 Task: Look for space in Talagang, Pakistan from 6th September, 2023 to 12th September, 2023 for 4 adults in price range Rs.10000 to Rs.14000. Place can be private room with 4 bedrooms having 4 beds and 4 bathrooms. Property type can be house, flat, guest house. Amenities needed are: wifi, TV, free parkinig on premises, gym, breakfast. Booking option can be shelf check-in. Required host language is English.
Action: Mouse moved to (541, 115)
Screenshot: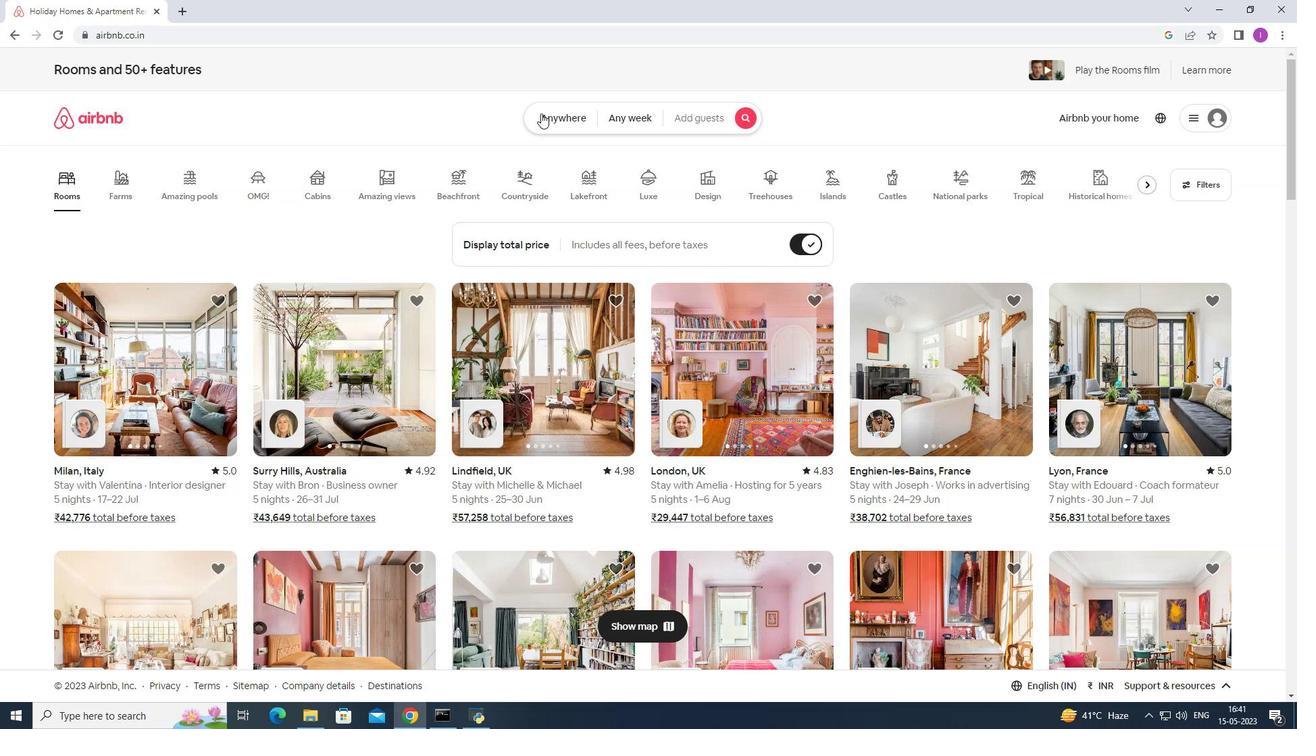 
Action: Mouse pressed left at (541, 115)
Screenshot: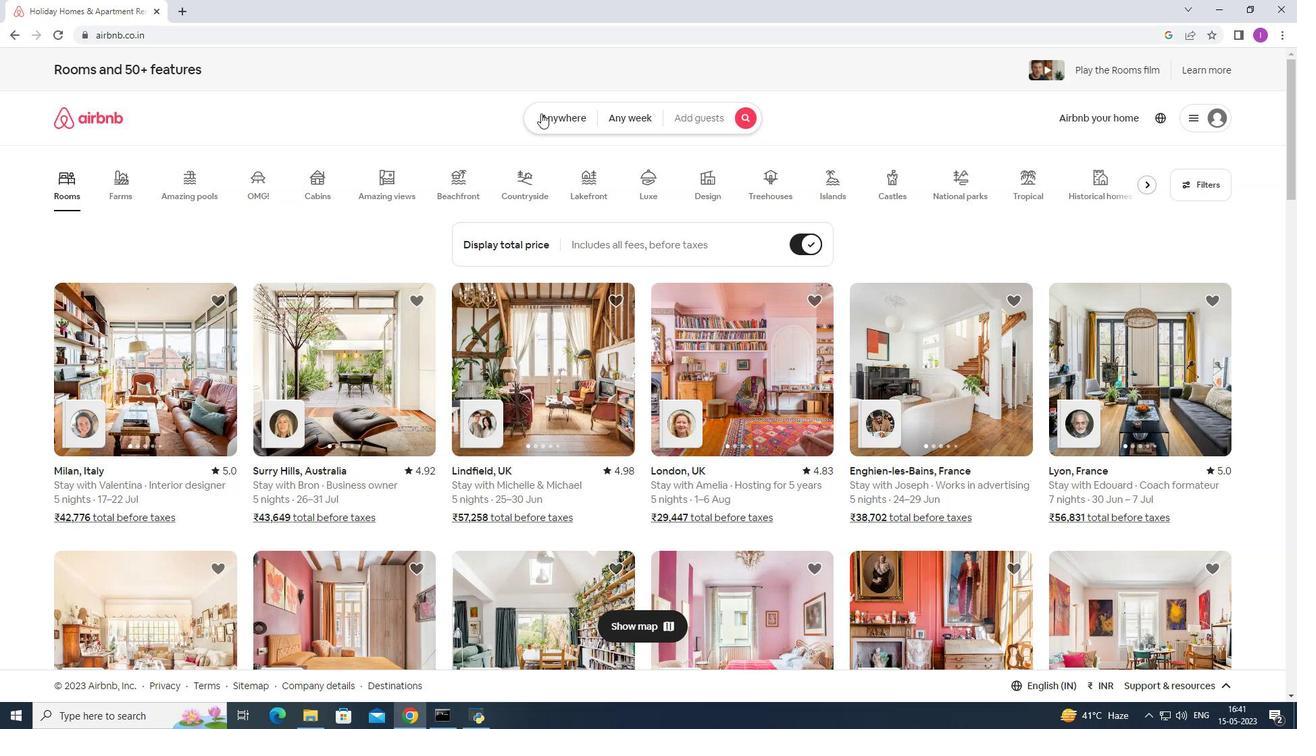 
Action: Mouse moved to (373, 173)
Screenshot: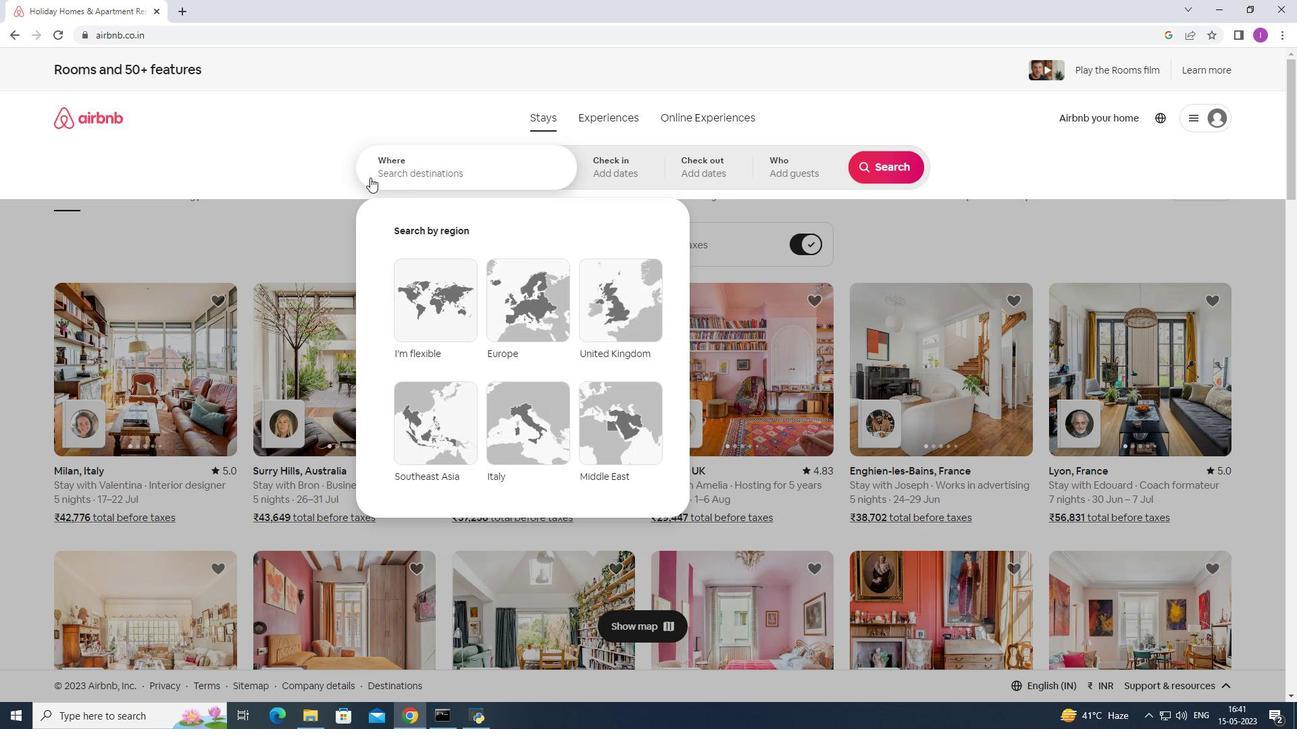 
Action: Mouse pressed left at (373, 173)
Screenshot: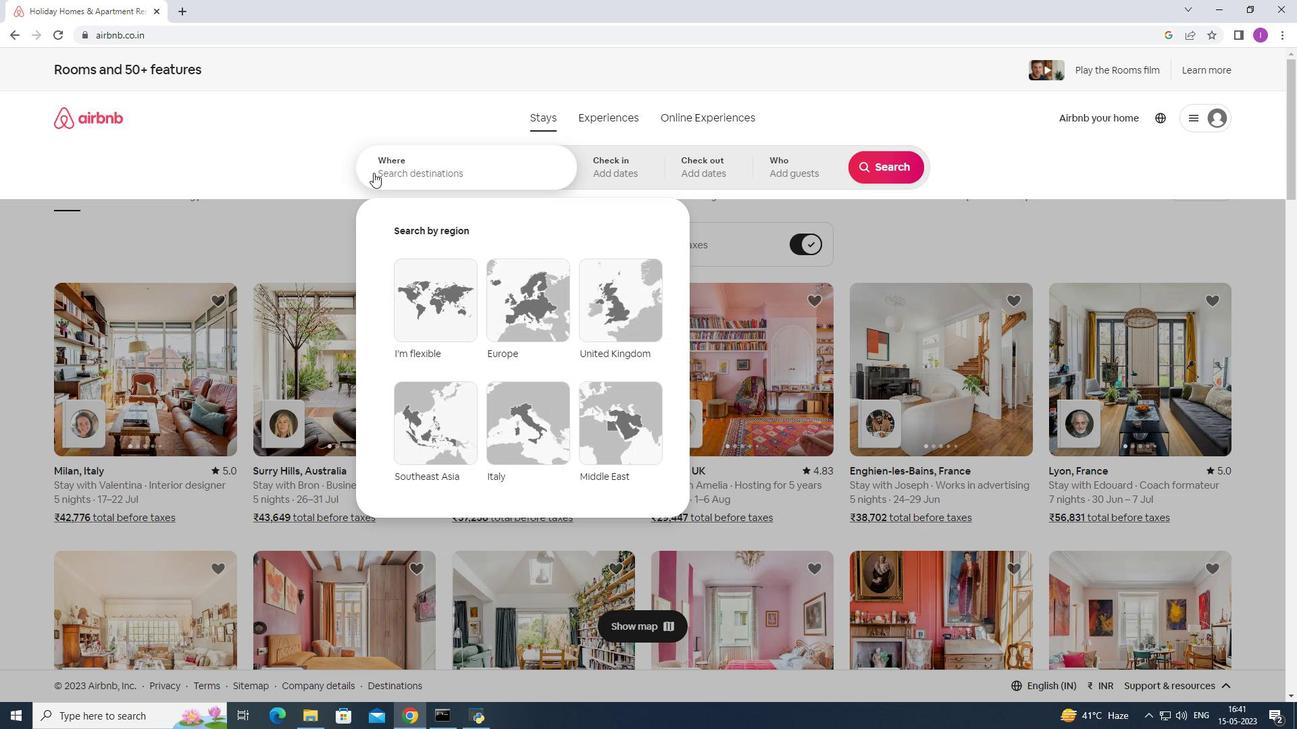 
Action: Mouse moved to (454, 175)
Screenshot: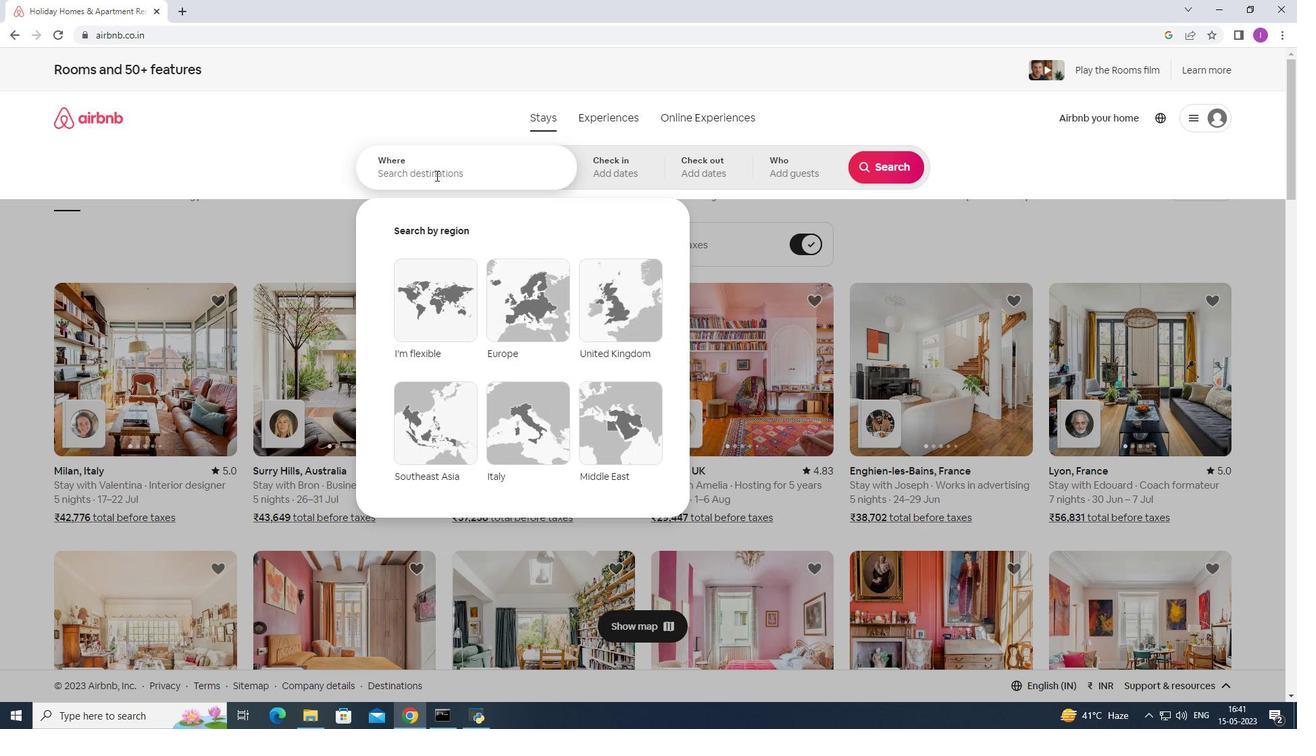 
Action: Key pressed <Key.shift>Talagang
Screenshot: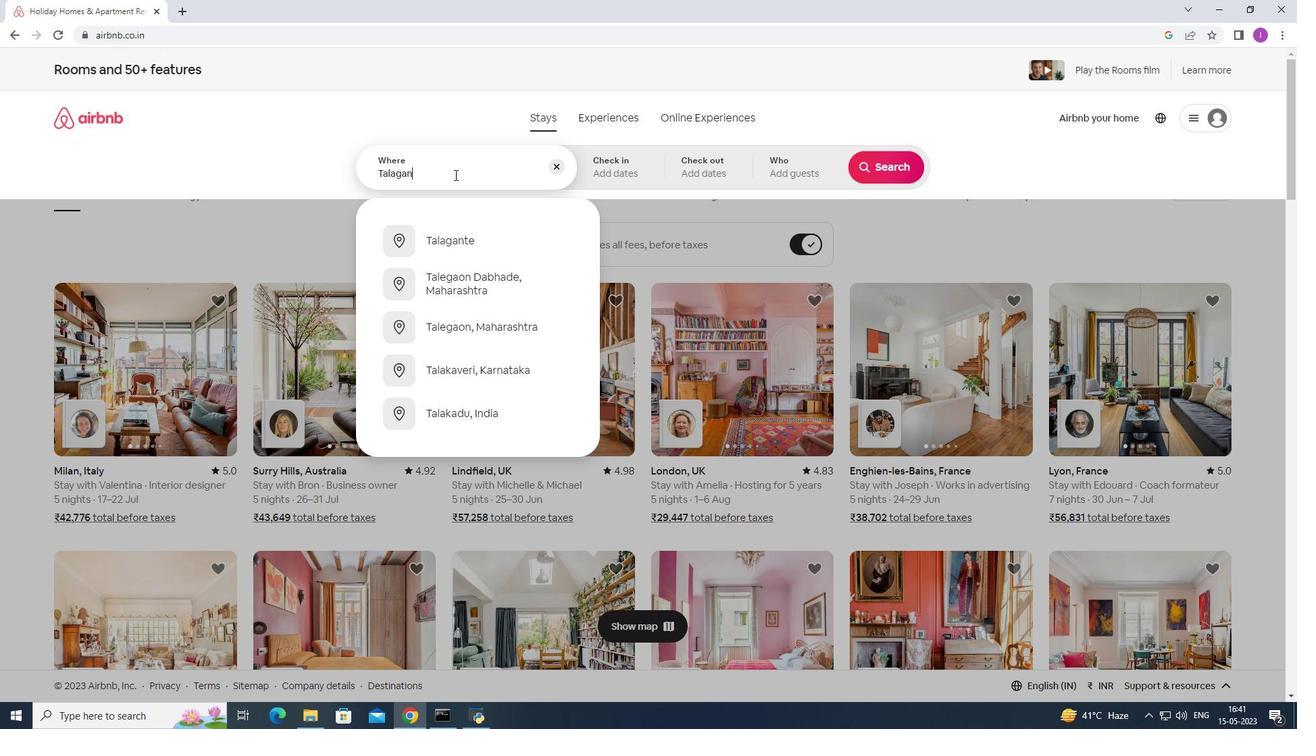 
Action: Mouse moved to (473, 235)
Screenshot: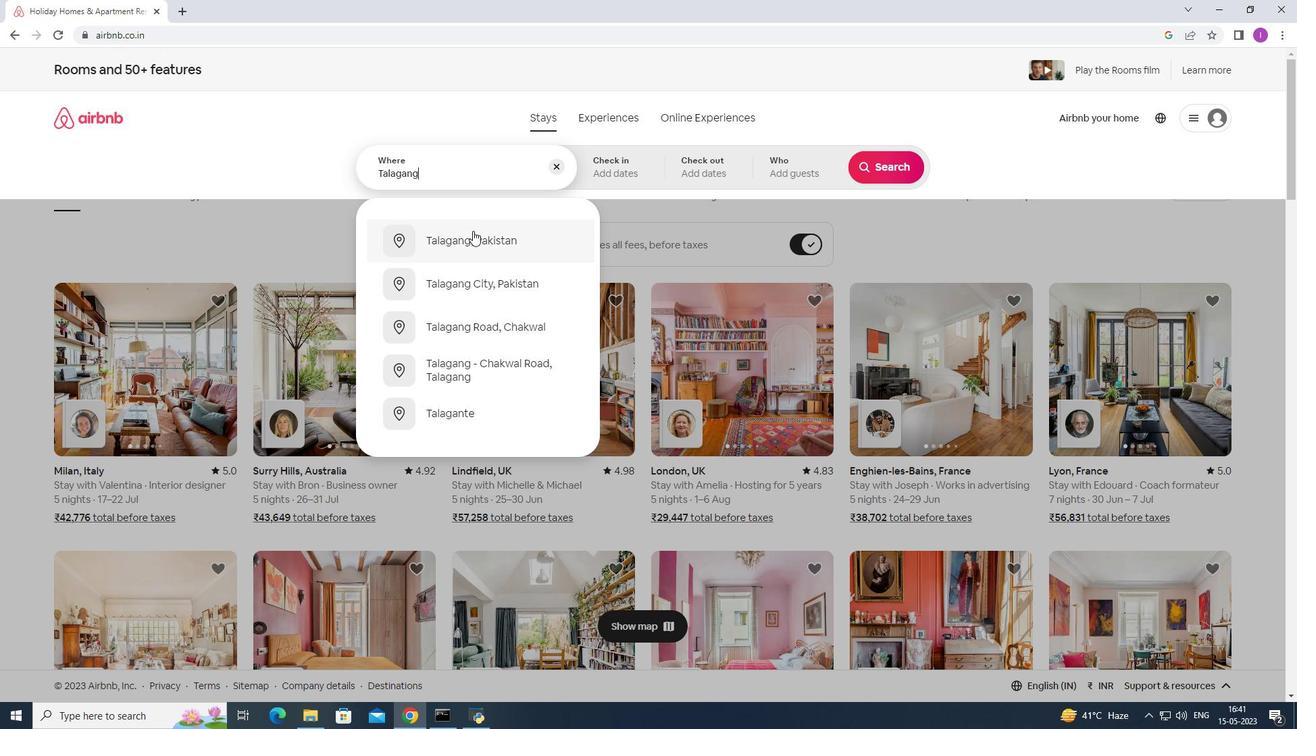 
Action: Mouse pressed left at (473, 235)
Screenshot: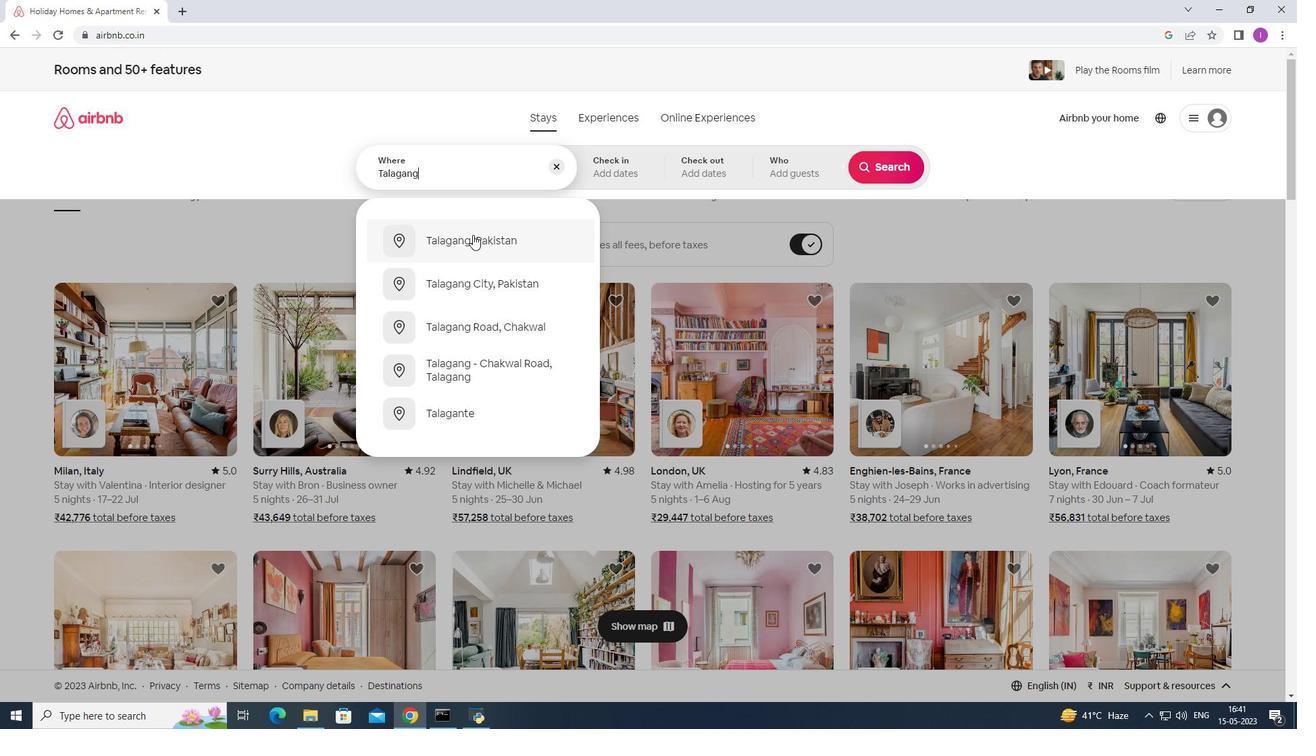 
Action: Mouse moved to (884, 274)
Screenshot: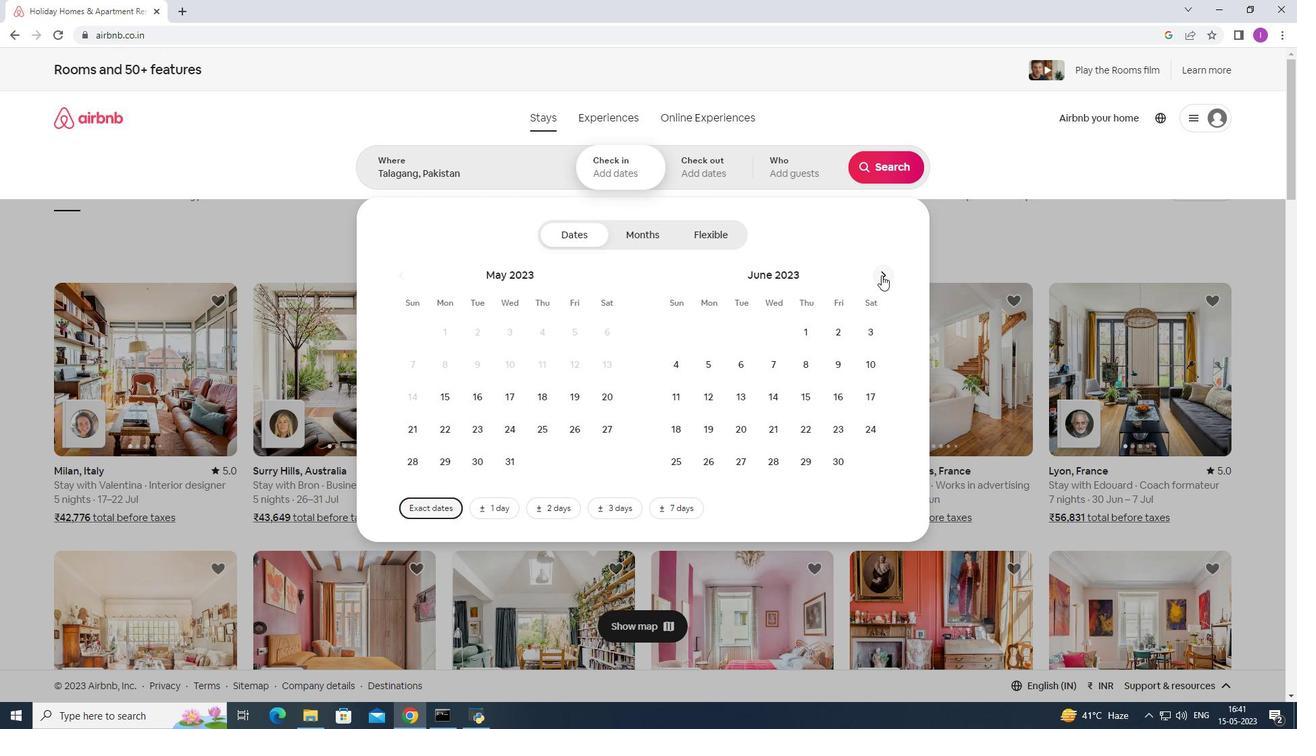 
Action: Mouse pressed left at (884, 274)
Screenshot: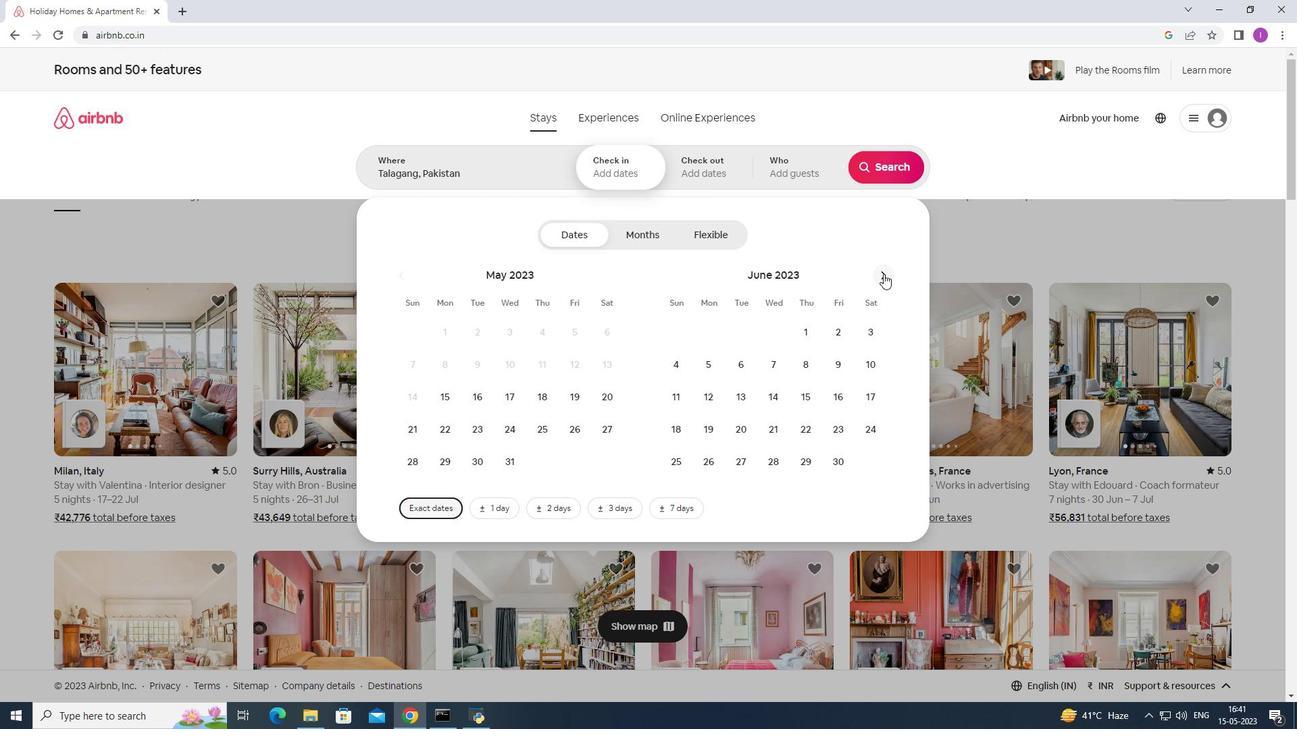 
Action: Mouse moved to (880, 275)
Screenshot: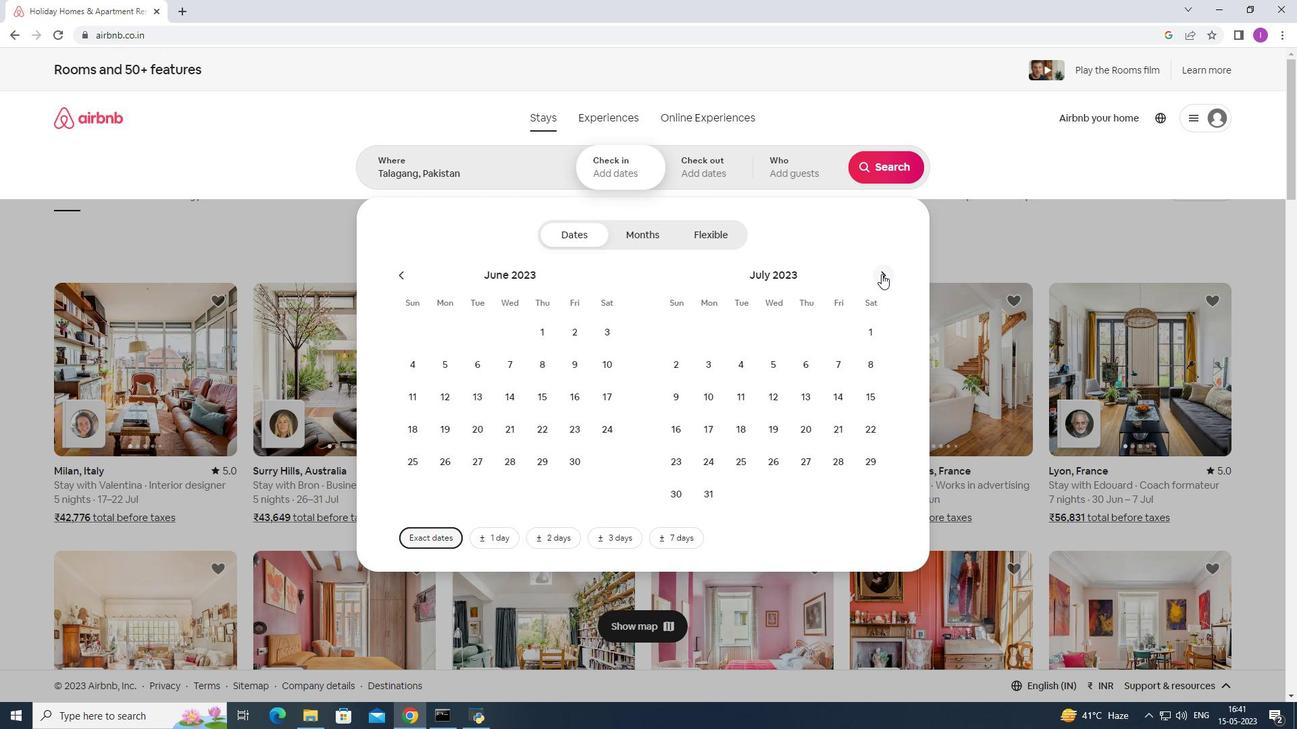 
Action: Mouse pressed left at (880, 275)
Screenshot: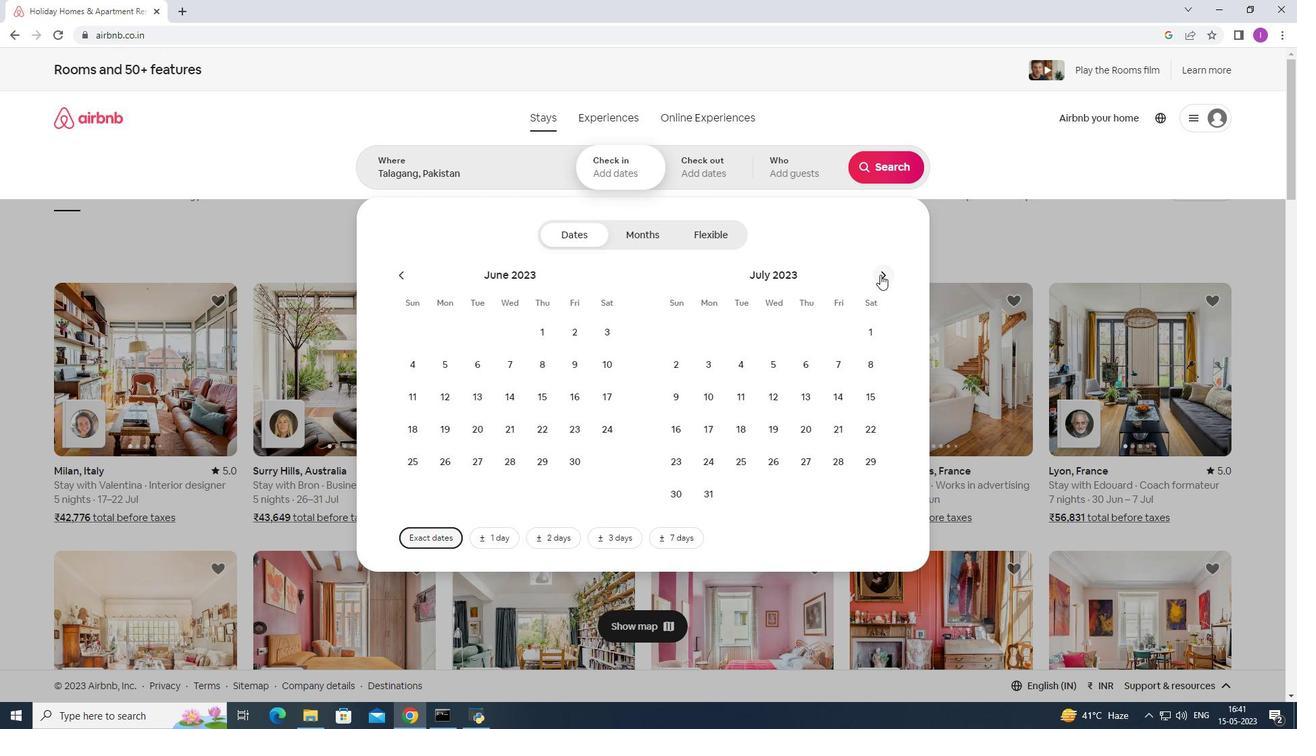 
Action: Mouse moved to (880, 275)
Screenshot: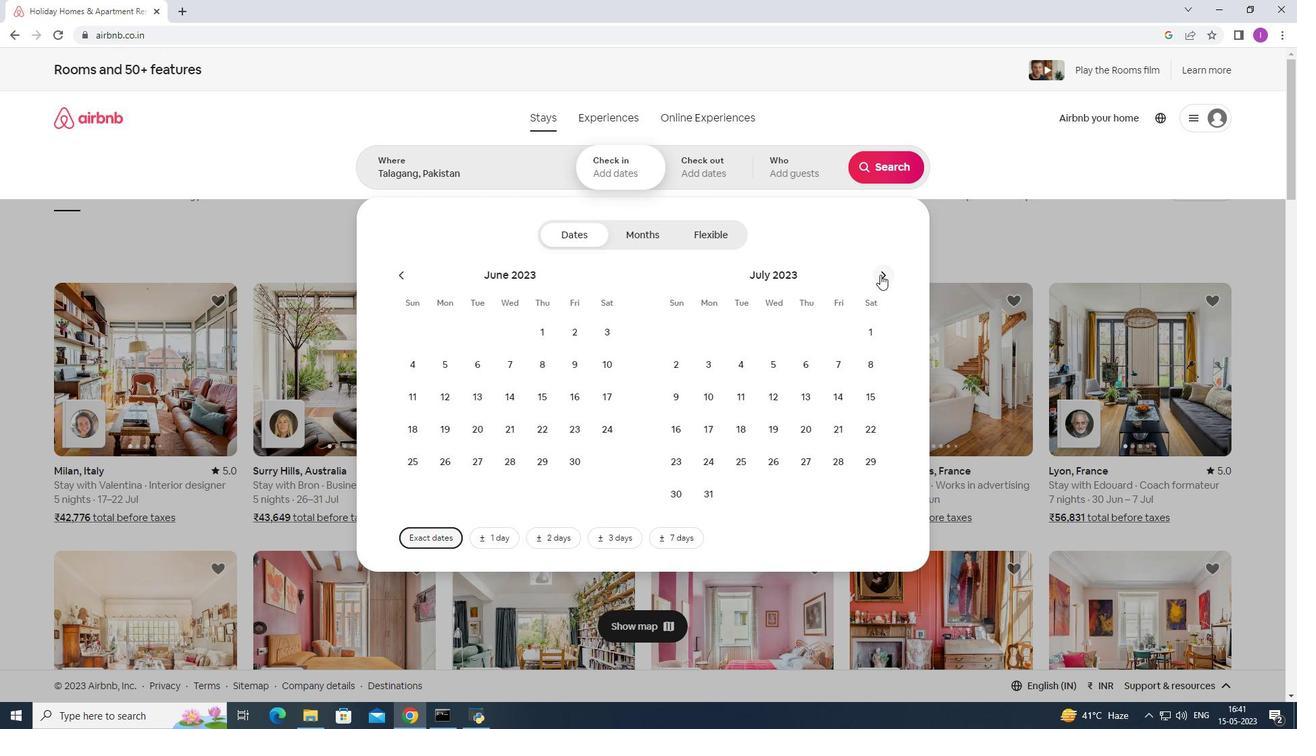 
Action: Mouse pressed left at (880, 275)
Screenshot: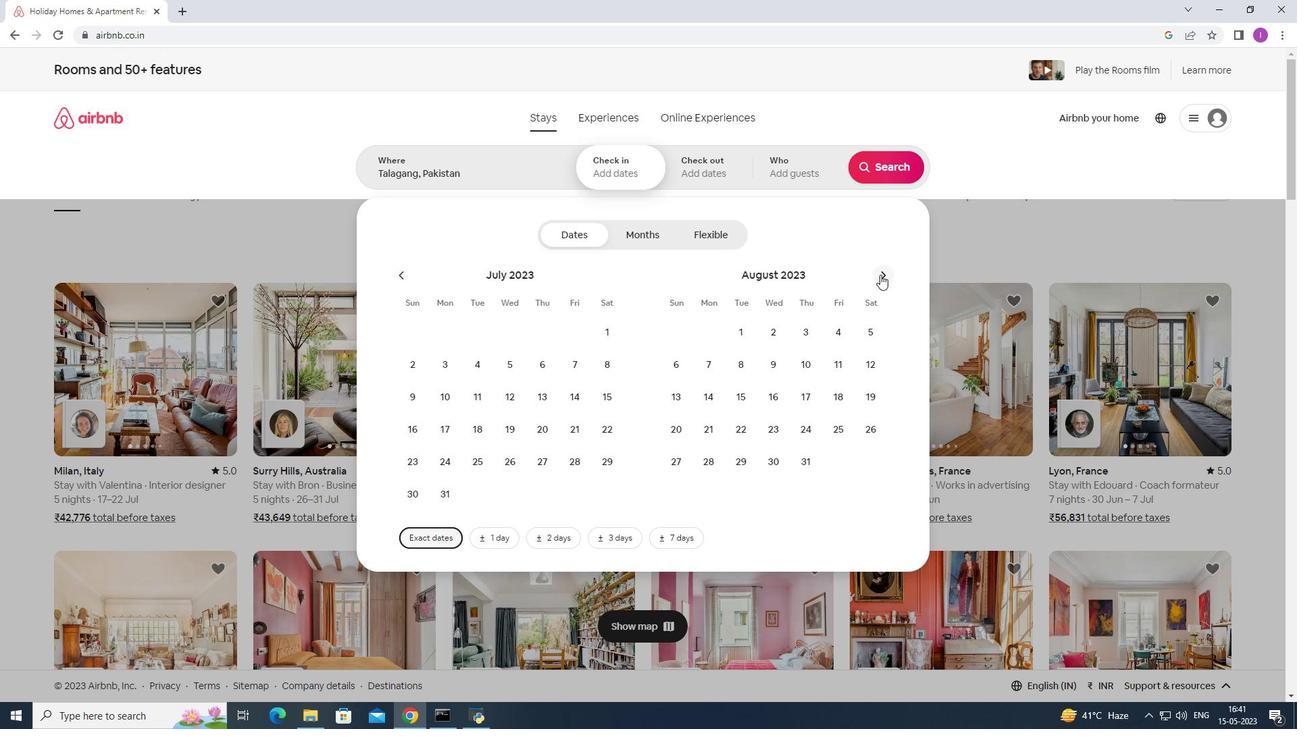 
Action: Mouse moved to (777, 366)
Screenshot: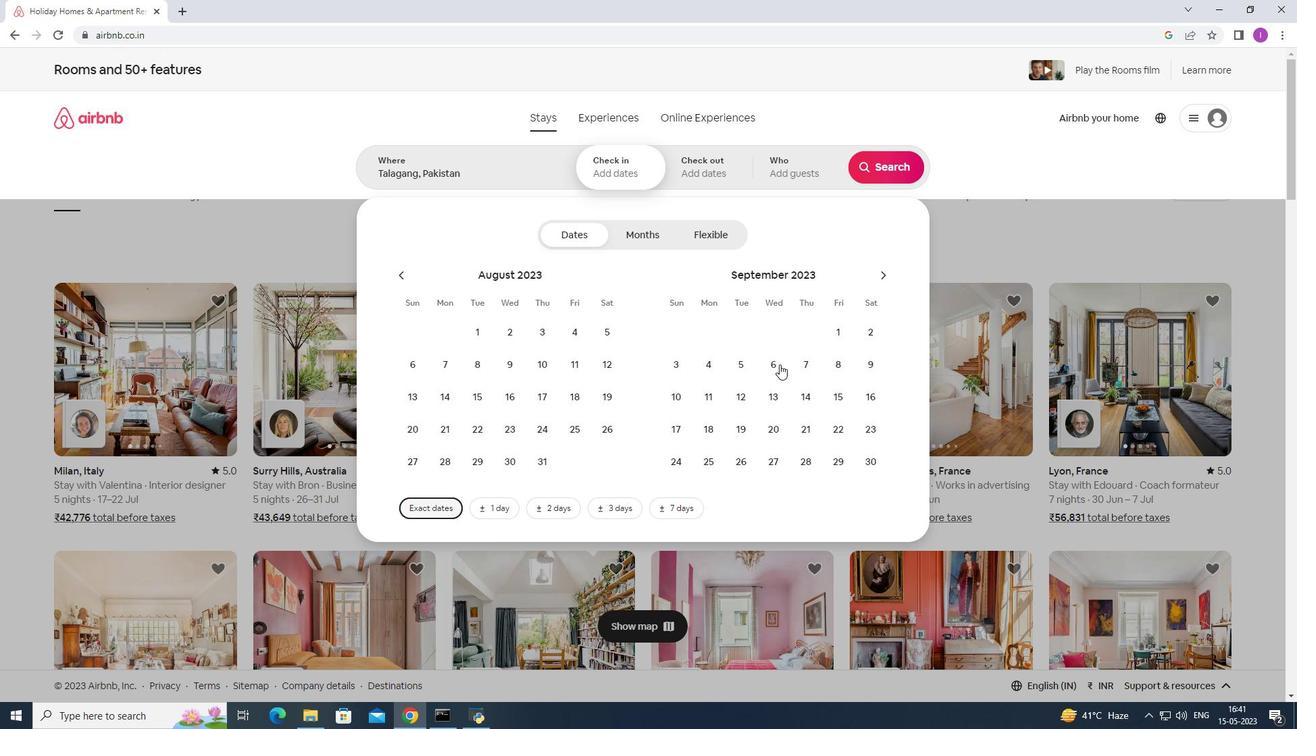 
Action: Mouse pressed left at (777, 366)
Screenshot: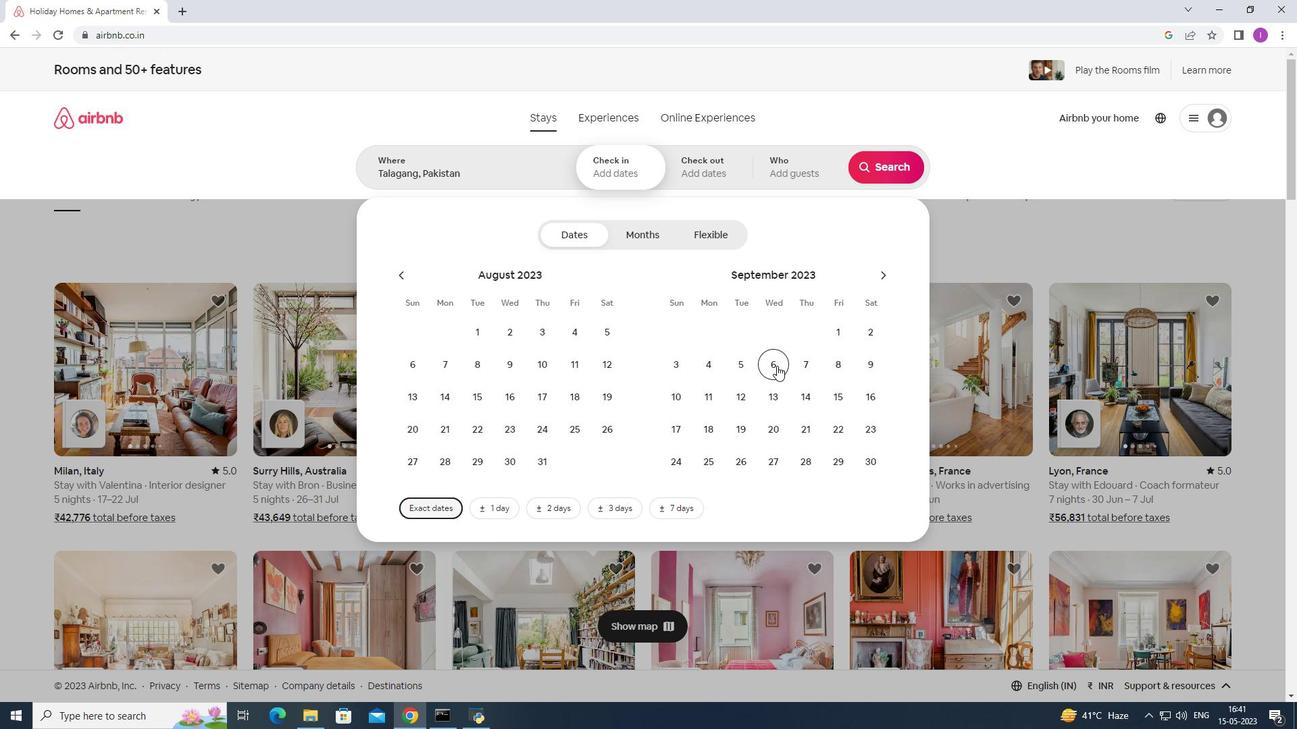 
Action: Mouse moved to (748, 396)
Screenshot: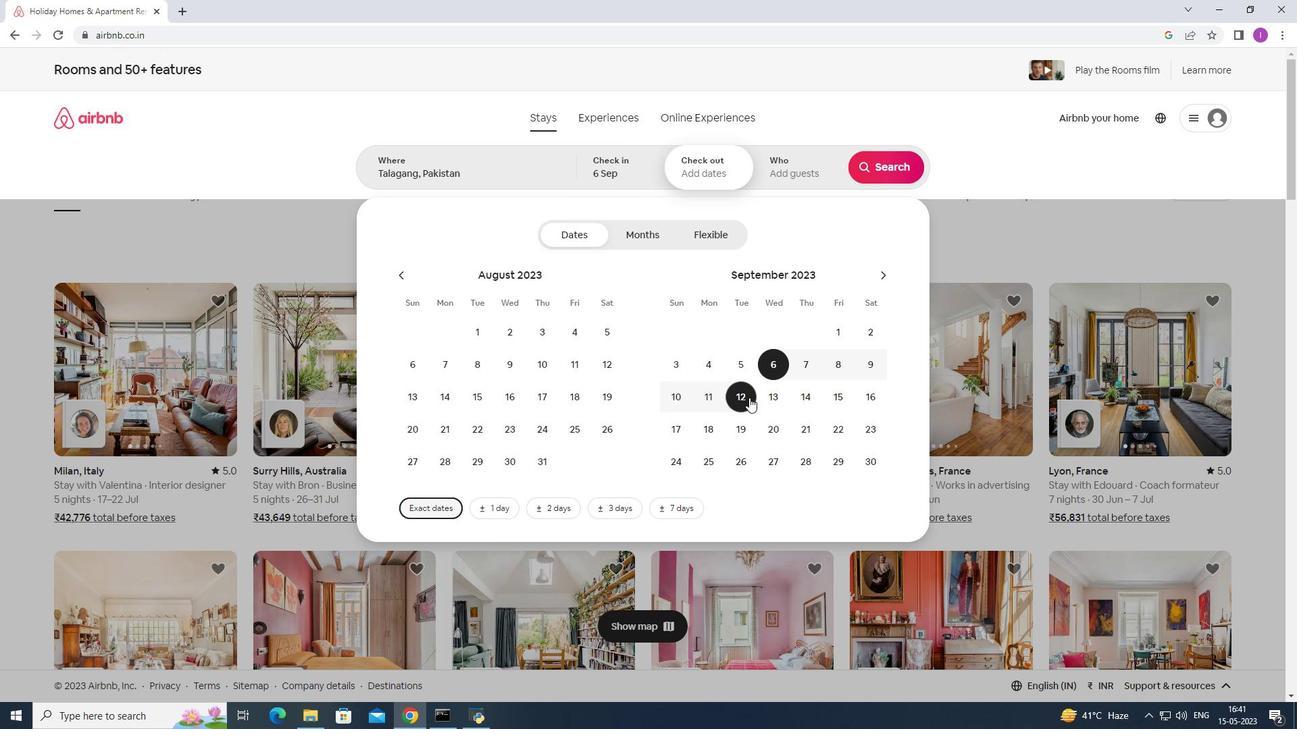 
Action: Mouse pressed left at (748, 396)
Screenshot: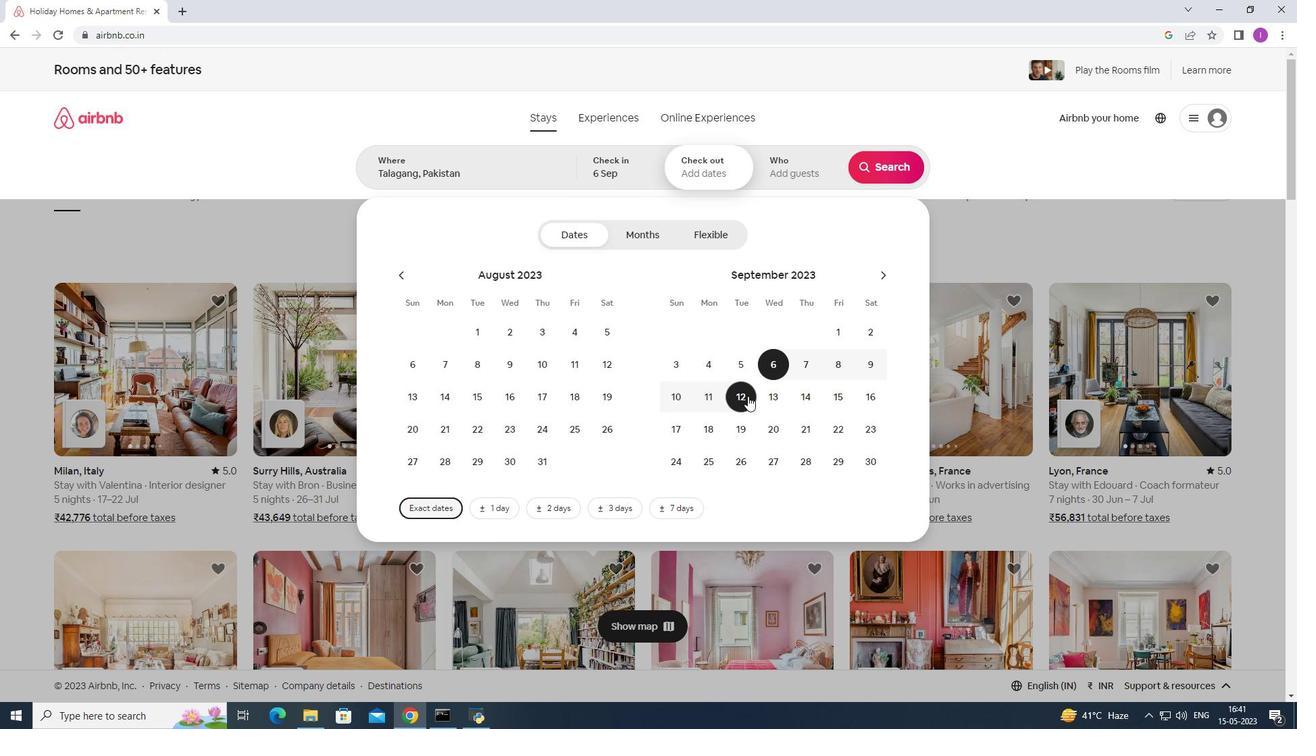 
Action: Mouse moved to (804, 166)
Screenshot: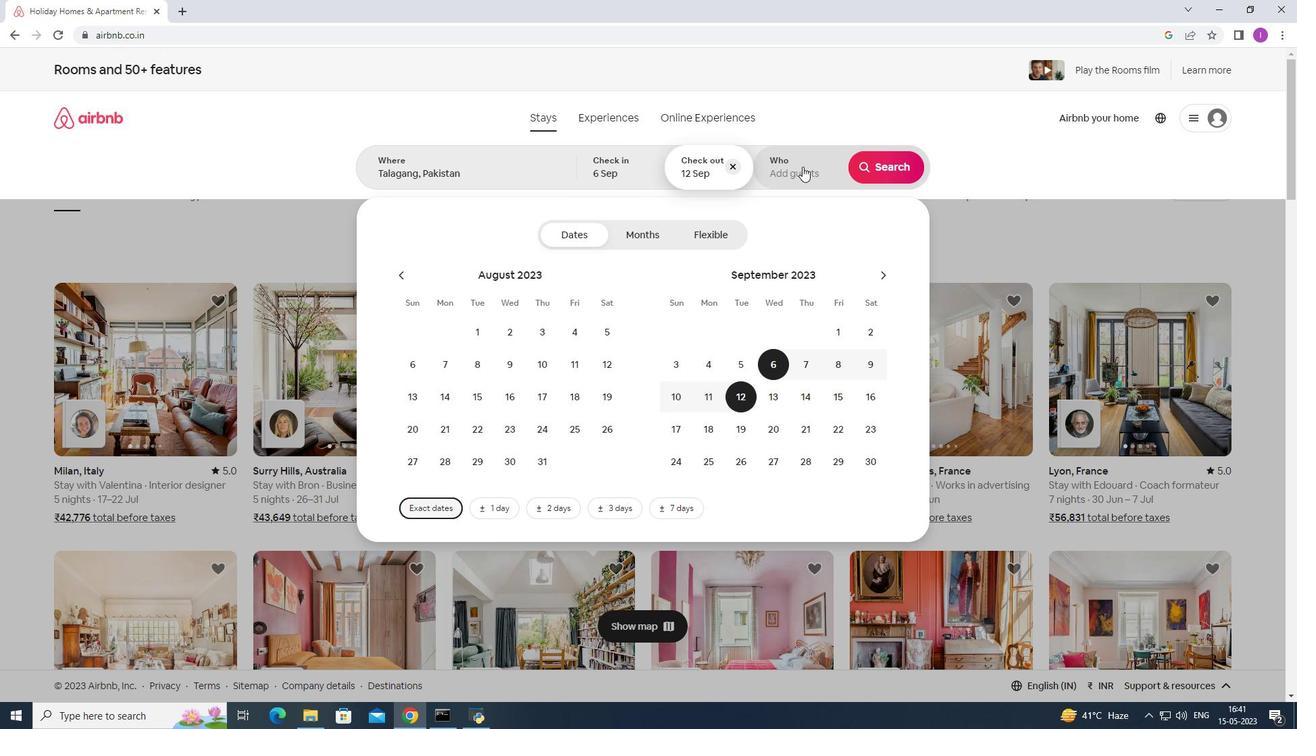 
Action: Mouse pressed left at (804, 166)
Screenshot: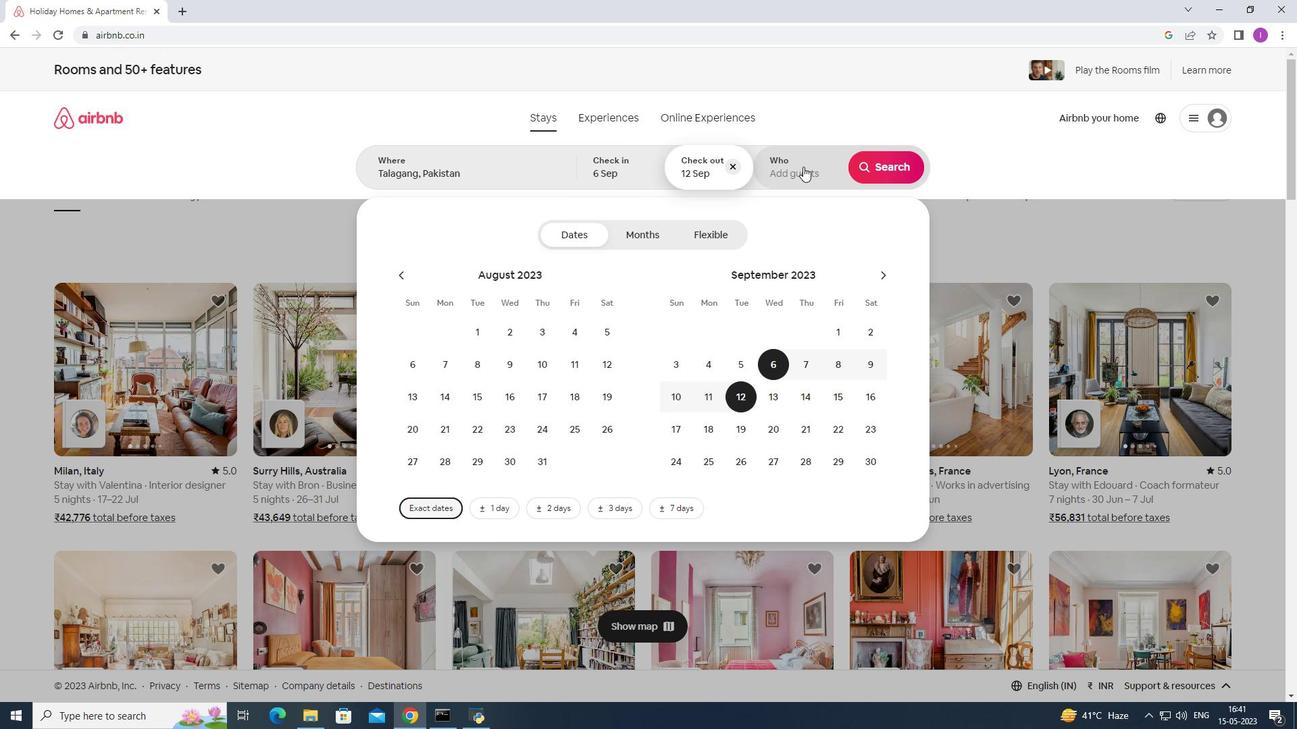 
Action: Mouse moved to (892, 239)
Screenshot: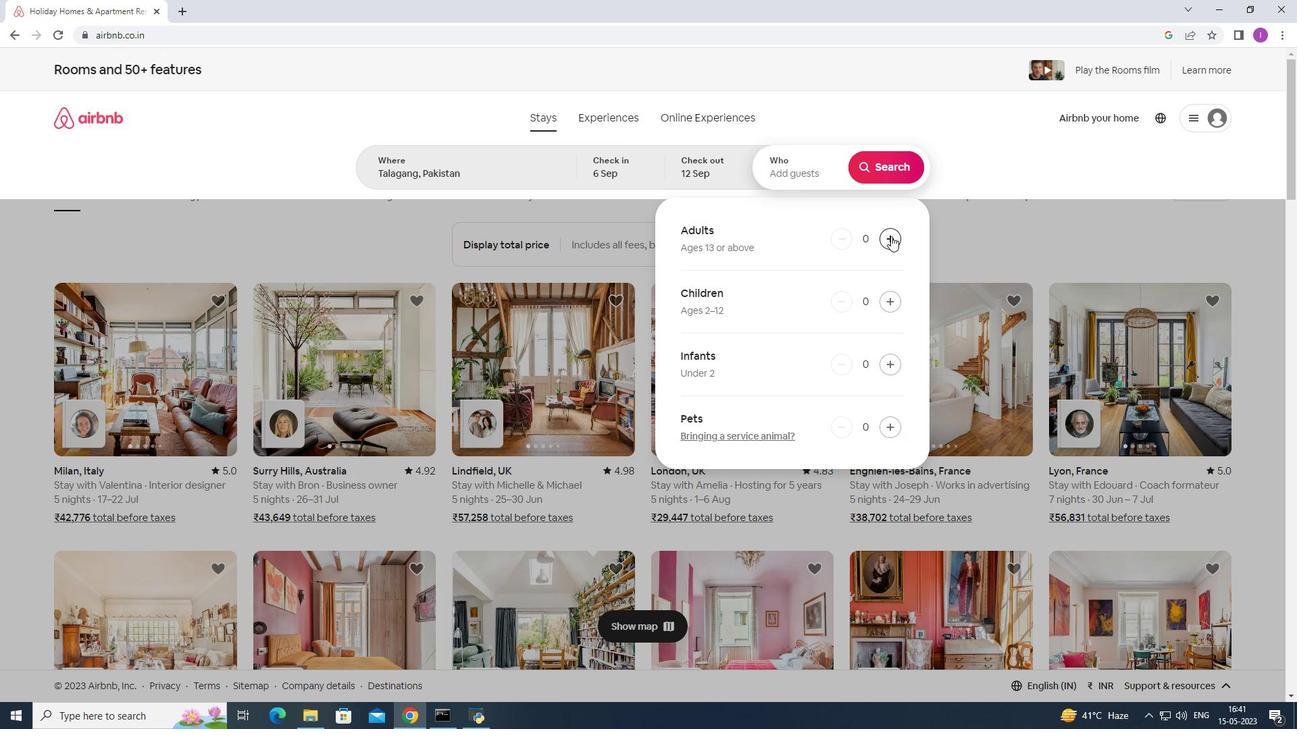 
Action: Mouse pressed left at (892, 239)
Screenshot: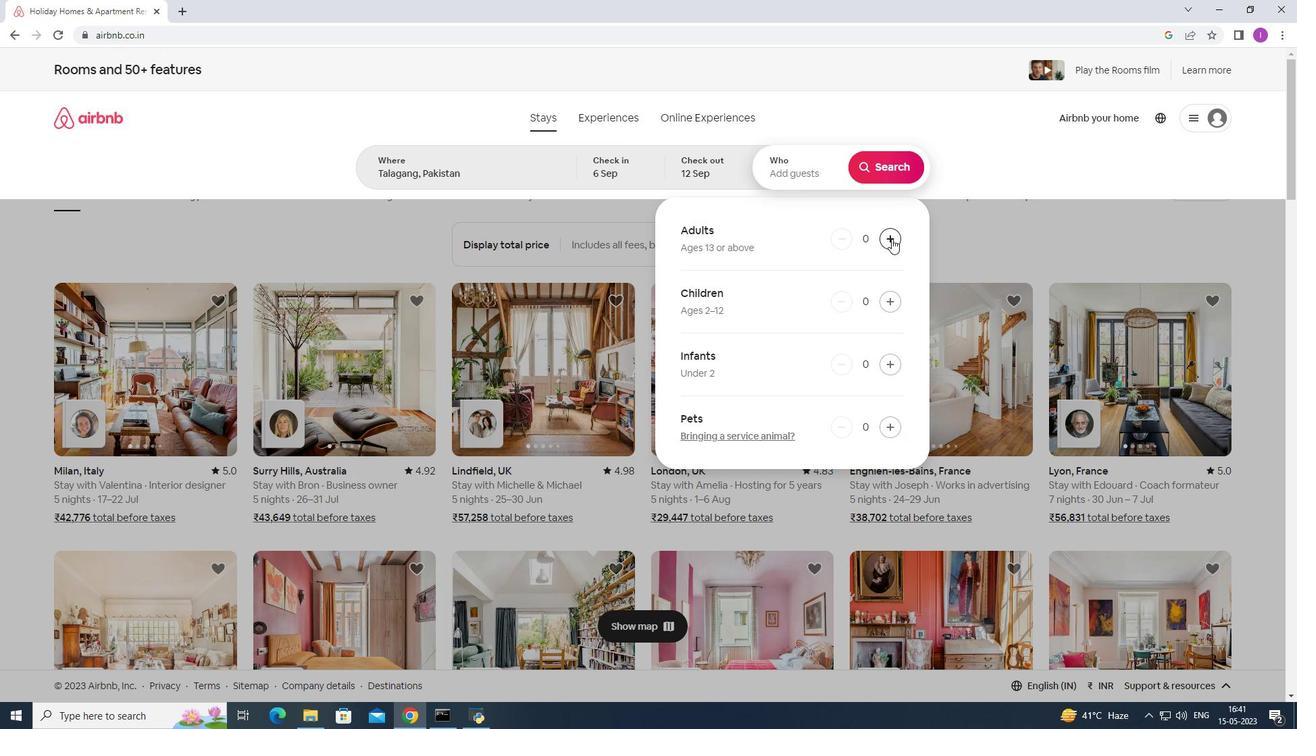 
Action: Mouse pressed left at (892, 239)
Screenshot: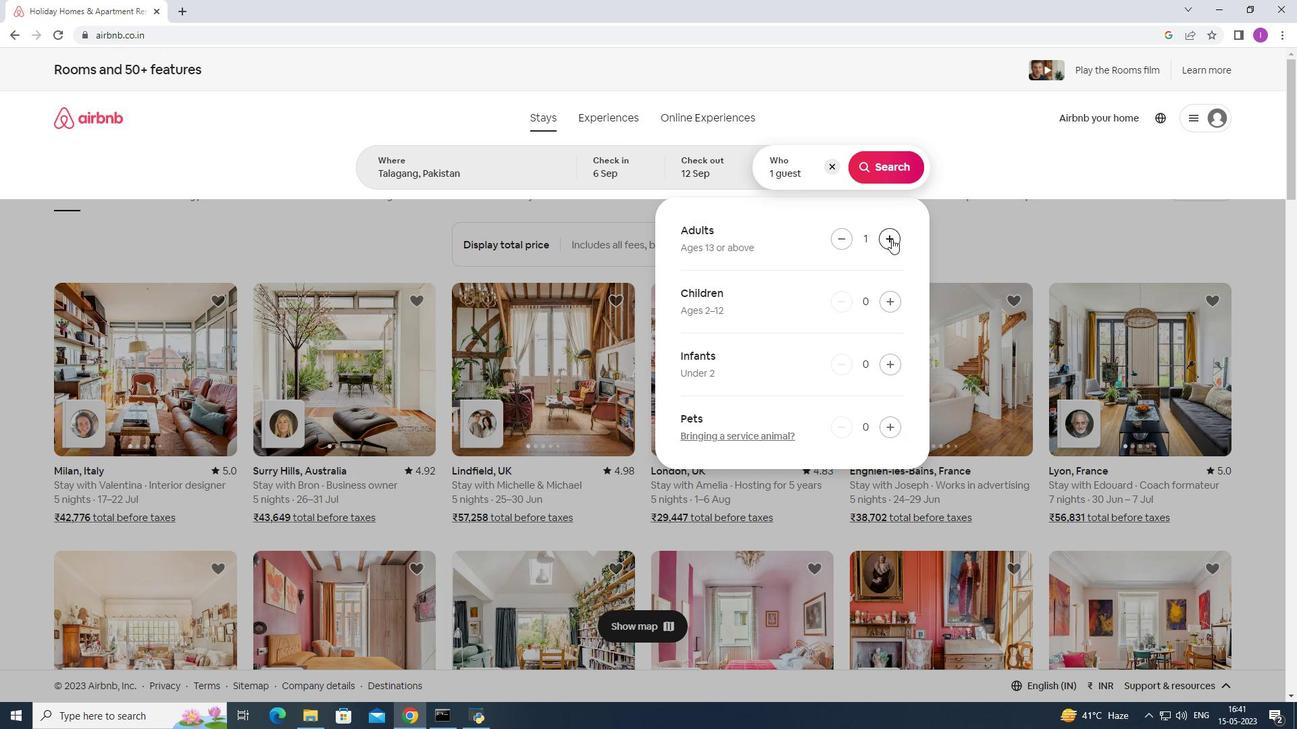
Action: Mouse pressed left at (892, 239)
Screenshot: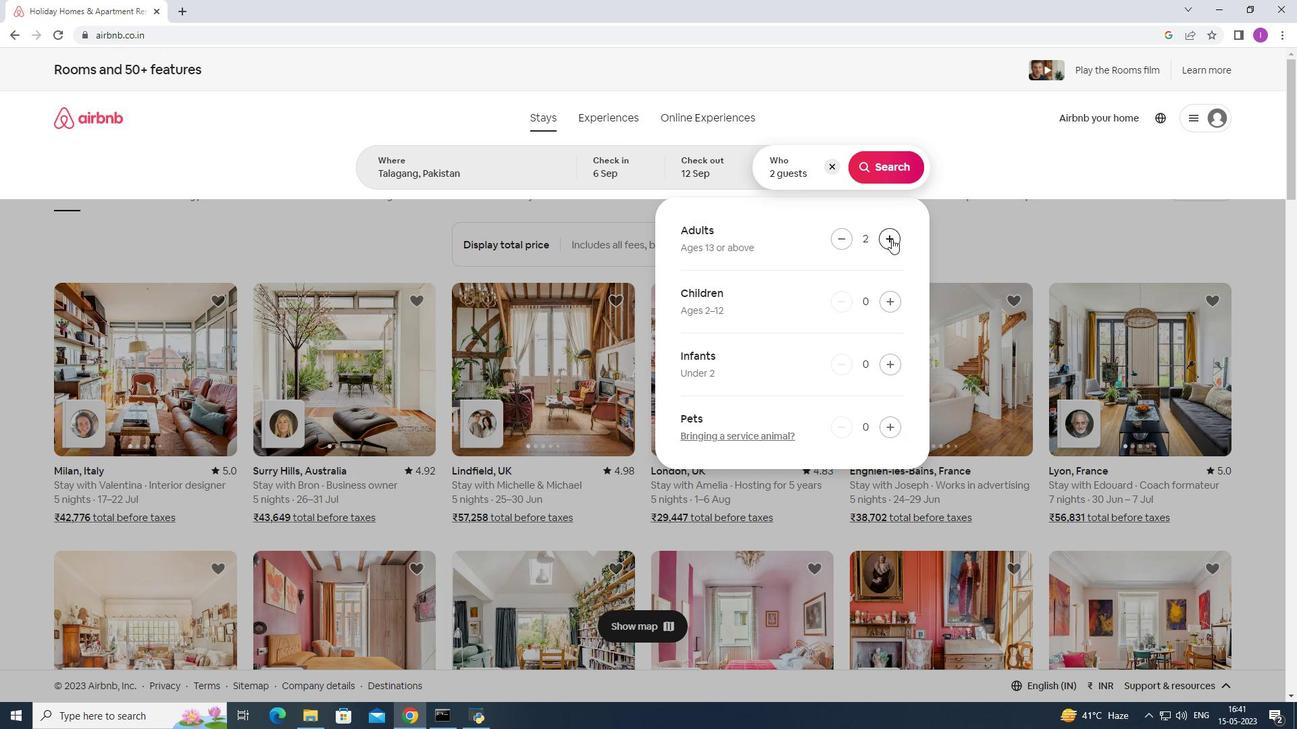 
Action: Mouse moved to (886, 232)
Screenshot: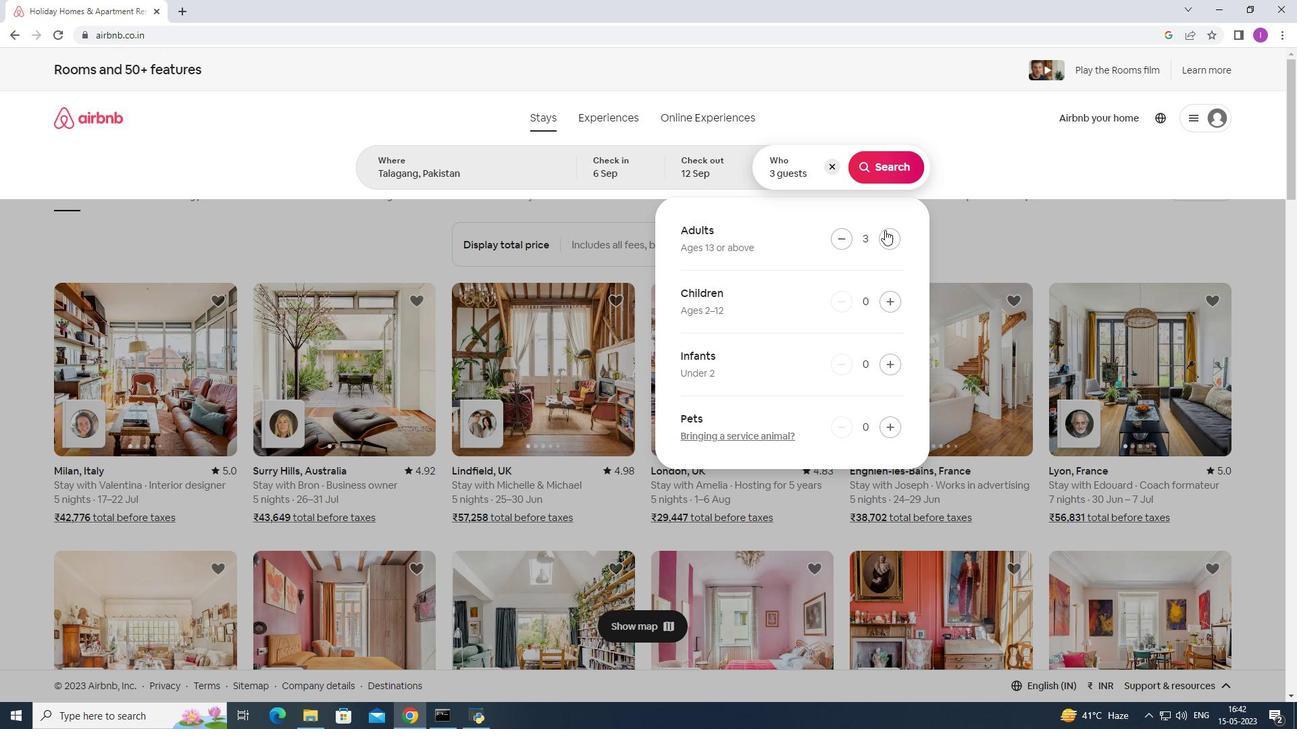 
Action: Mouse pressed left at (886, 232)
Screenshot: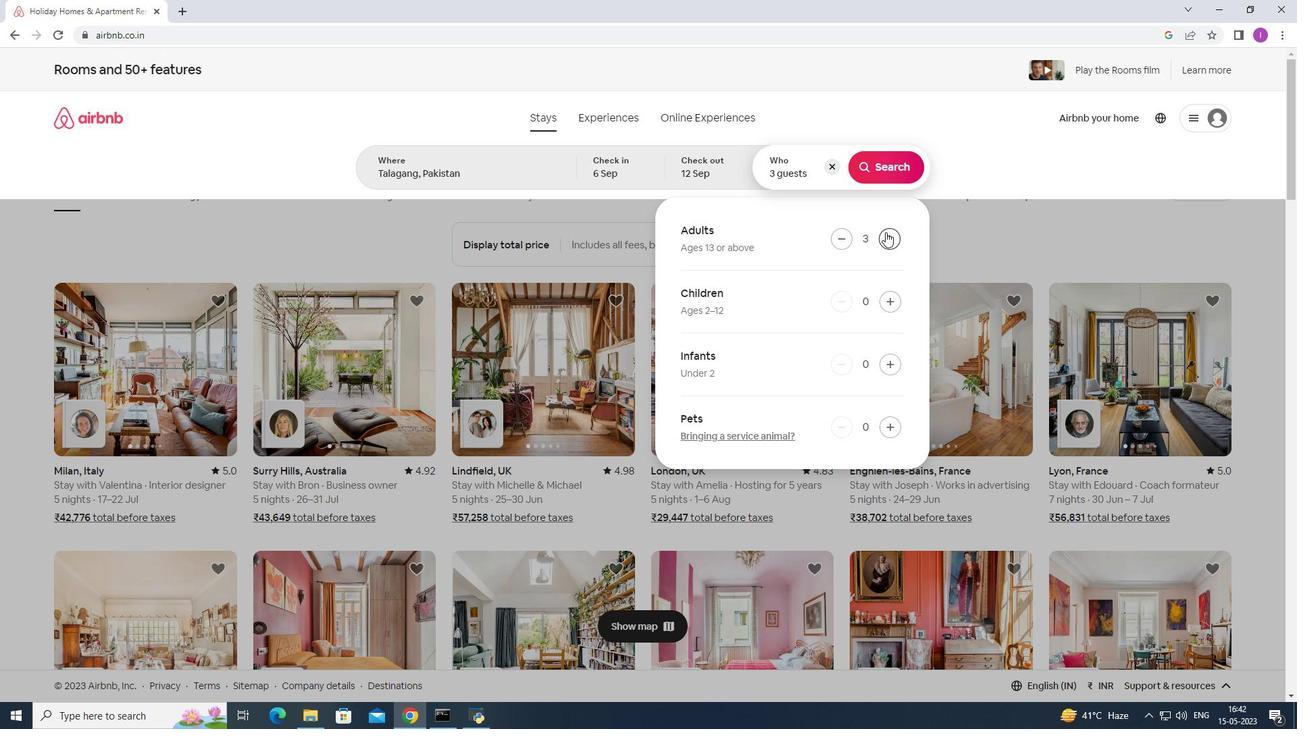 
Action: Mouse moved to (884, 175)
Screenshot: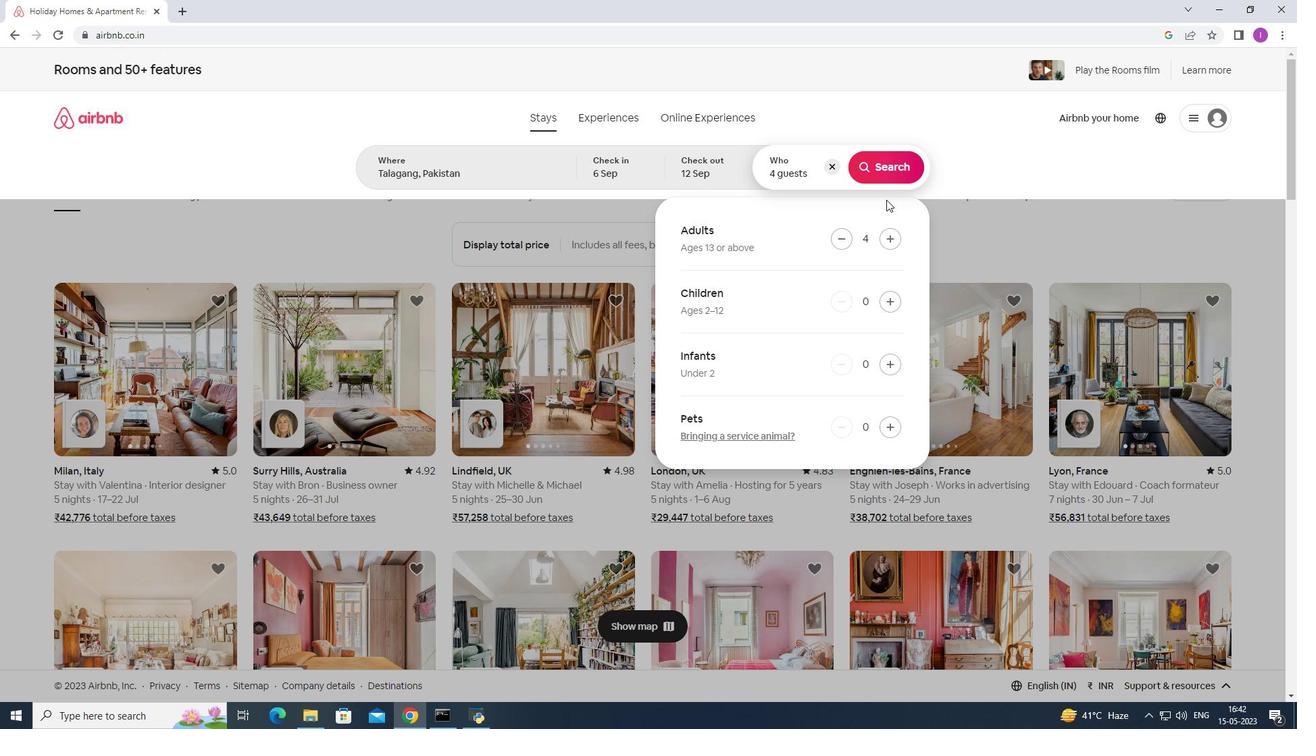 
Action: Mouse pressed left at (884, 175)
Screenshot: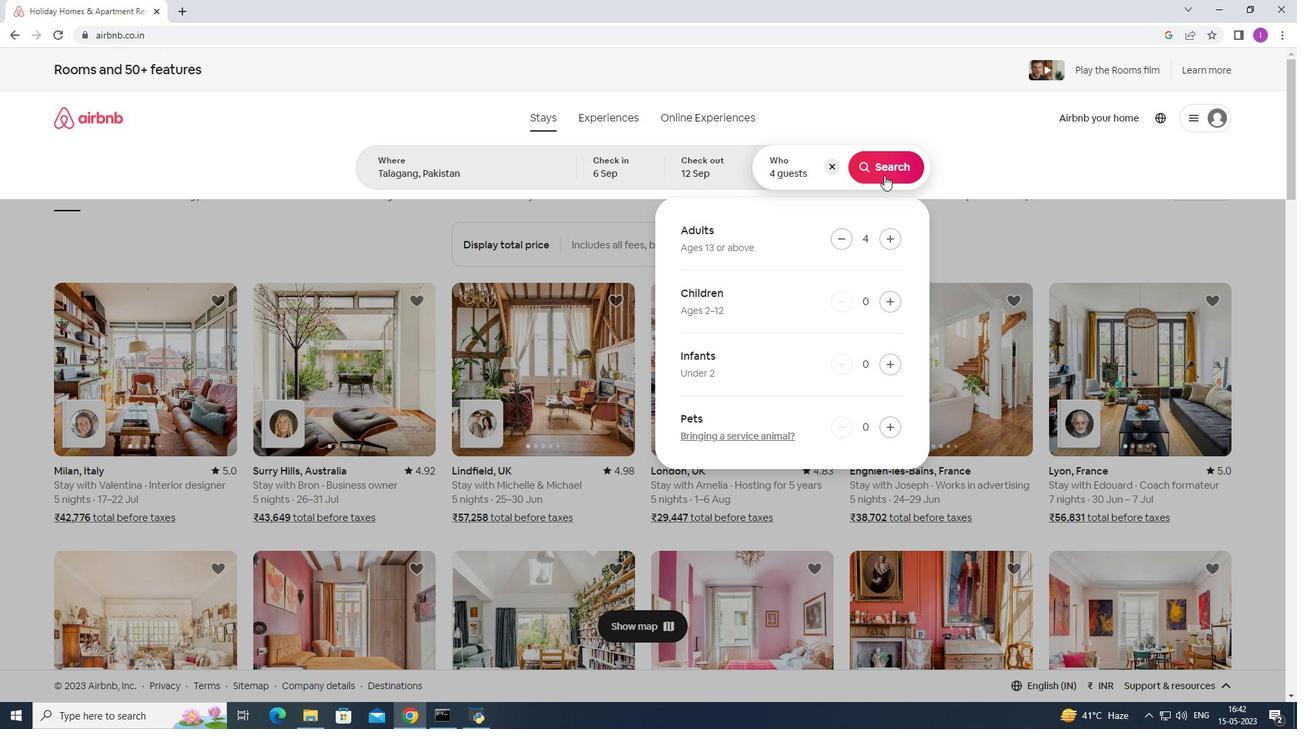 
Action: Mouse moved to (1247, 132)
Screenshot: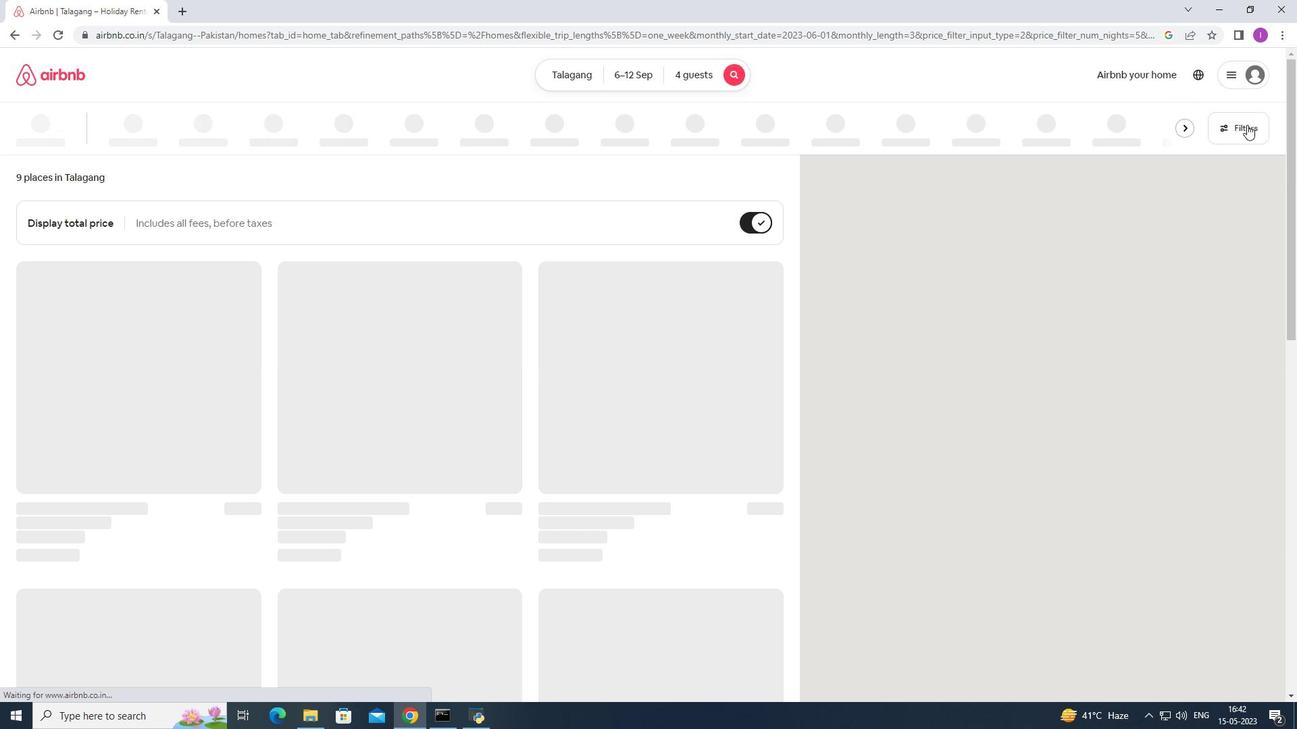 
Action: Mouse pressed left at (1247, 132)
Screenshot: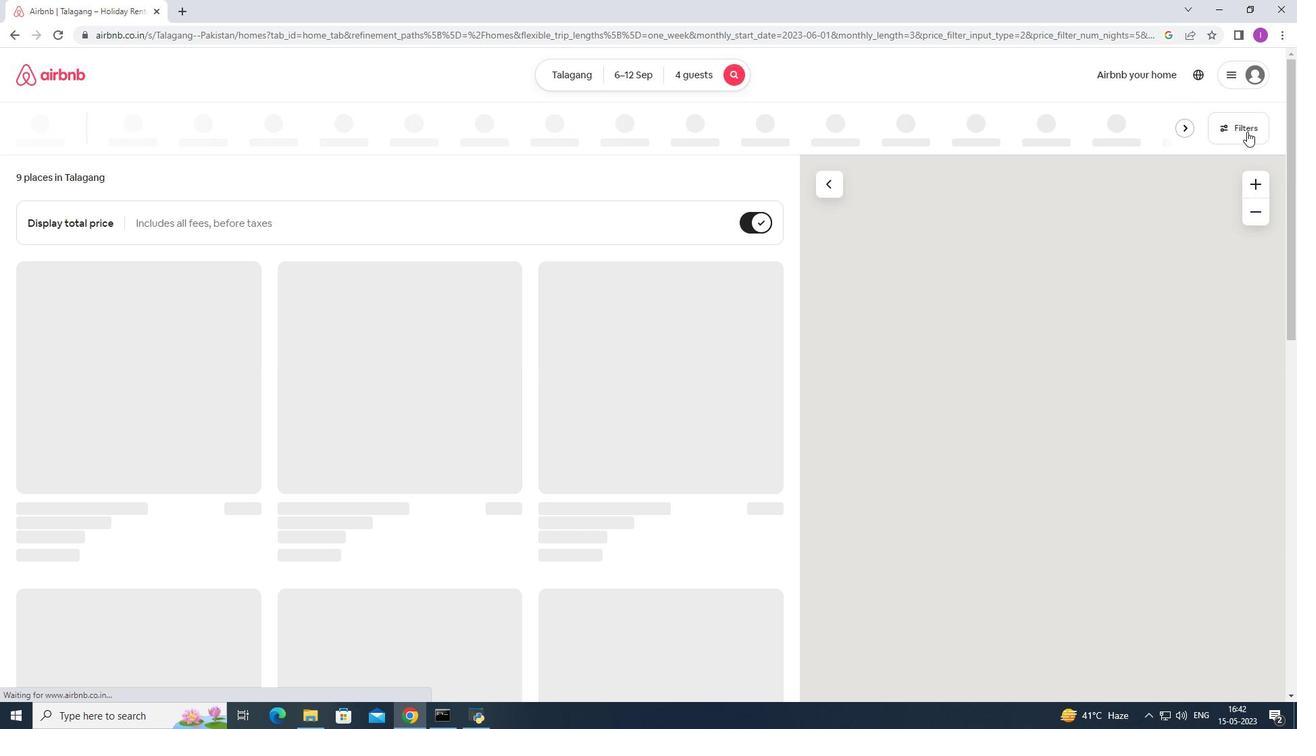 
Action: Mouse moved to (734, 456)
Screenshot: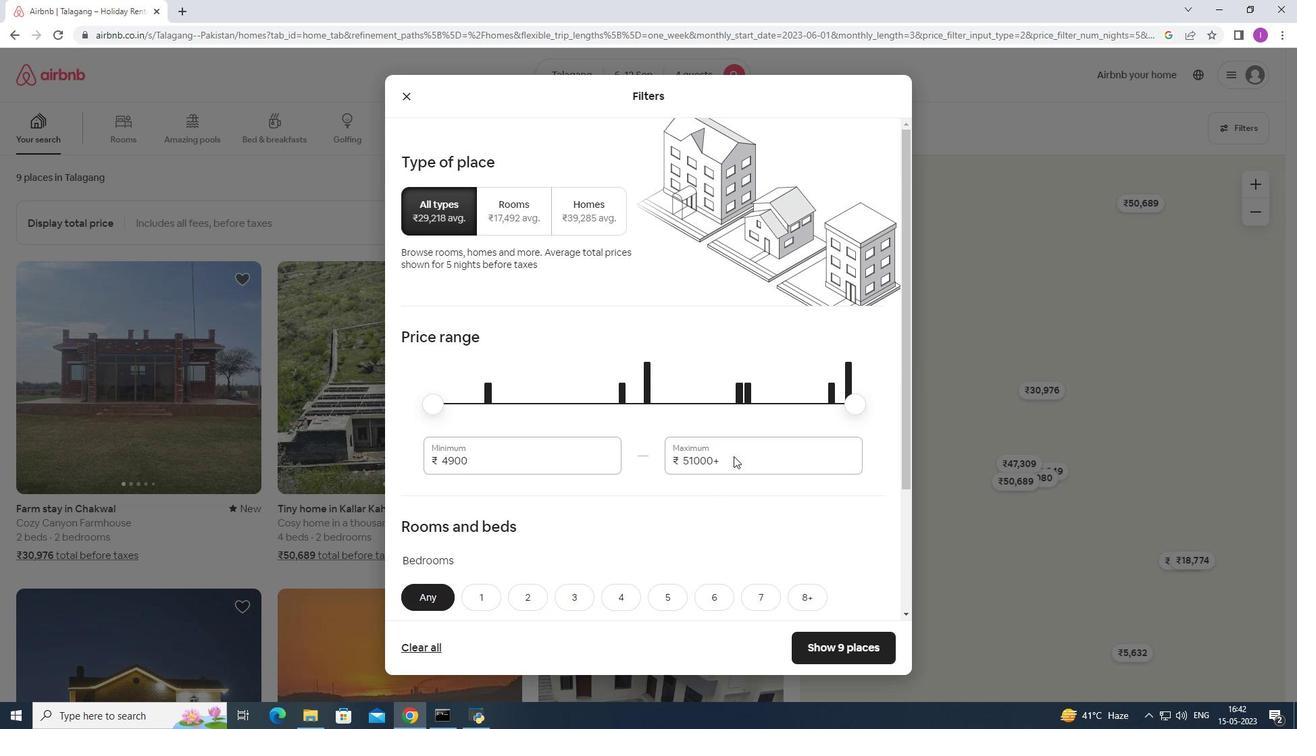 
Action: Mouse pressed left at (734, 456)
Screenshot: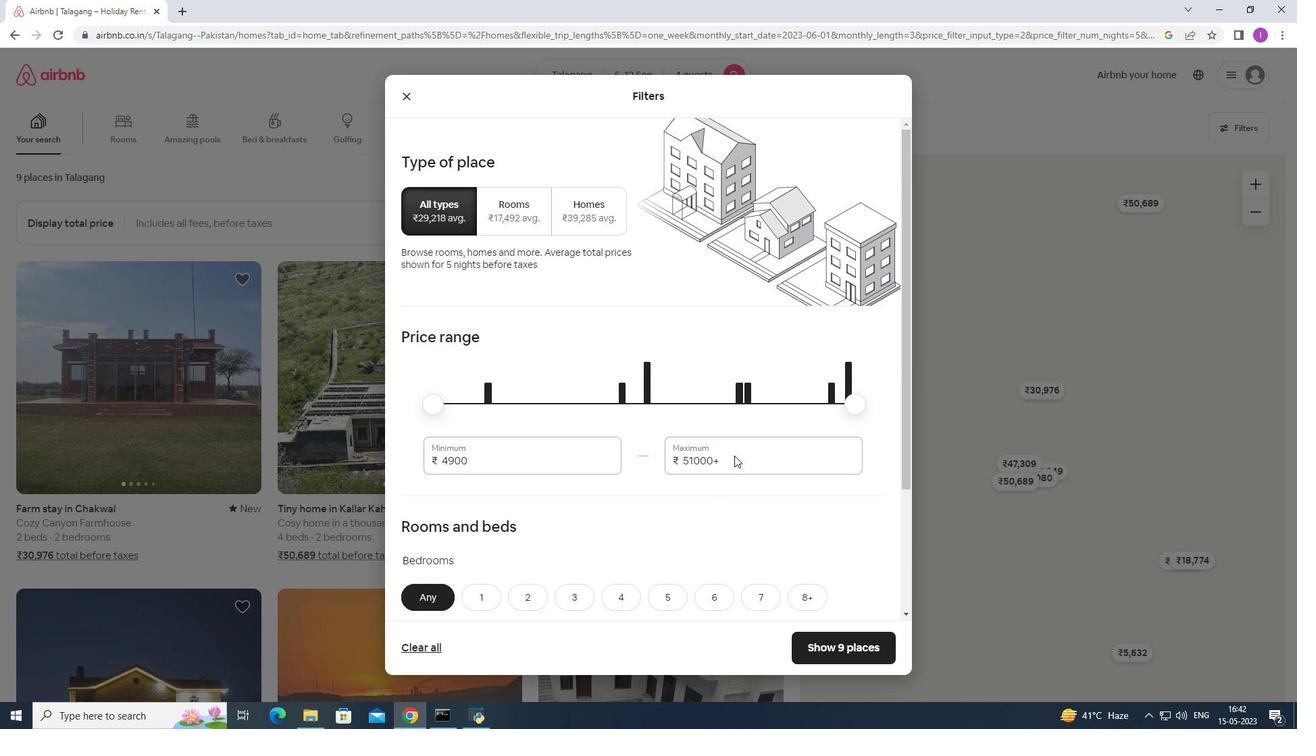
Action: Mouse moved to (685, 463)
Screenshot: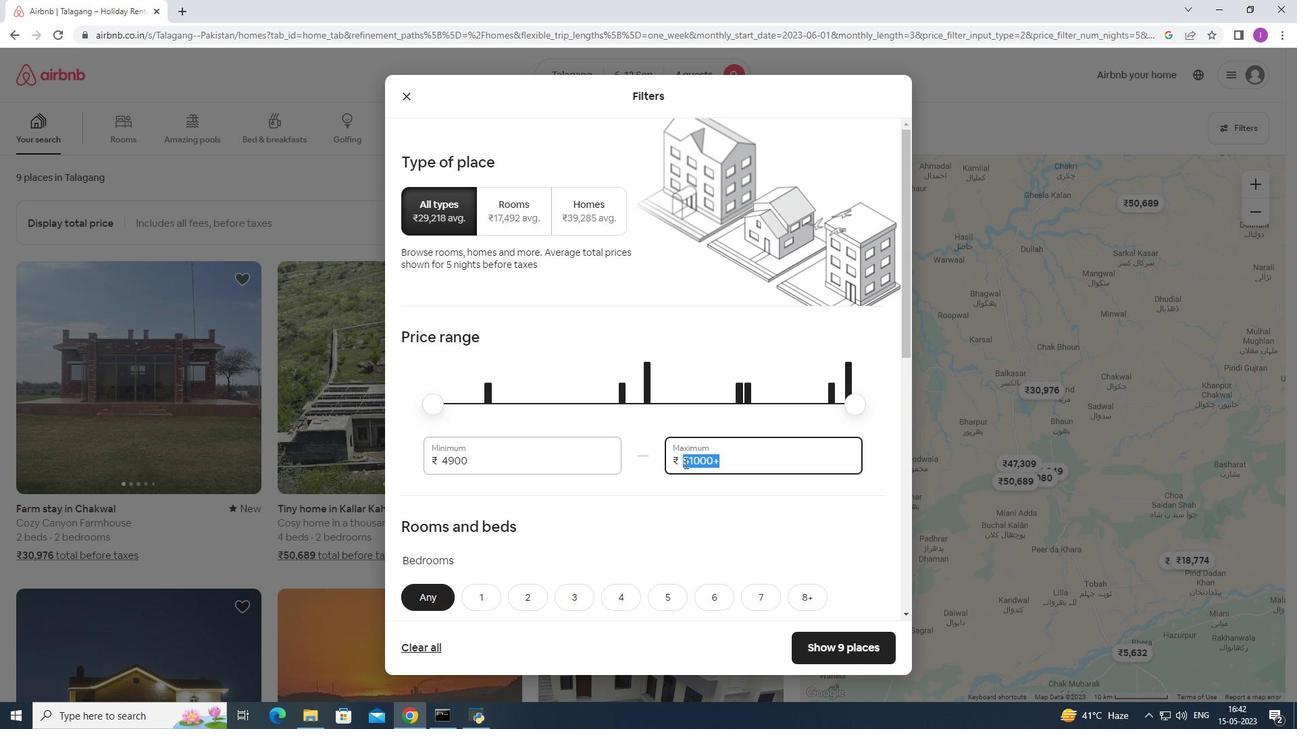 
Action: Key pressed 1
Screenshot: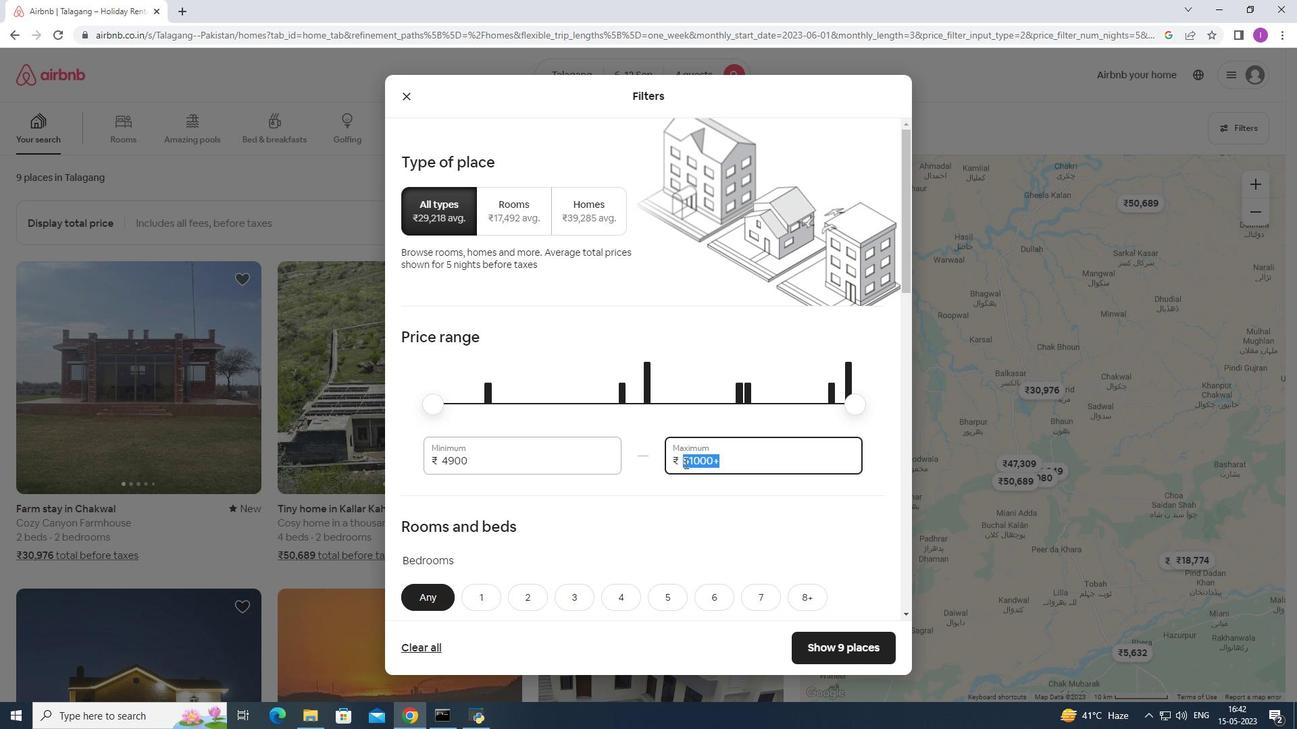 
Action: Mouse moved to (685, 475)
Screenshot: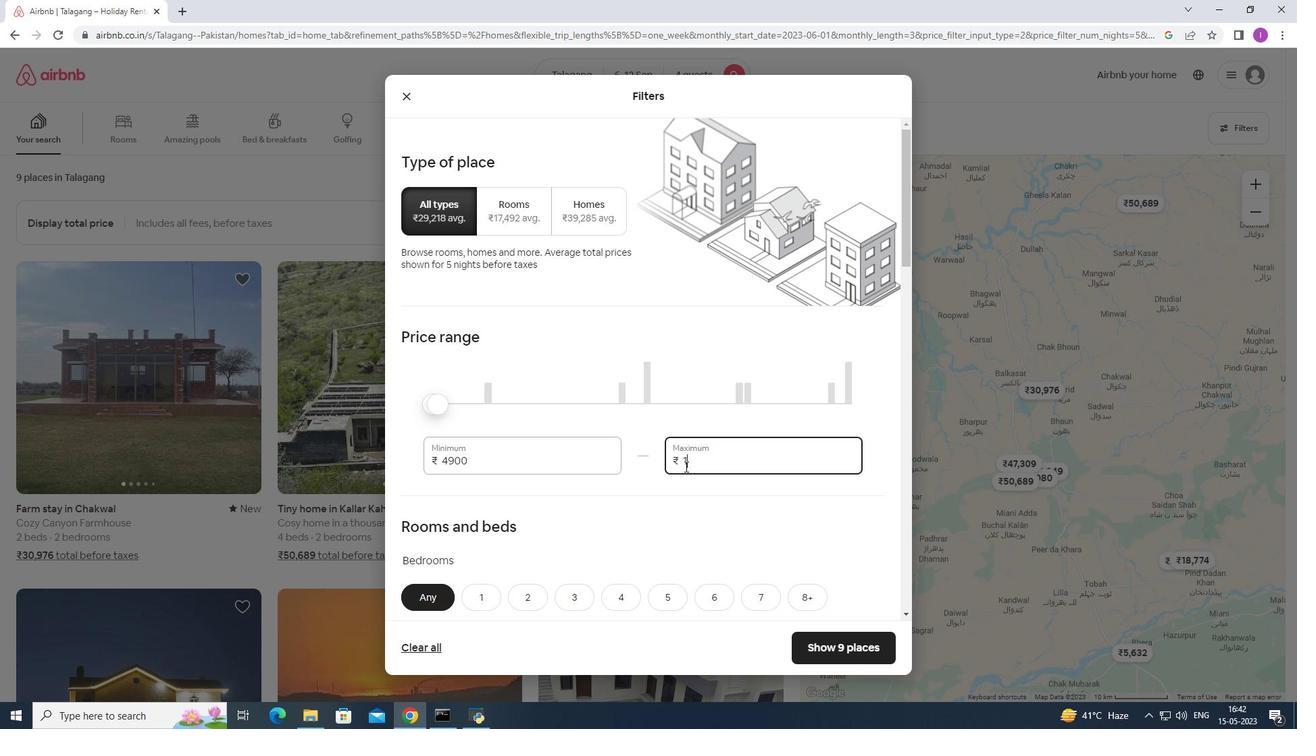 
Action: Key pressed 4
Screenshot: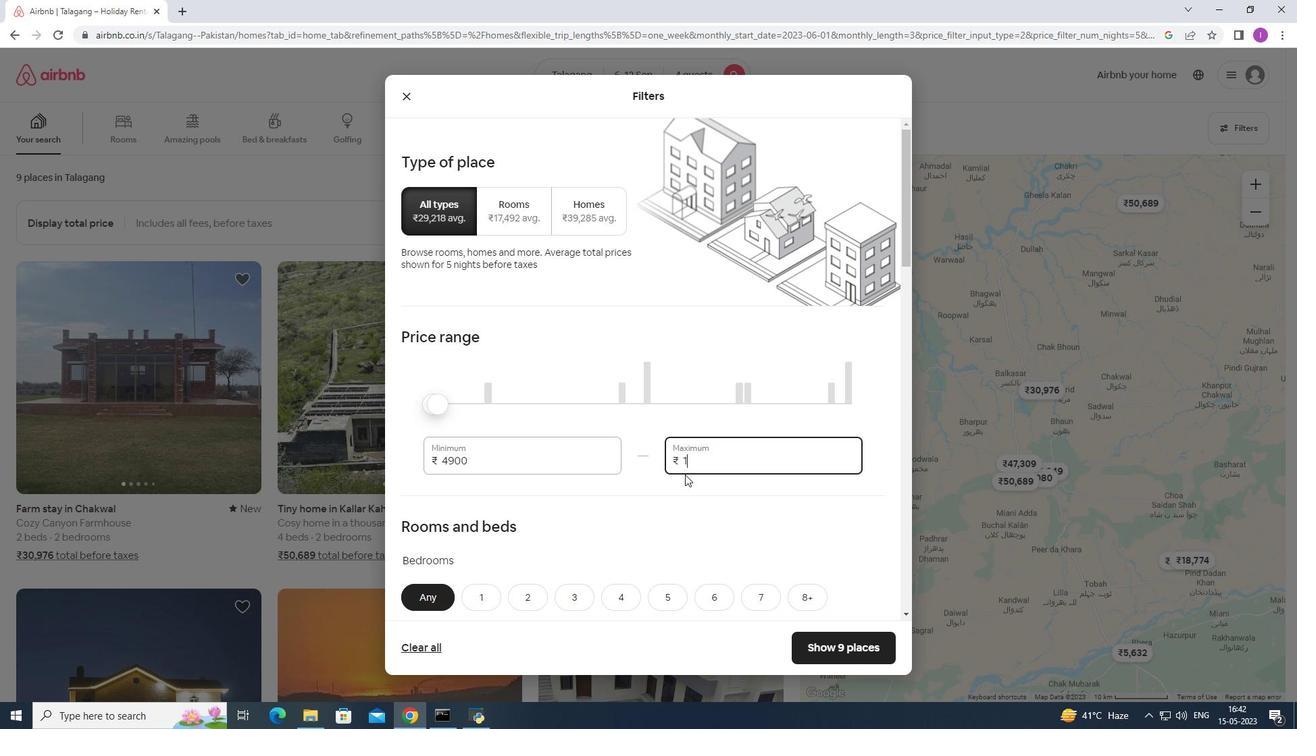 
Action: Mouse moved to (861, 549)
Screenshot: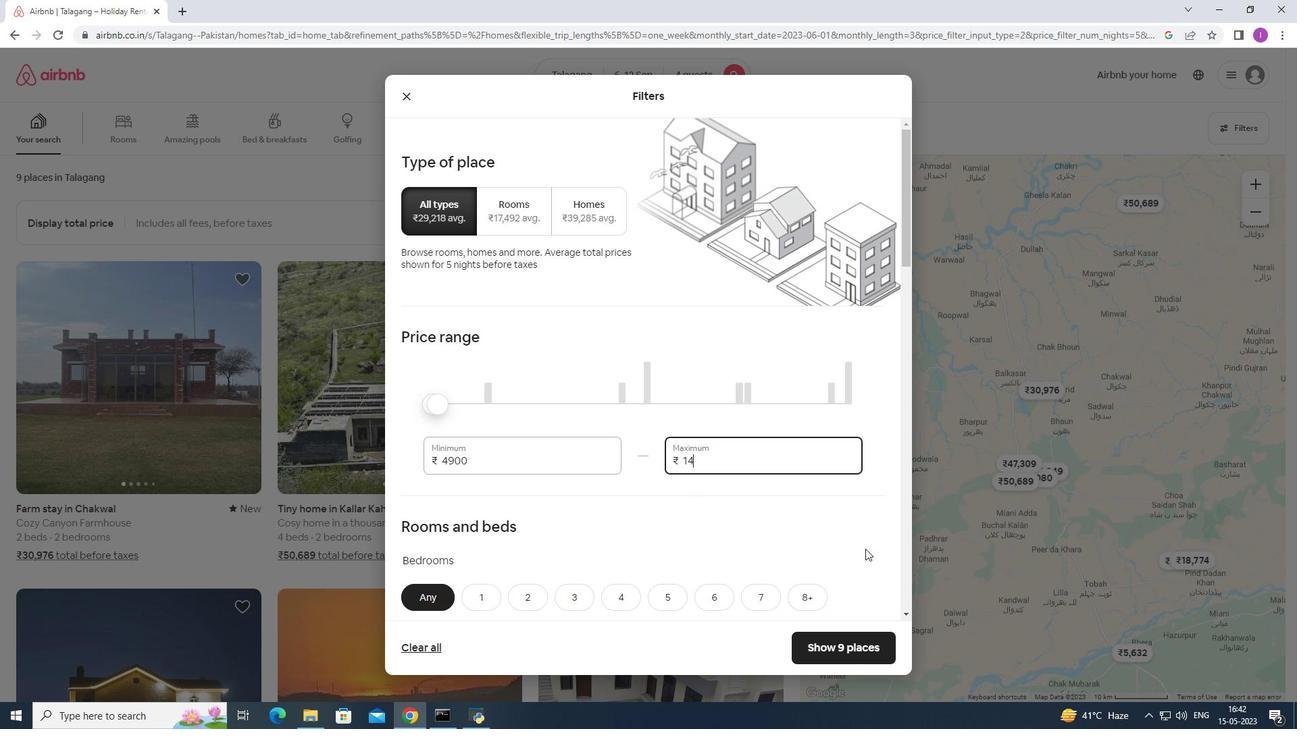 
Action: Key pressed 0
Screenshot: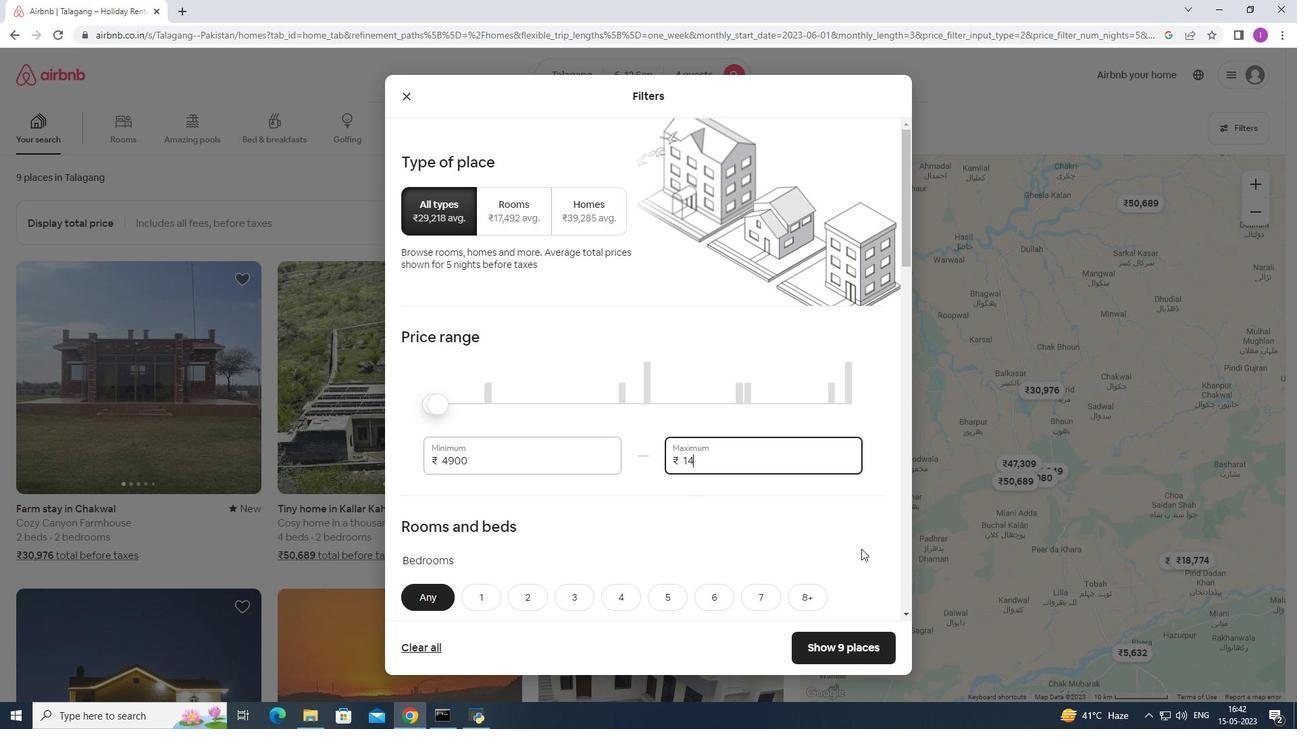 
Action: Mouse moved to (860, 548)
Screenshot: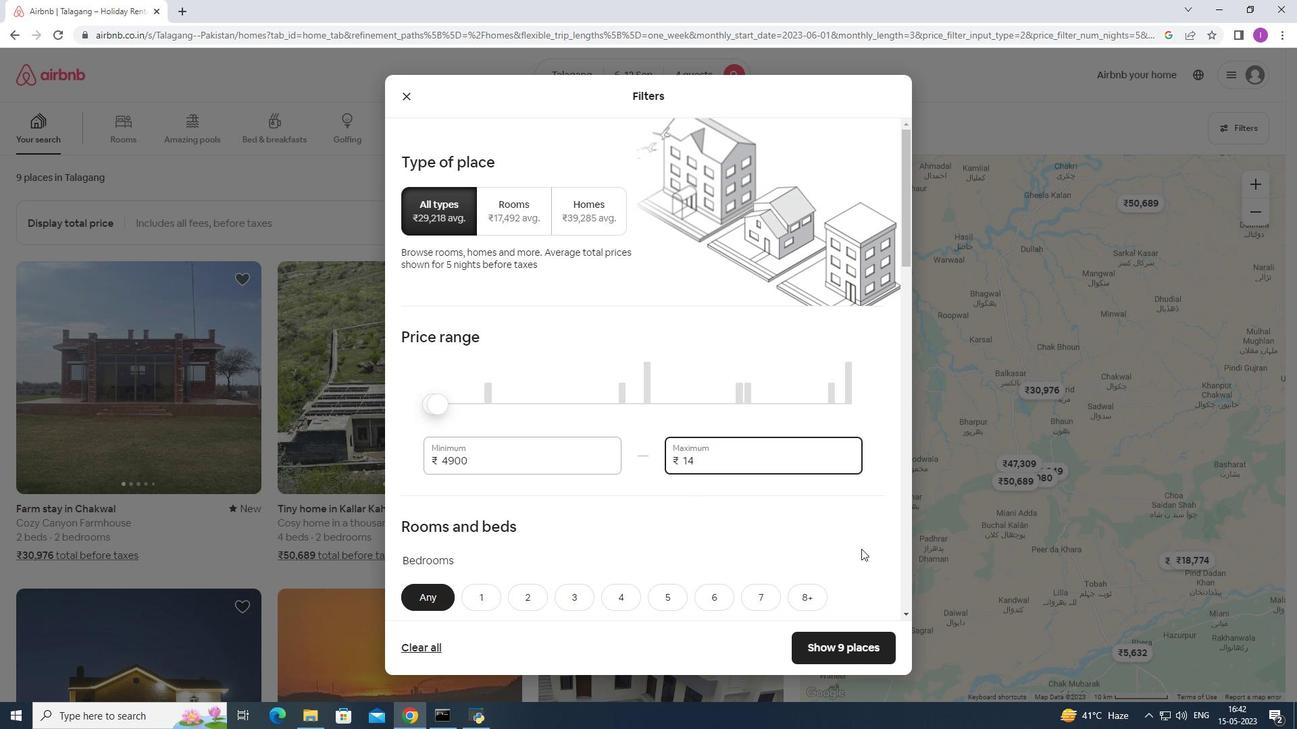 
Action: Key pressed 0
Screenshot: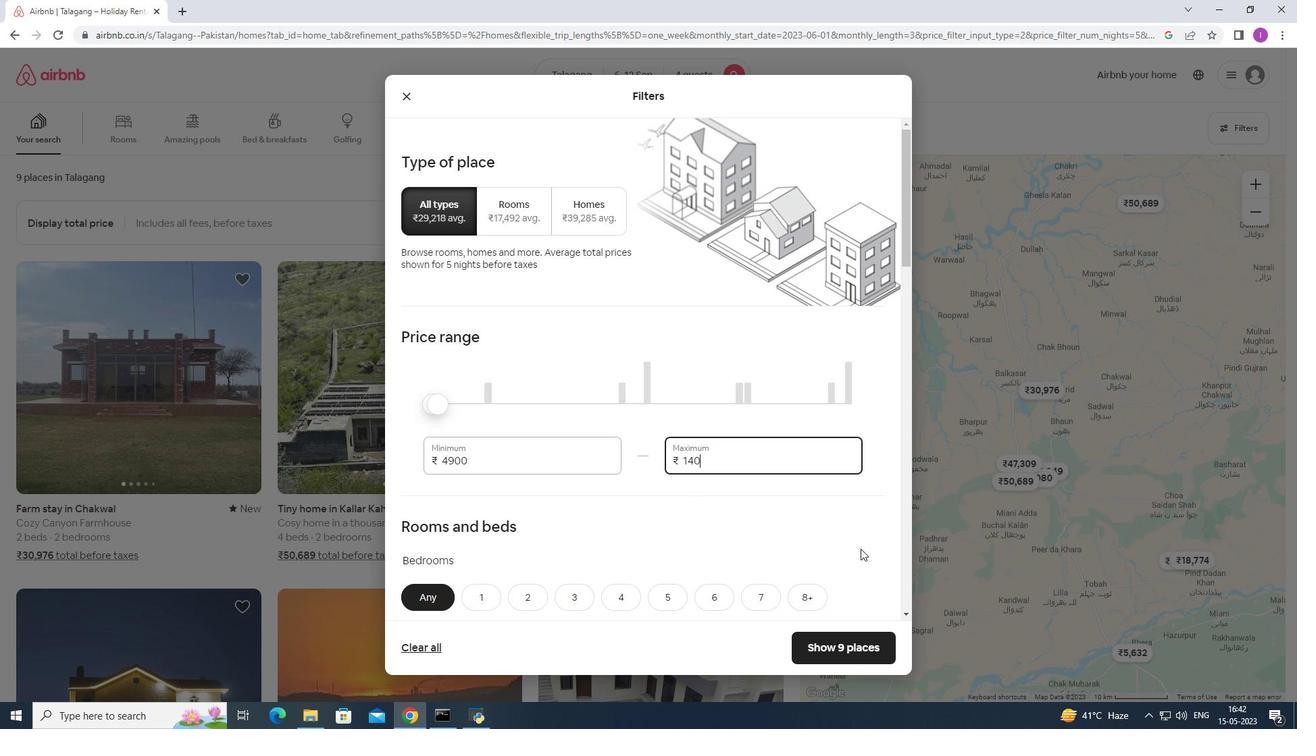
Action: Mouse moved to (859, 547)
Screenshot: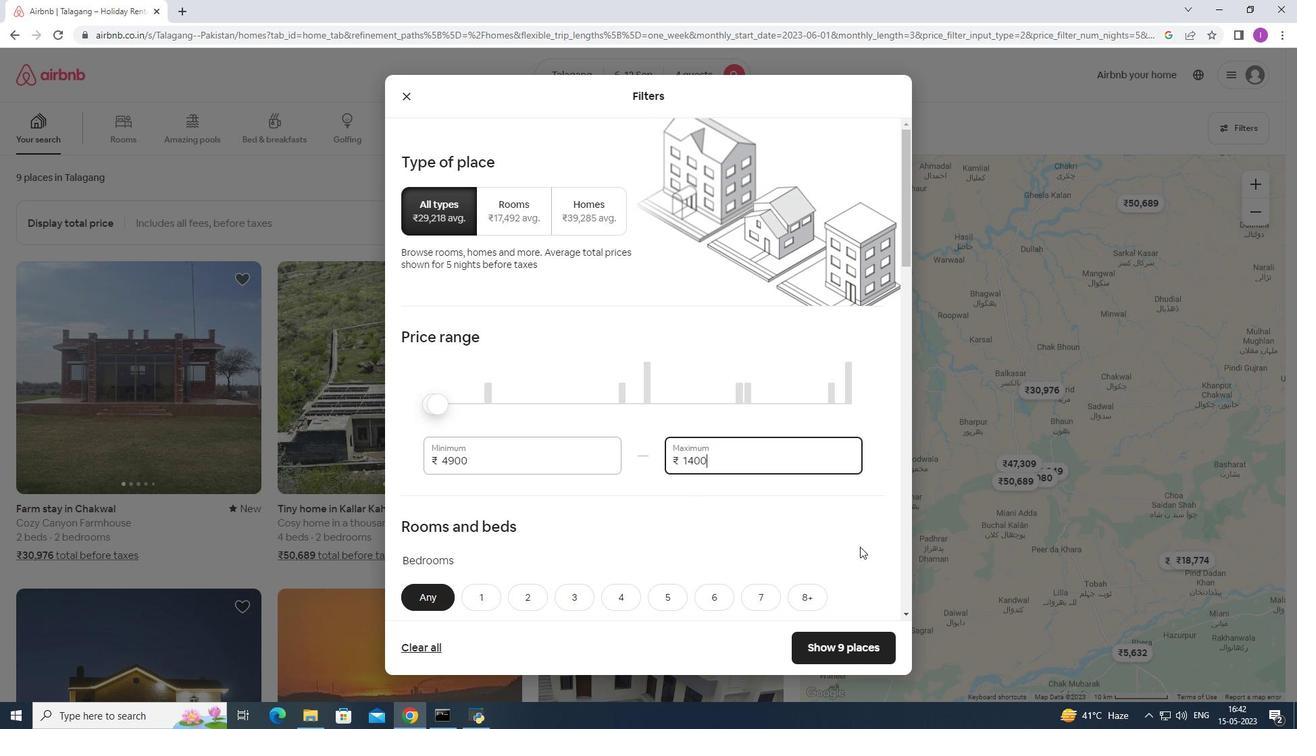 
Action: Key pressed 0
Screenshot: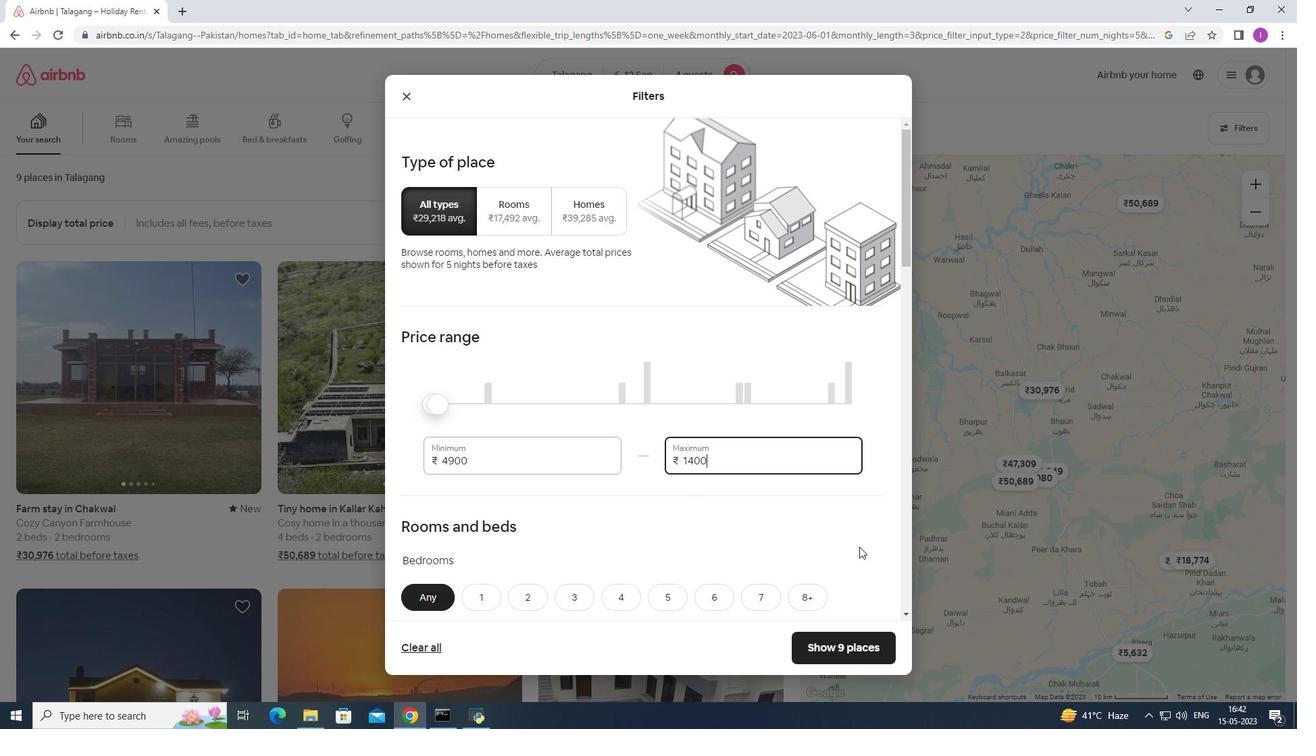 
Action: Mouse moved to (475, 461)
Screenshot: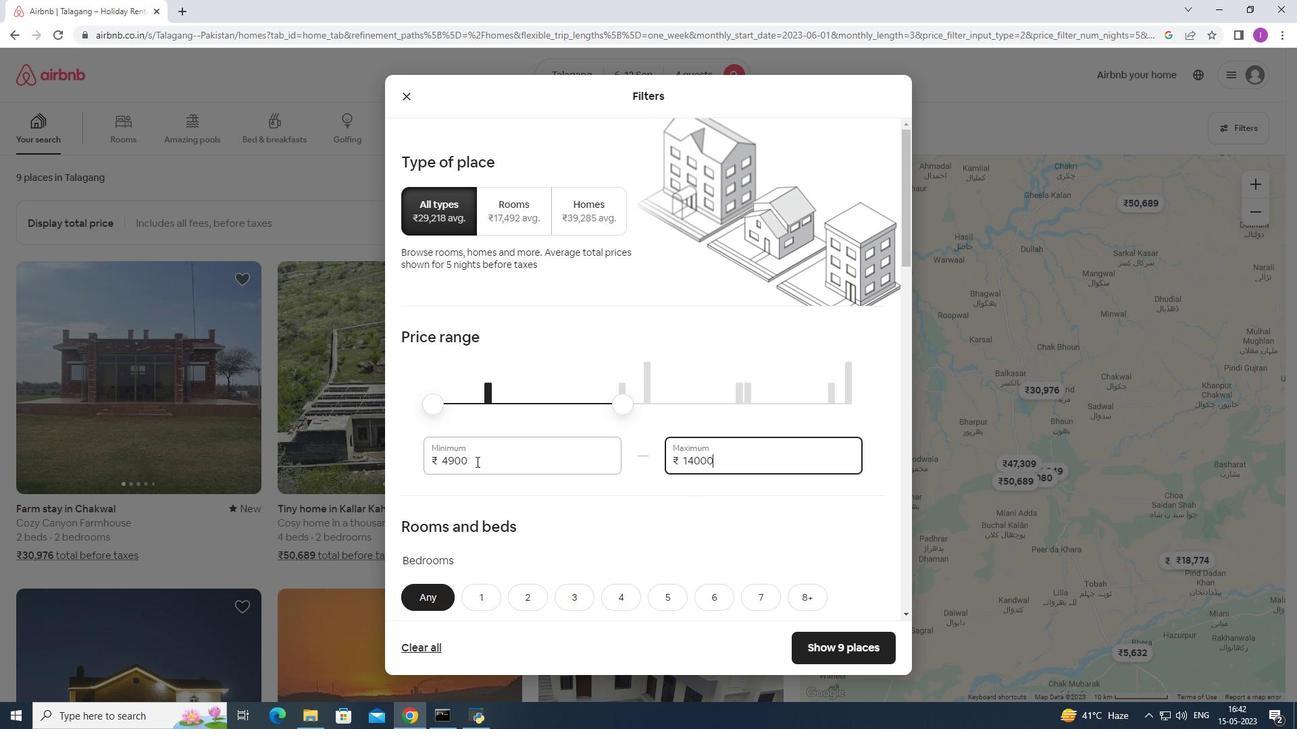 
Action: Mouse pressed left at (475, 461)
Screenshot: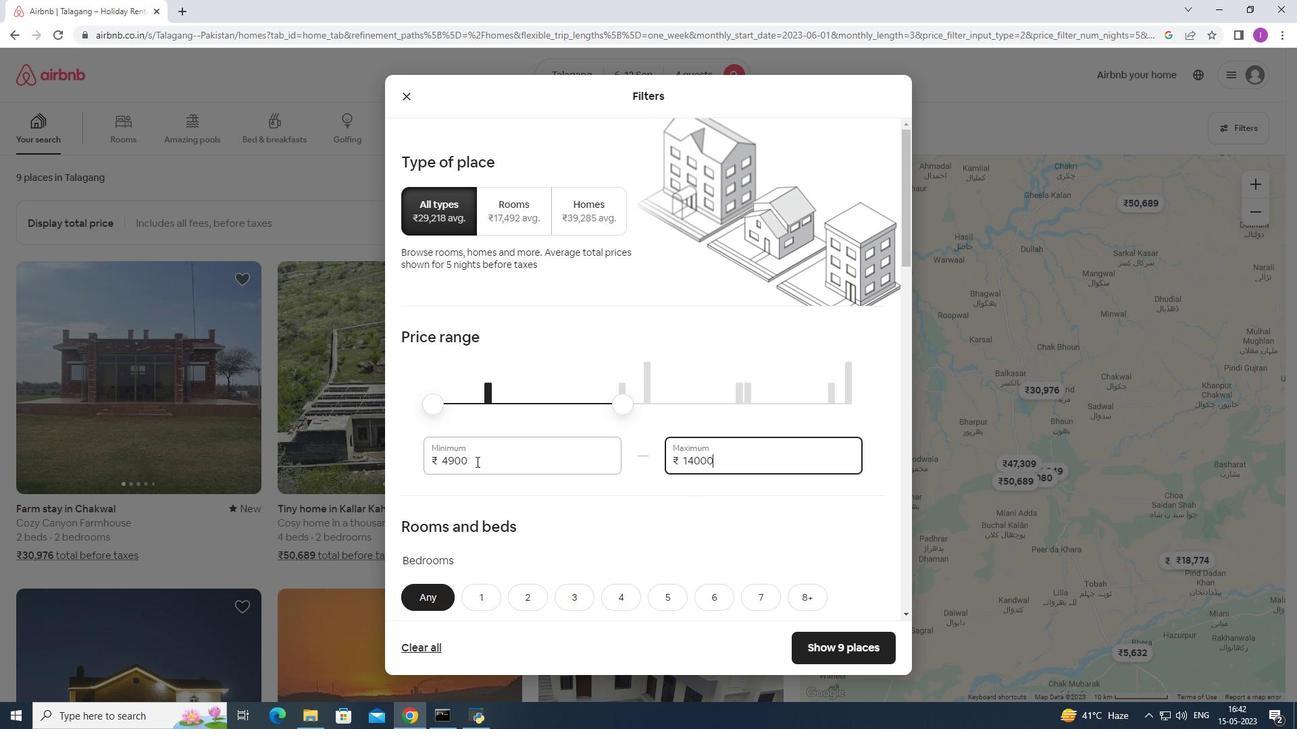 
Action: Mouse moved to (475, 530)
Screenshot: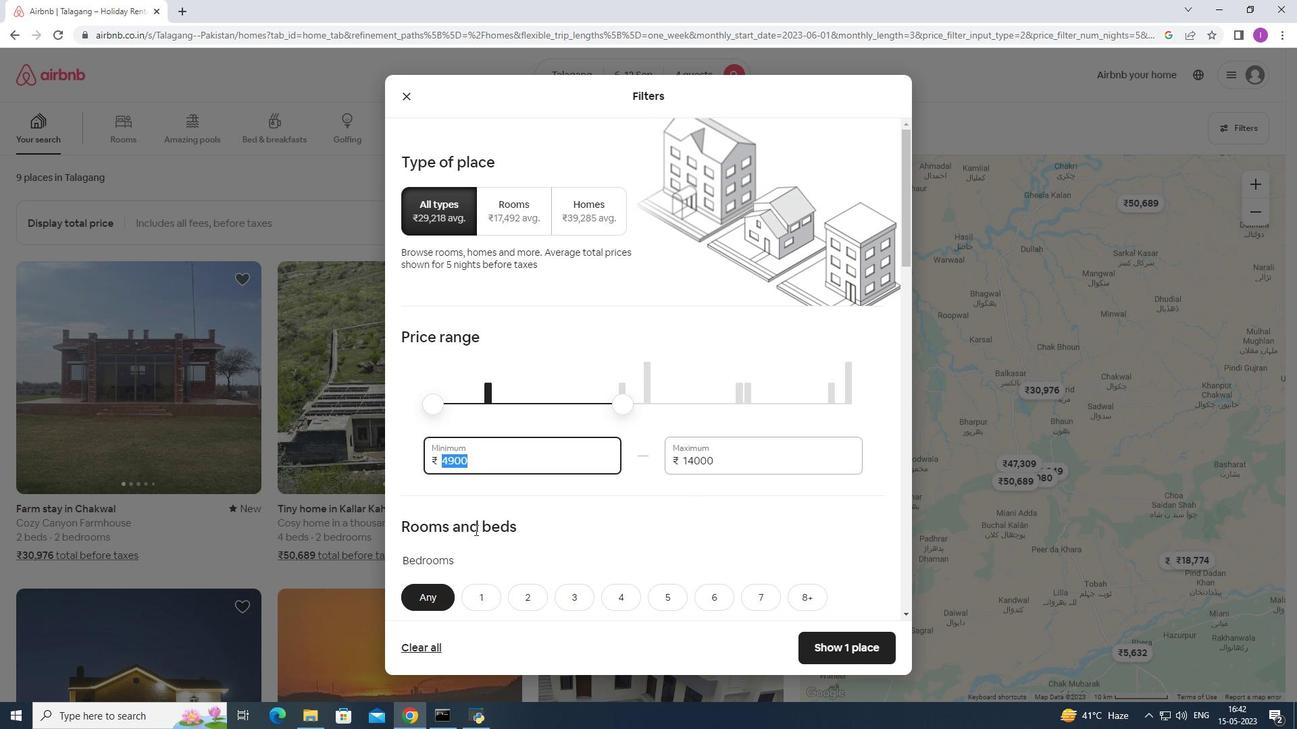 
Action: Key pressed 1
Screenshot: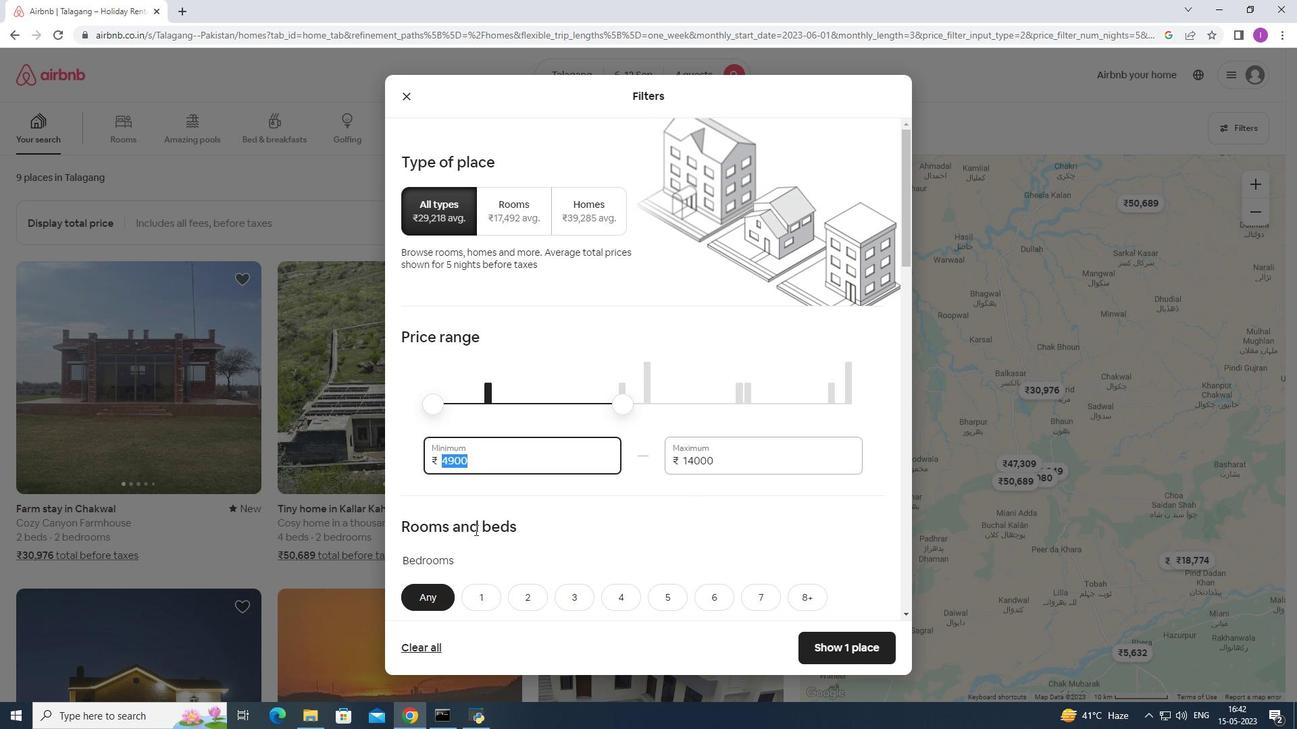 
Action: Mouse moved to (472, 527)
Screenshot: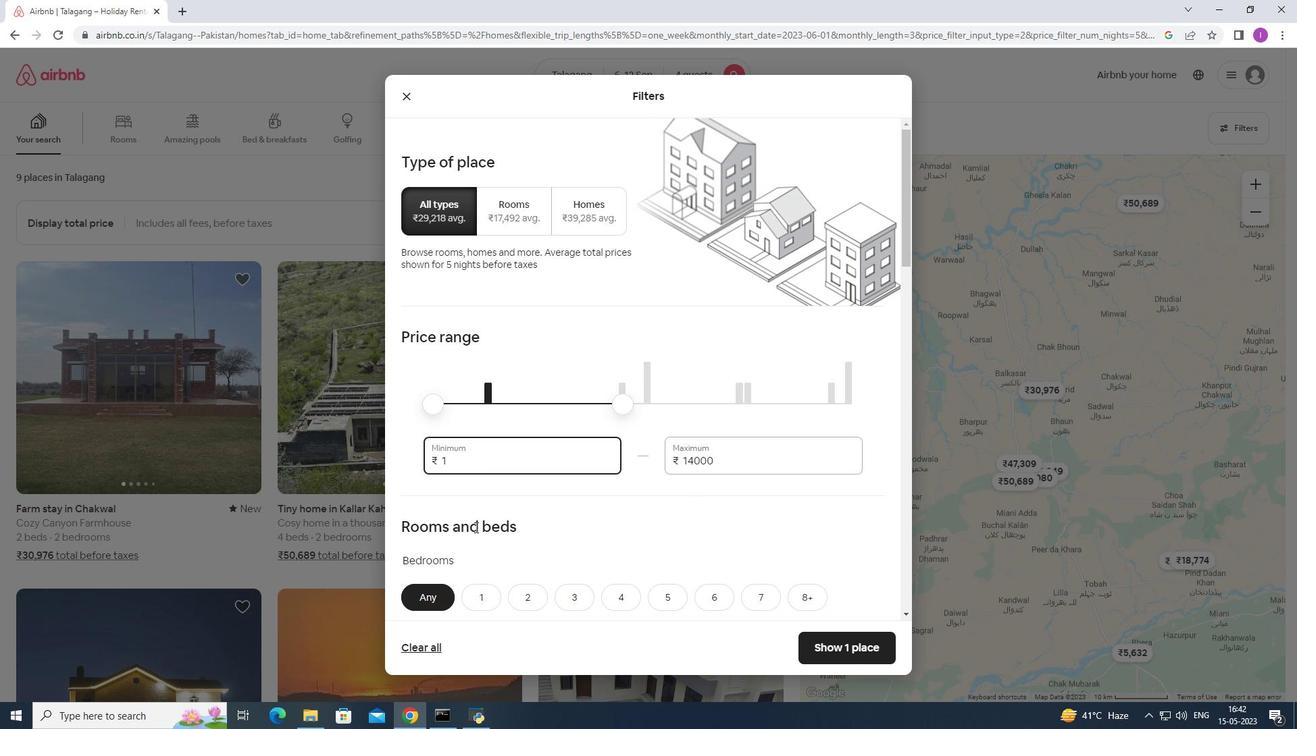 
Action: Key pressed 0
Screenshot: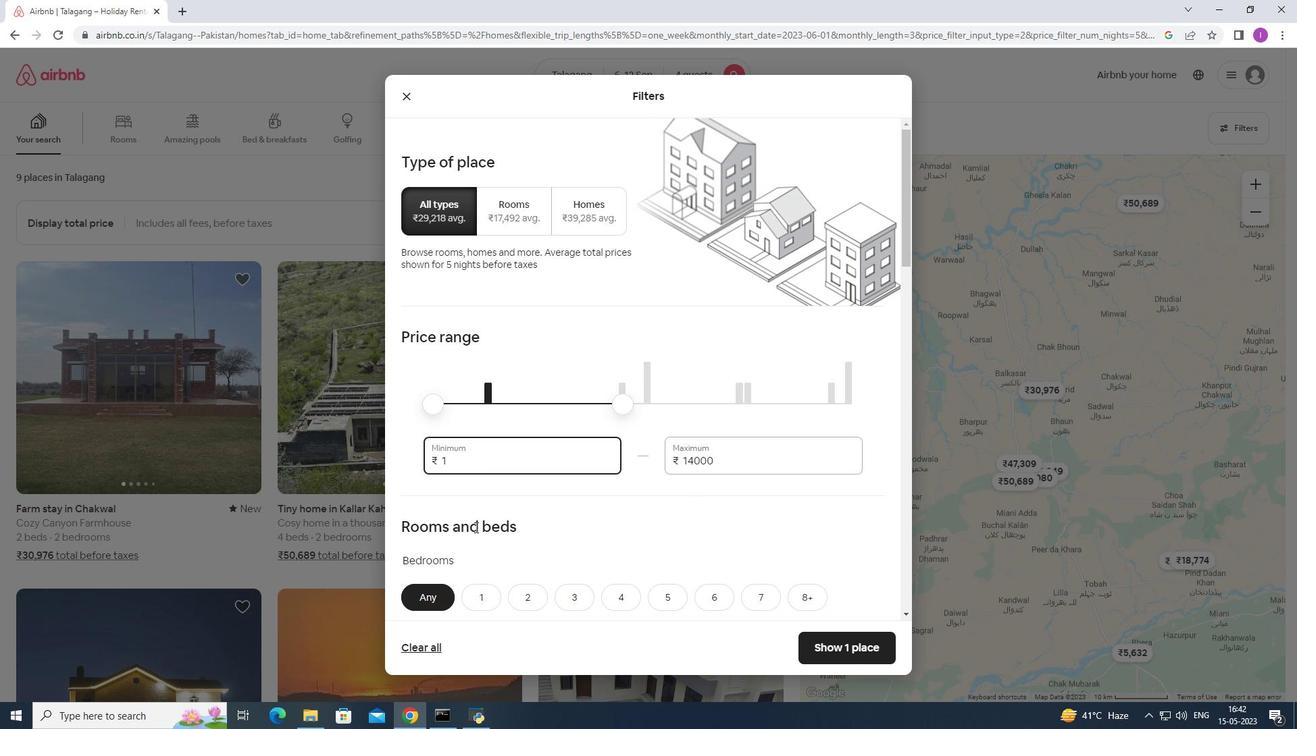 
Action: Mouse moved to (466, 527)
Screenshot: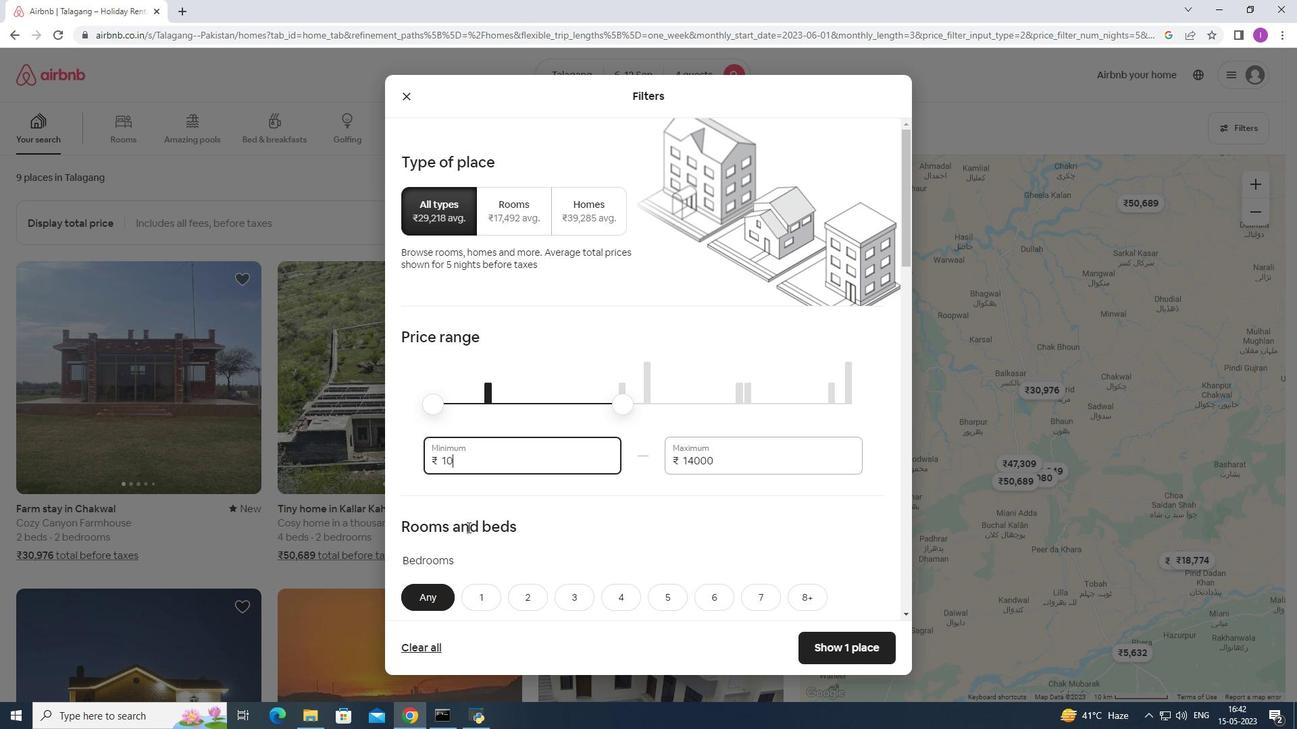 
Action: Key pressed 0
Screenshot: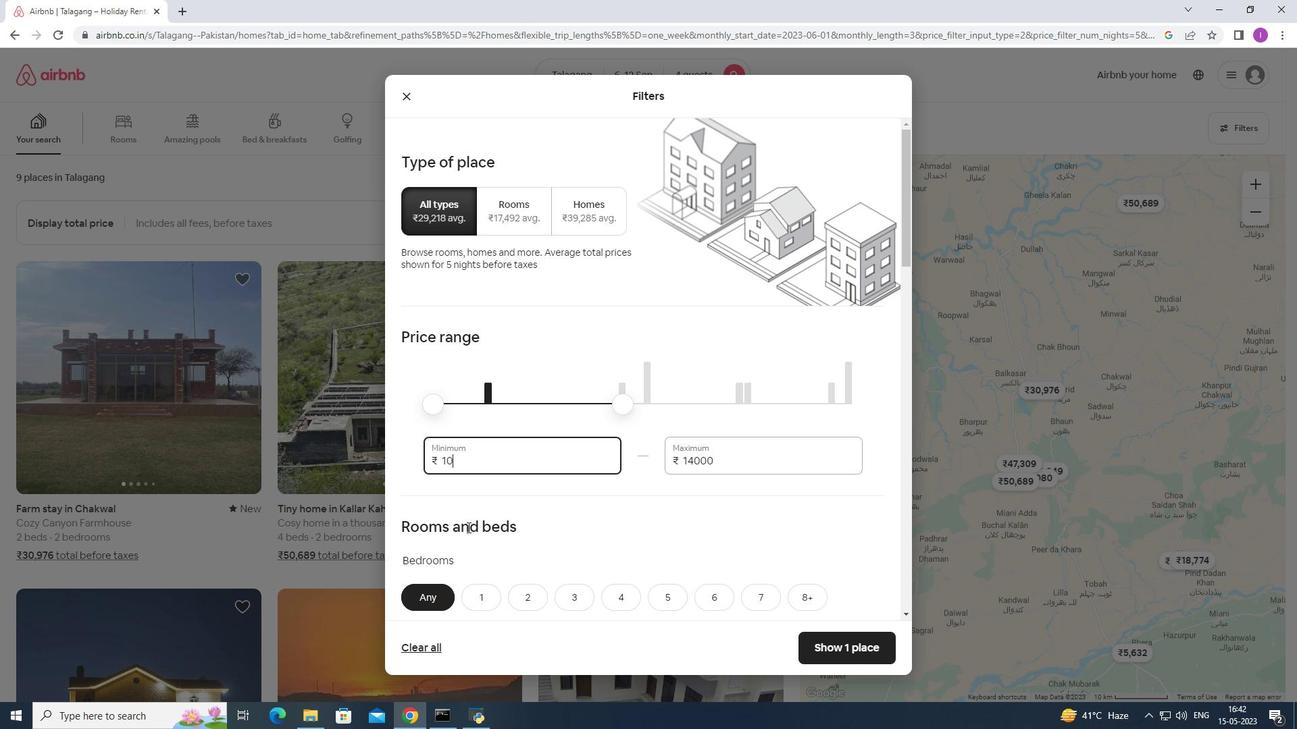 
Action: Mouse moved to (466, 527)
Screenshot: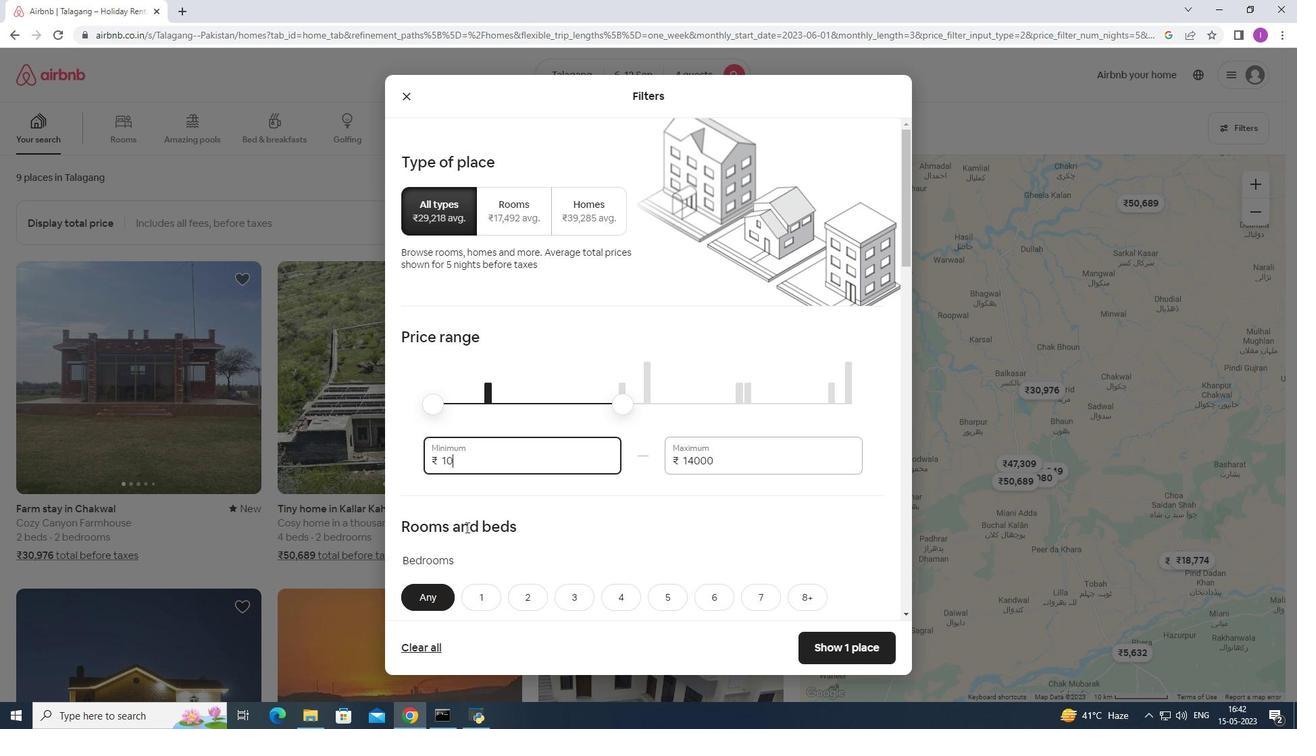 
Action: Key pressed 0
Screenshot: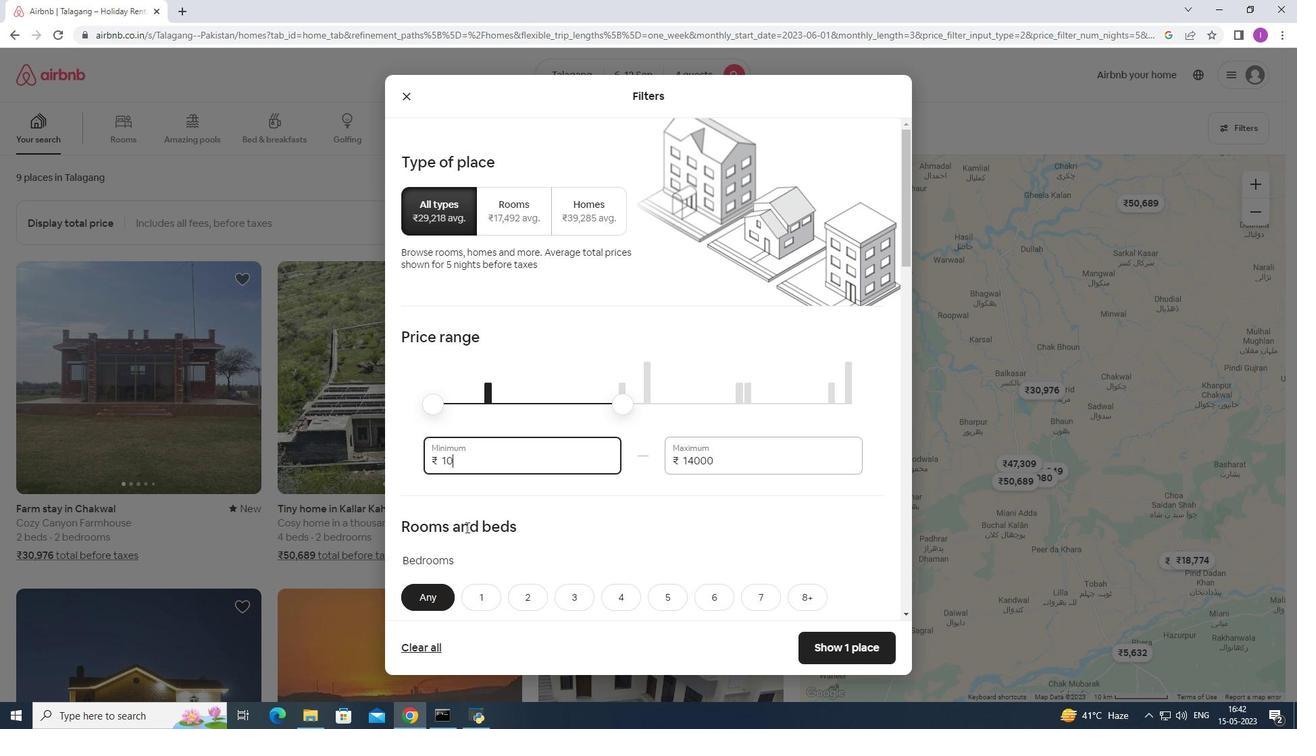 
Action: Mouse moved to (467, 527)
Screenshot: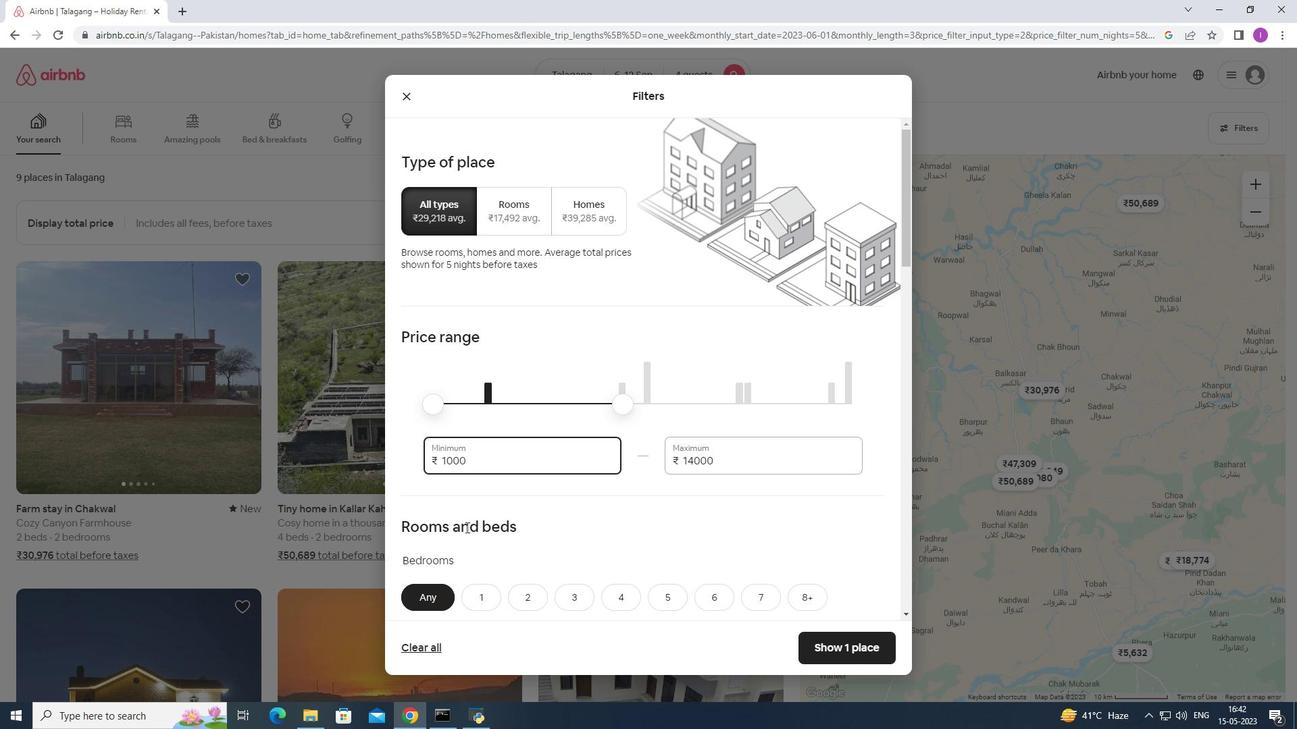 
Action: Key pressed 0
Screenshot: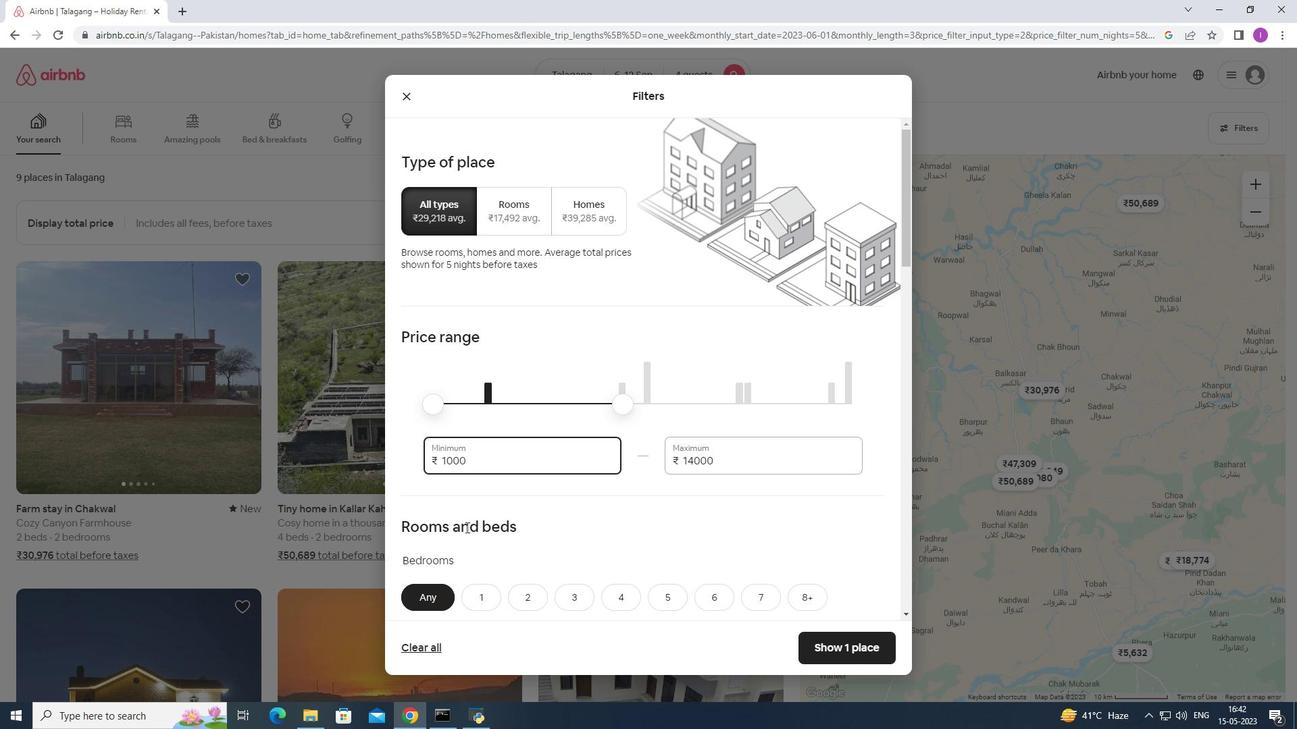 
Action: Mouse moved to (509, 485)
Screenshot: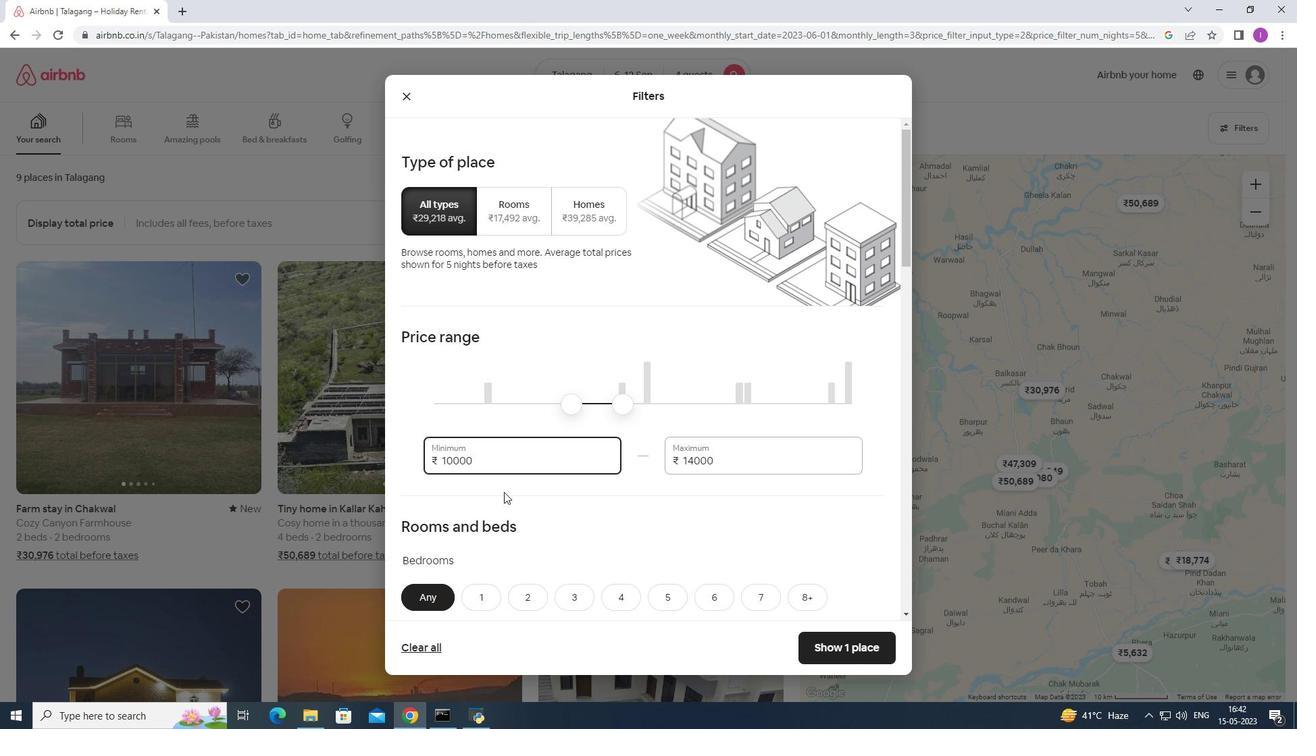 
Action: Mouse scrolled (509, 484) with delta (0, 0)
Screenshot: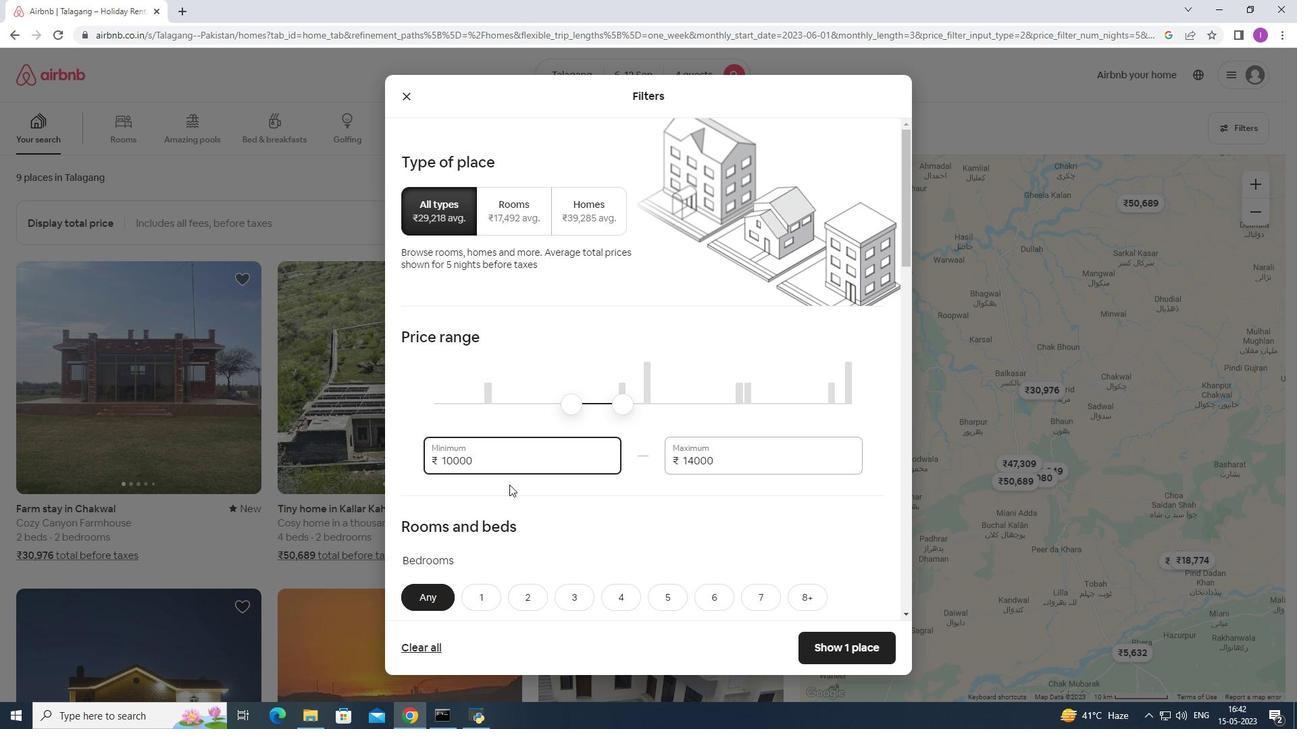 
Action: Mouse moved to (510, 483)
Screenshot: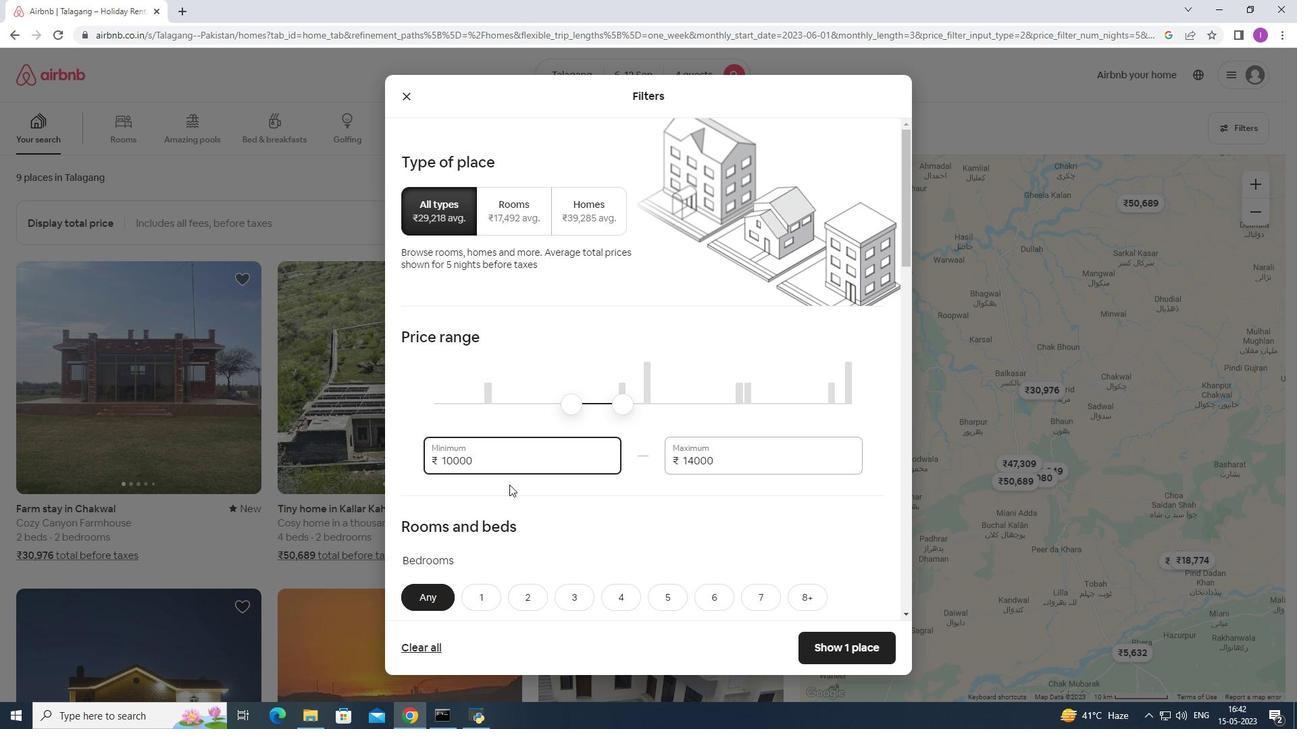 
Action: Mouse scrolled (510, 483) with delta (0, 0)
Screenshot: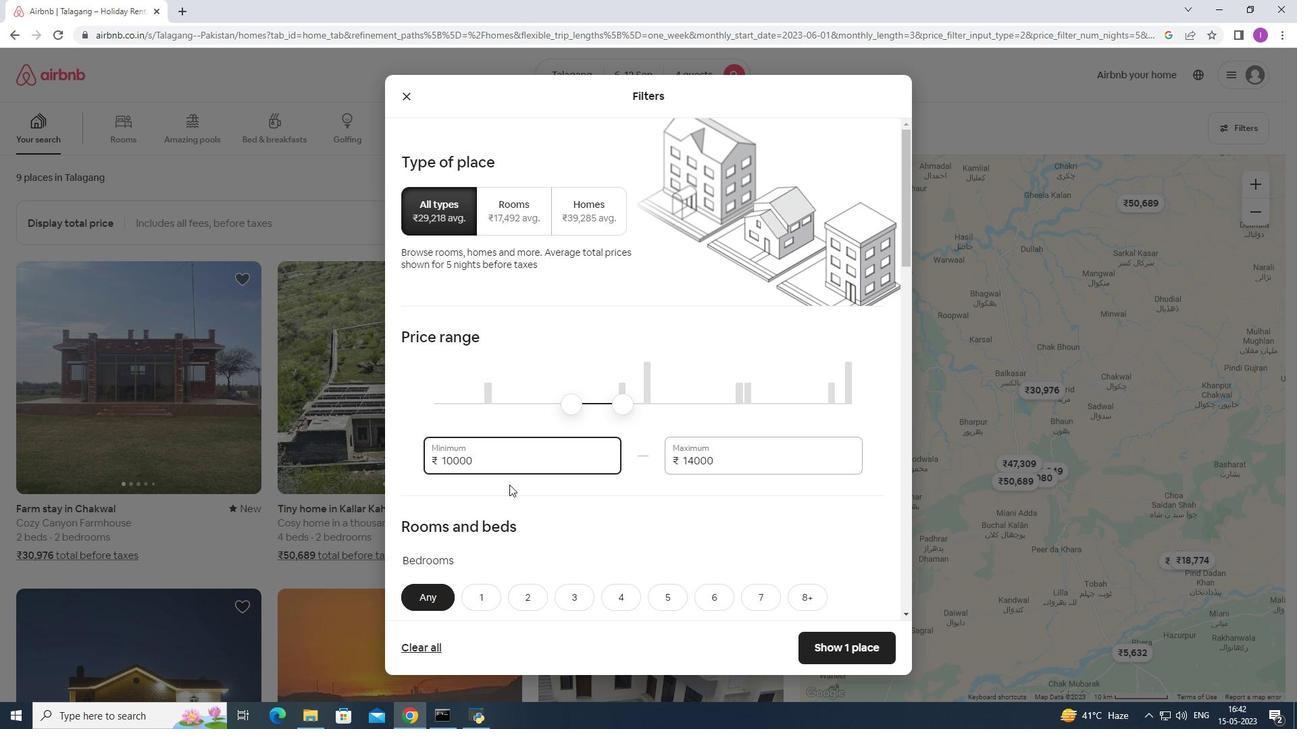 
Action: Mouse moved to (548, 433)
Screenshot: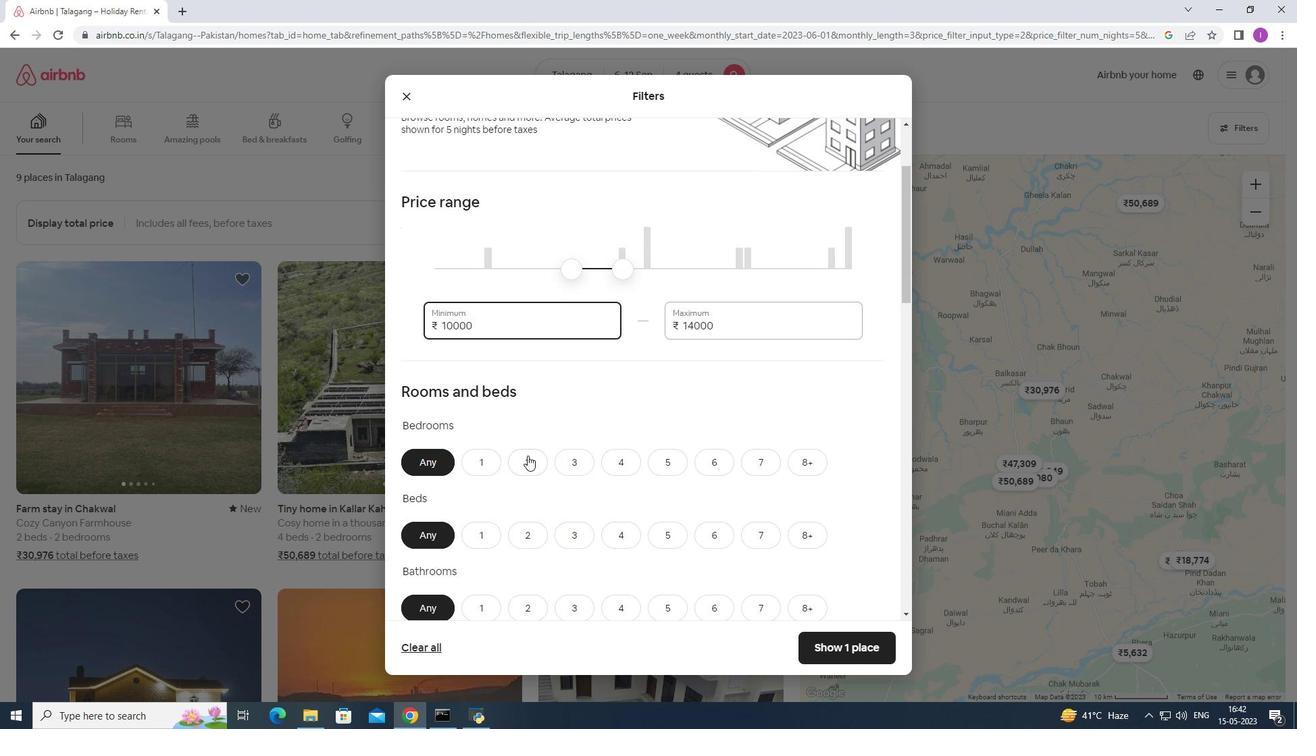 
Action: Mouse scrolled (548, 433) with delta (0, 0)
Screenshot: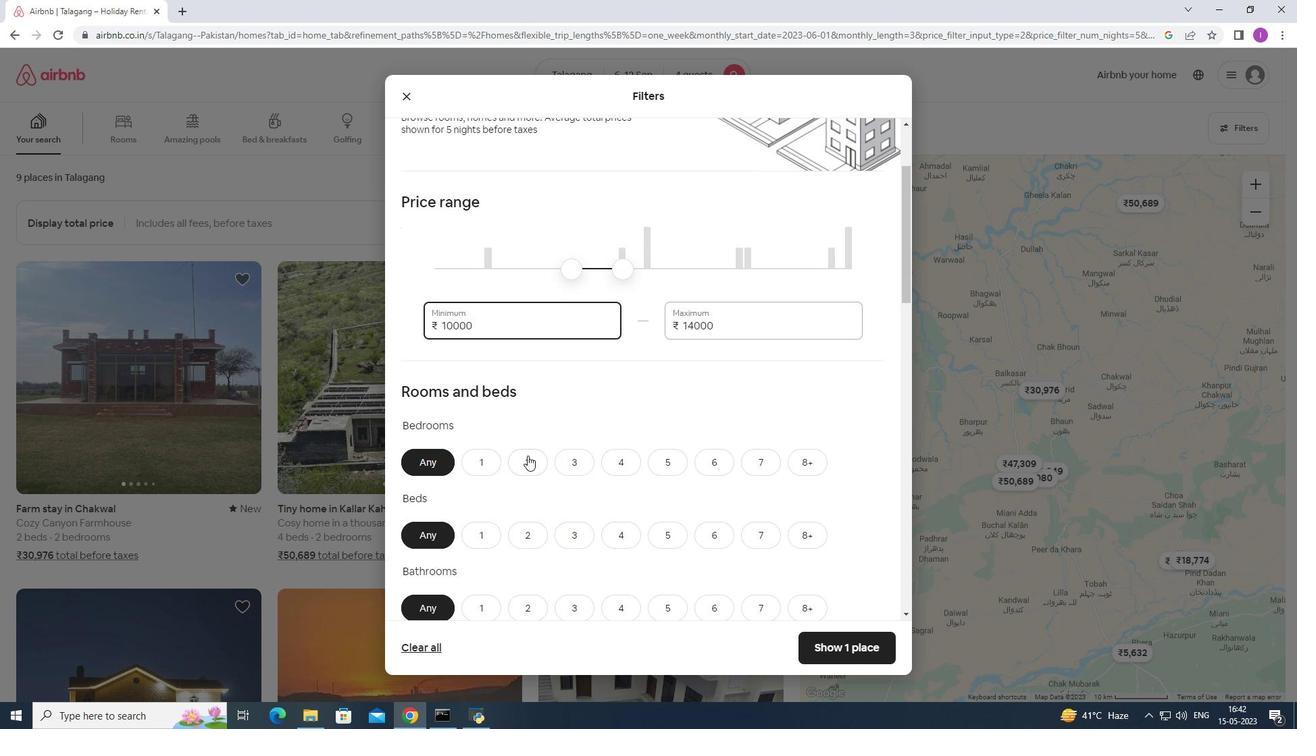 
Action: Mouse scrolled (548, 433) with delta (0, 0)
Screenshot: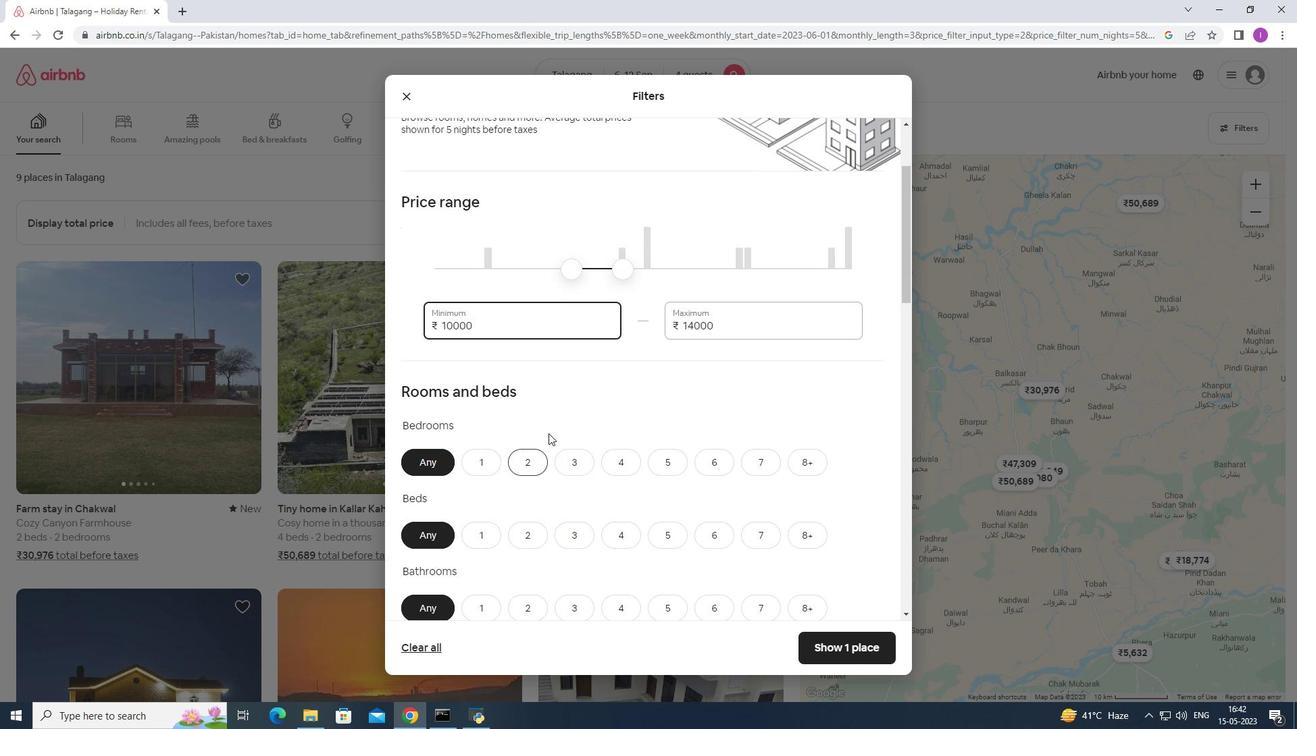 
Action: Mouse scrolled (548, 433) with delta (0, 0)
Screenshot: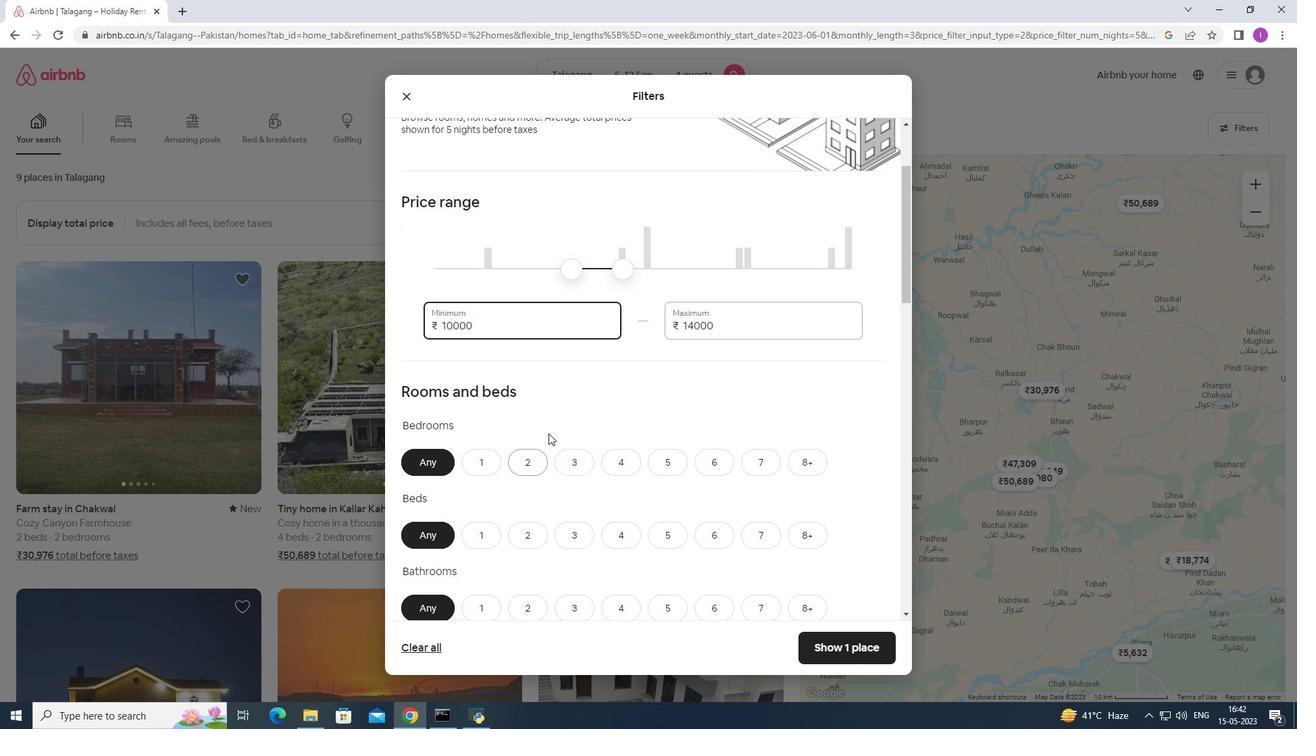 
Action: Mouse scrolled (548, 433) with delta (0, 0)
Screenshot: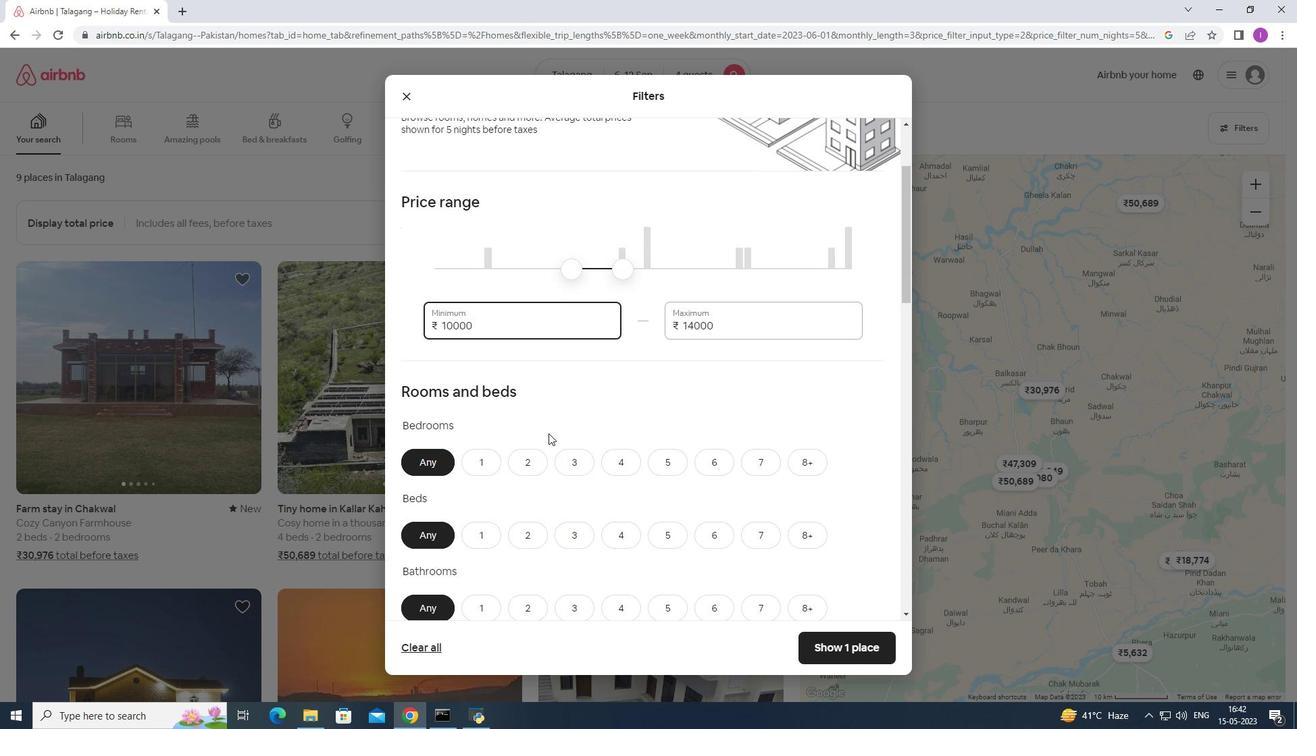 
Action: Mouse moved to (627, 196)
Screenshot: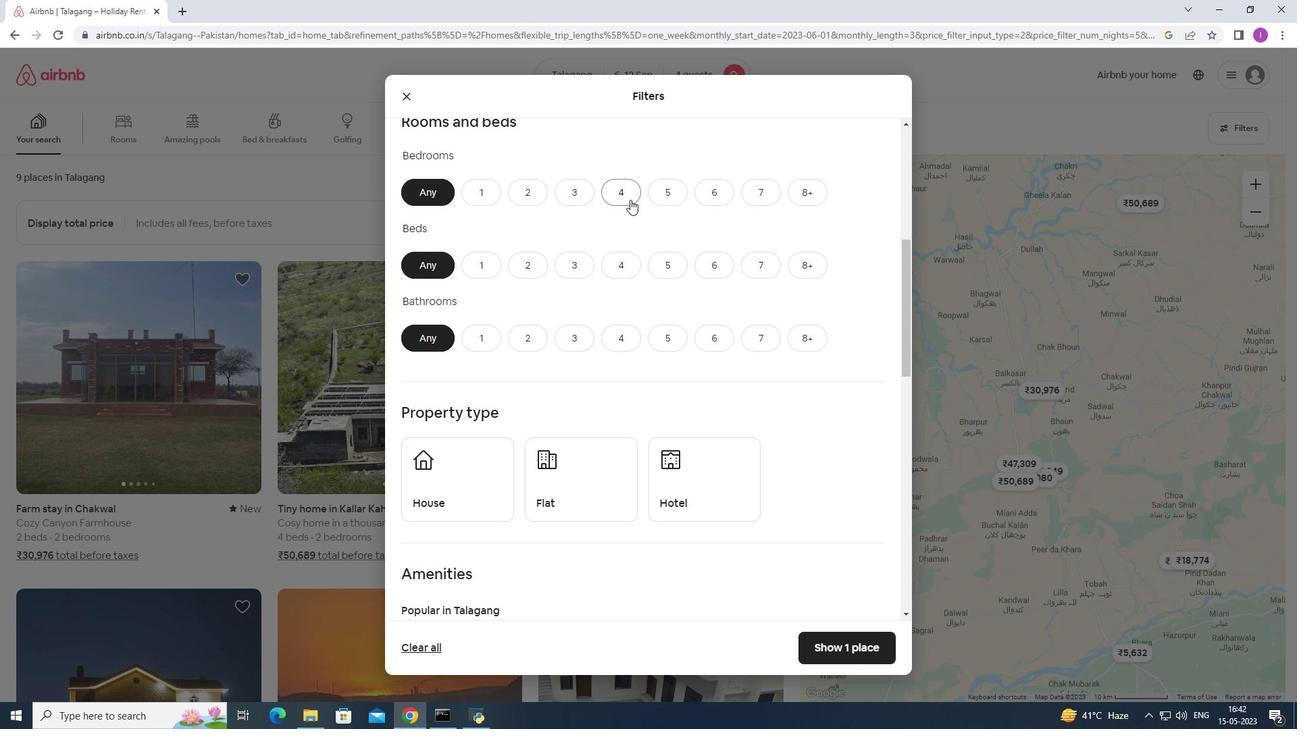 
Action: Mouse pressed left at (627, 196)
Screenshot: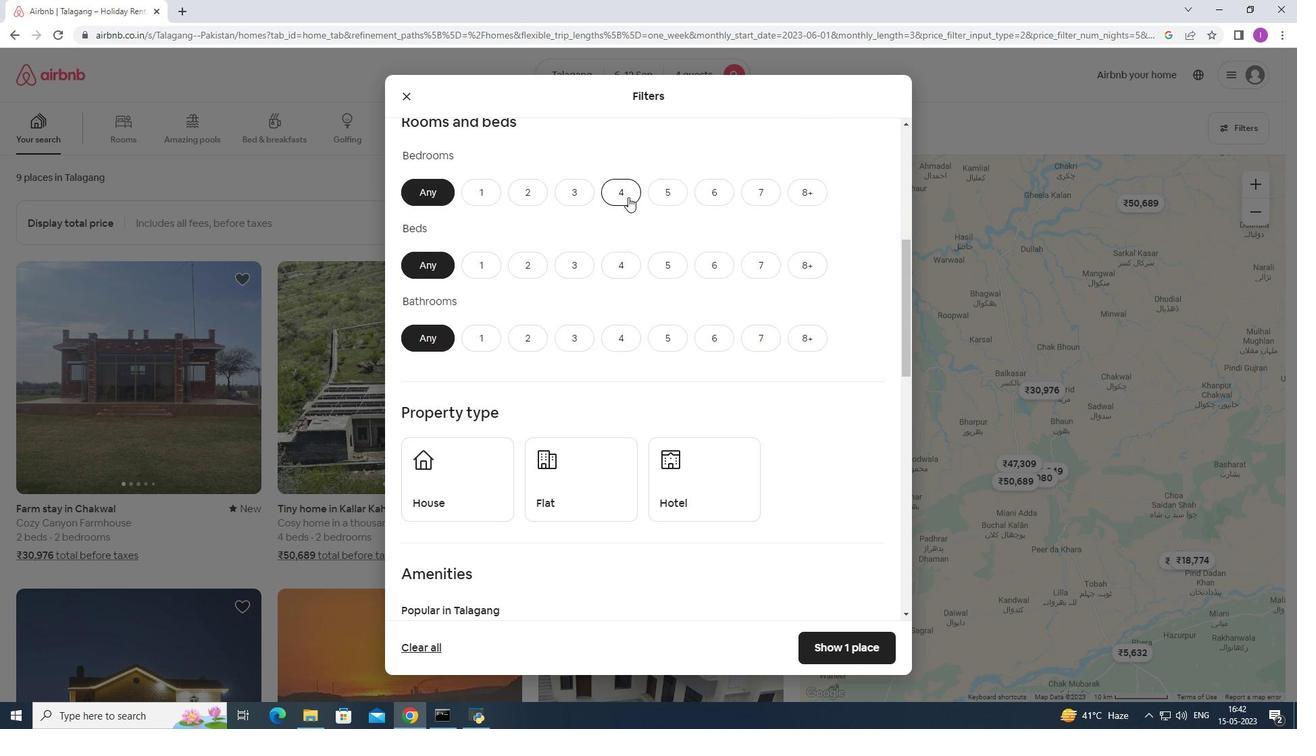 
Action: Mouse moved to (623, 269)
Screenshot: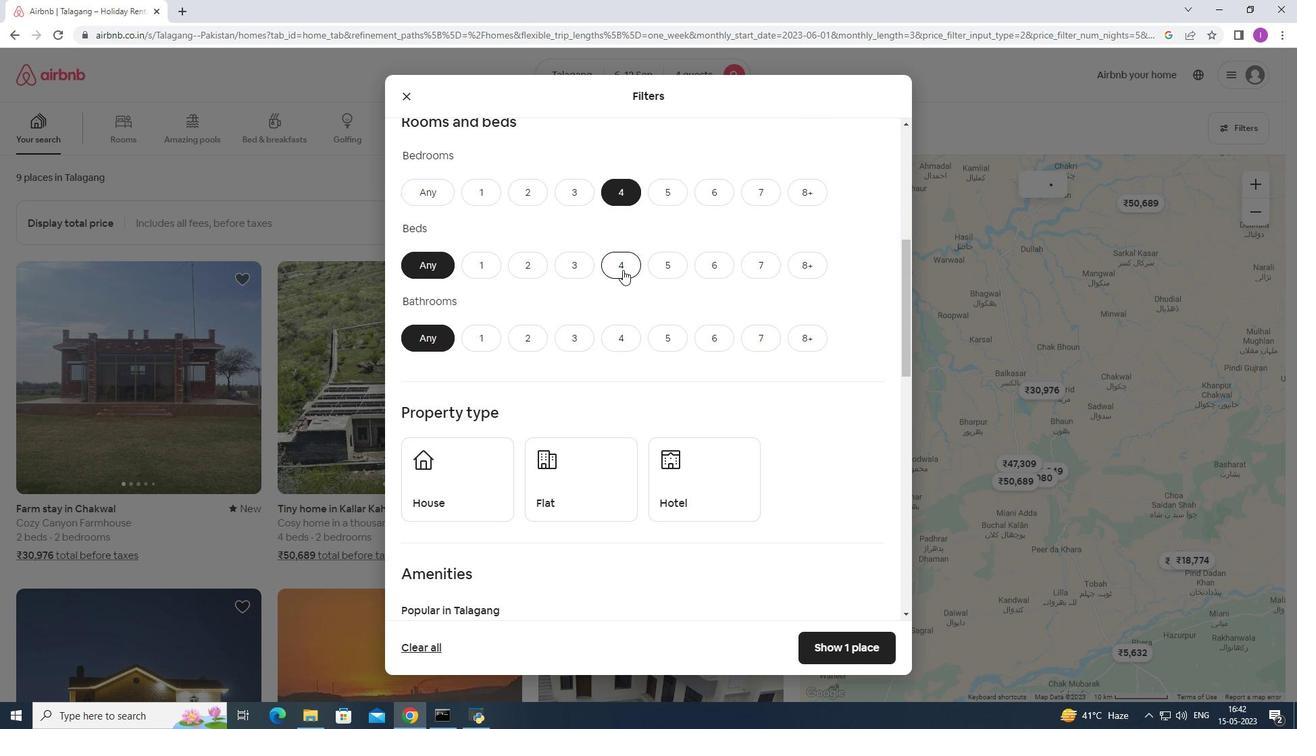 
Action: Mouse pressed left at (623, 269)
Screenshot: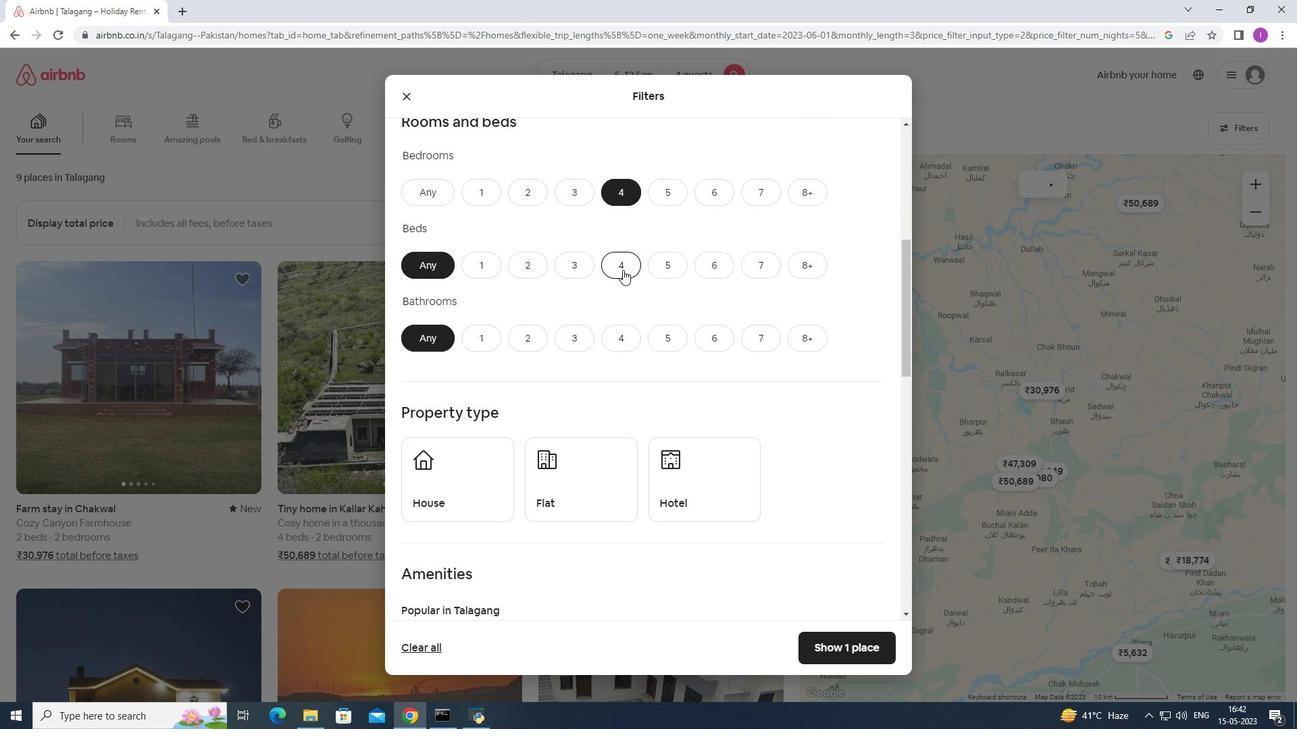 
Action: Mouse moved to (613, 345)
Screenshot: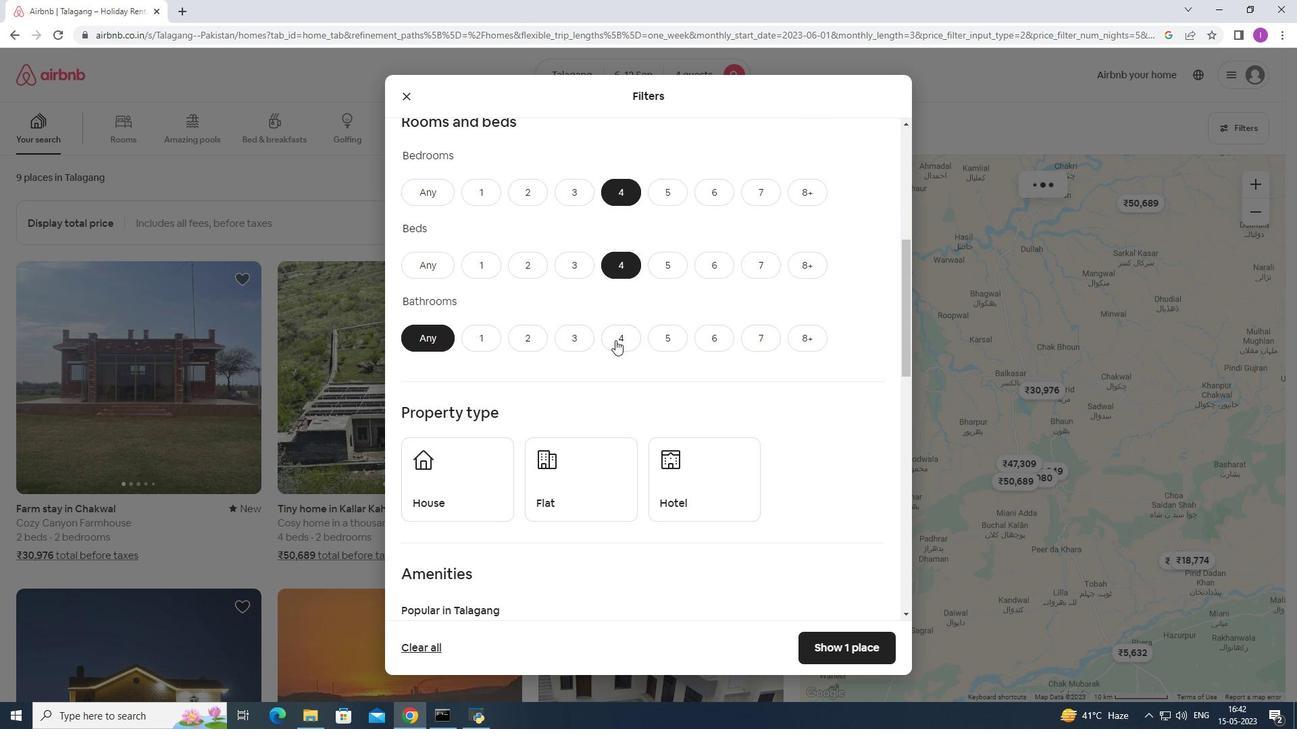 
Action: Mouse pressed left at (613, 345)
Screenshot: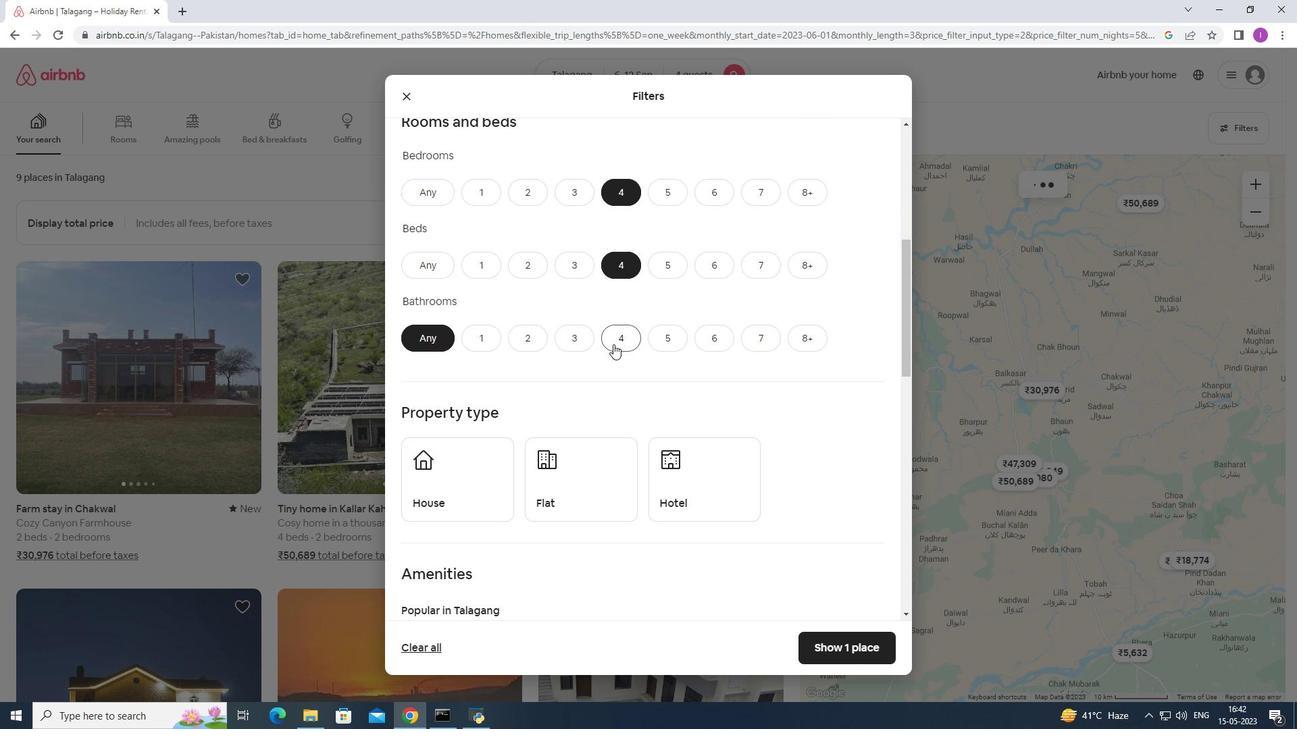 
Action: Mouse moved to (445, 458)
Screenshot: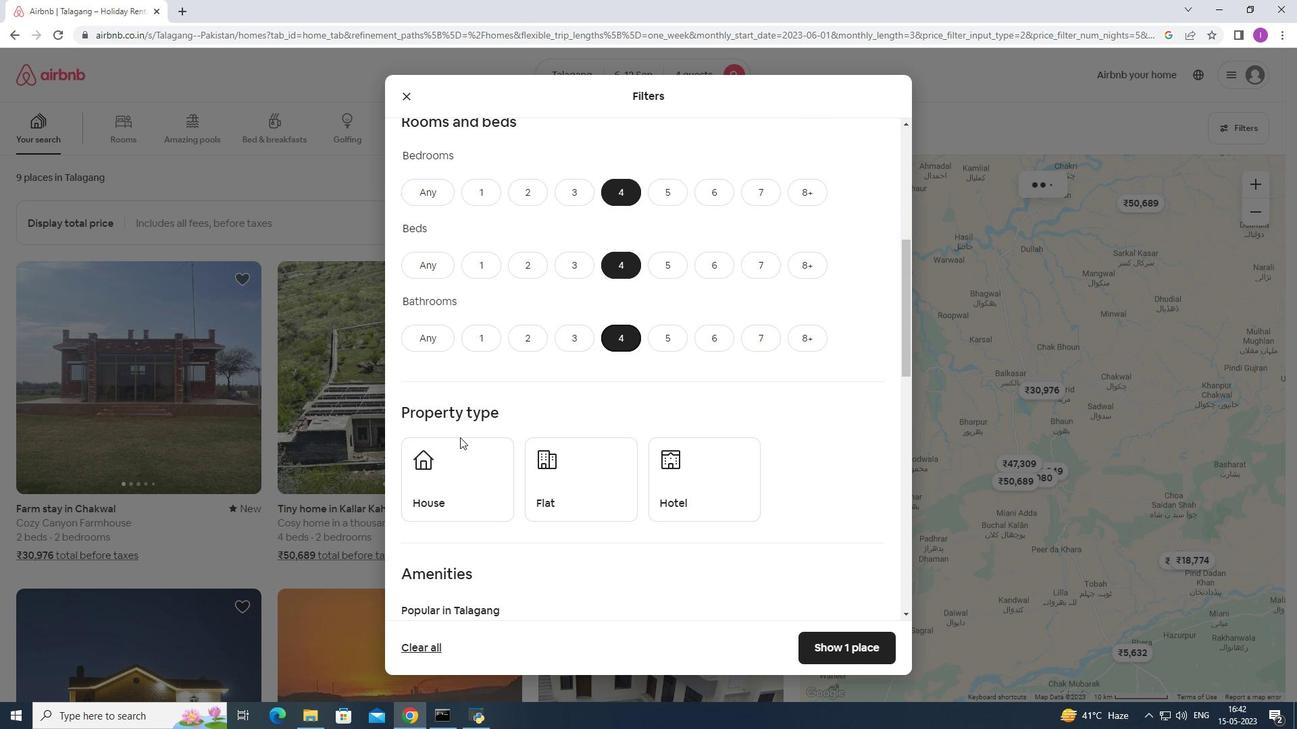 
Action: Mouse scrolled (445, 458) with delta (0, 0)
Screenshot: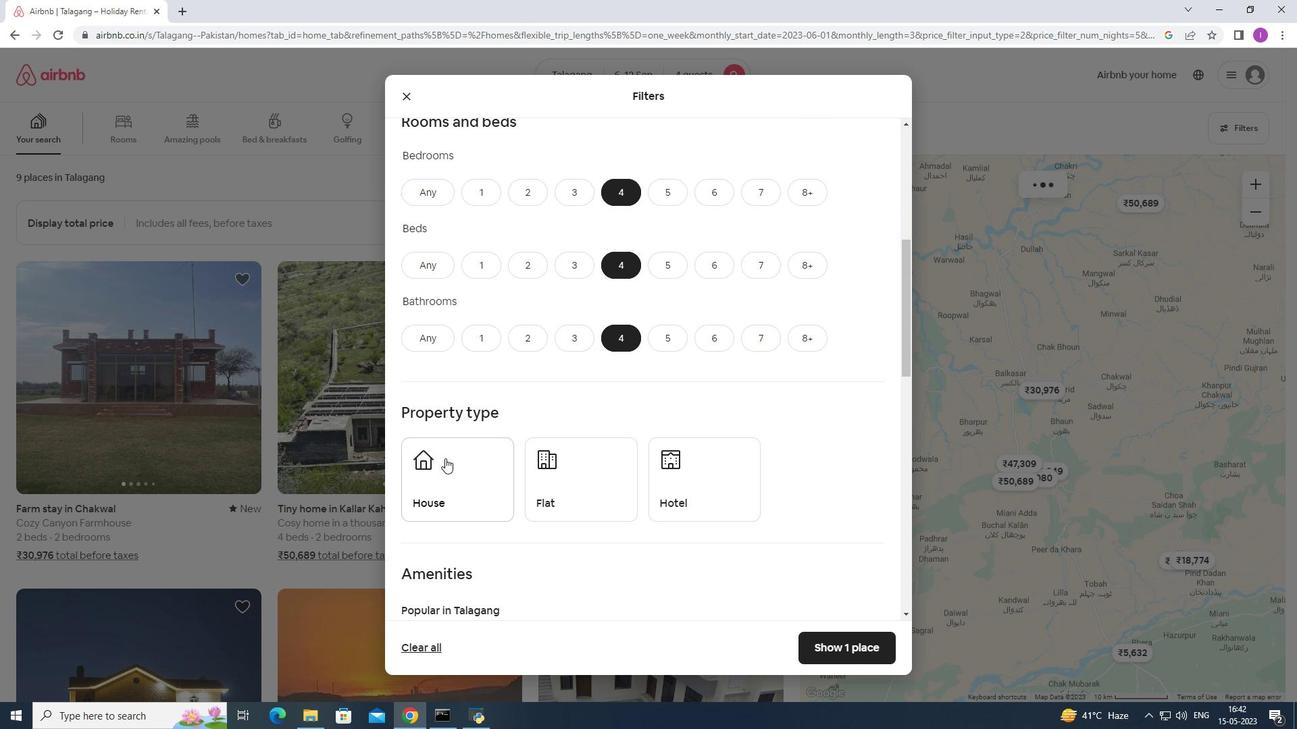 
Action: Mouse scrolled (445, 458) with delta (0, 0)
Screenshot: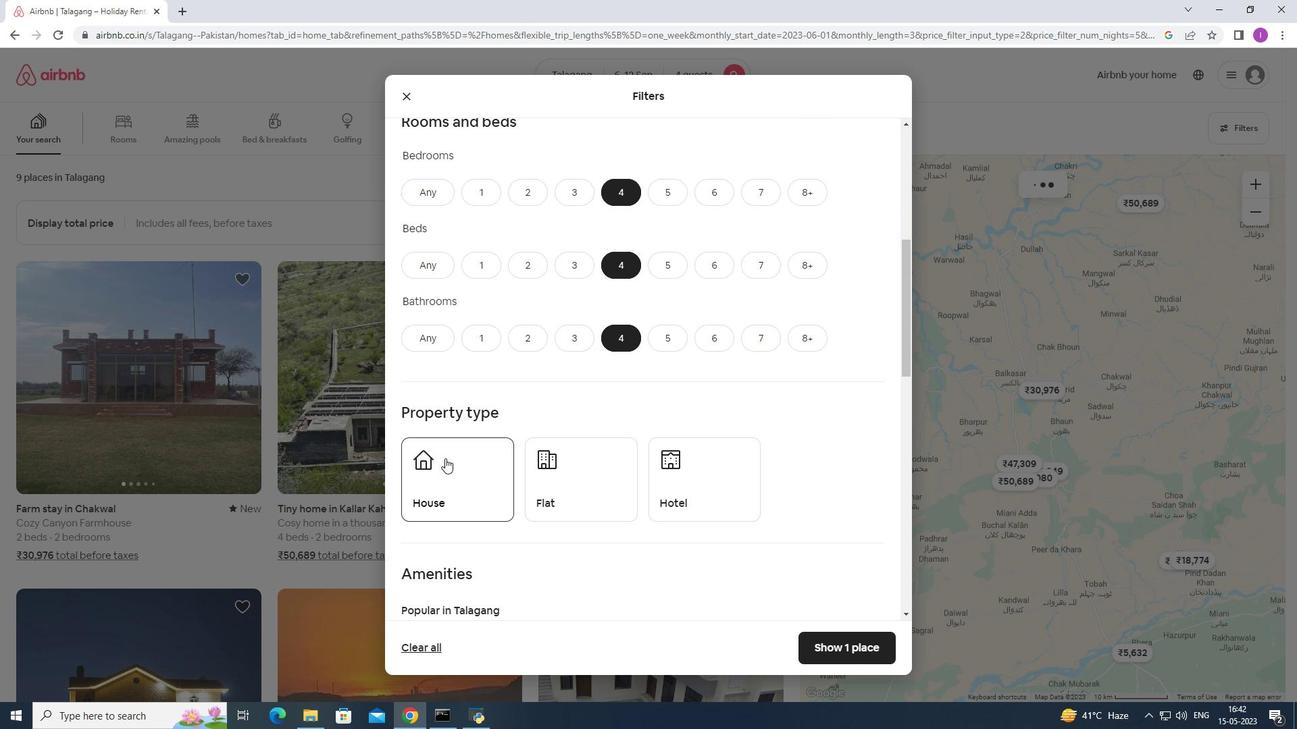 
Action: Mouse scrolled (445, 458) with delta (0, 0)
Screenshot: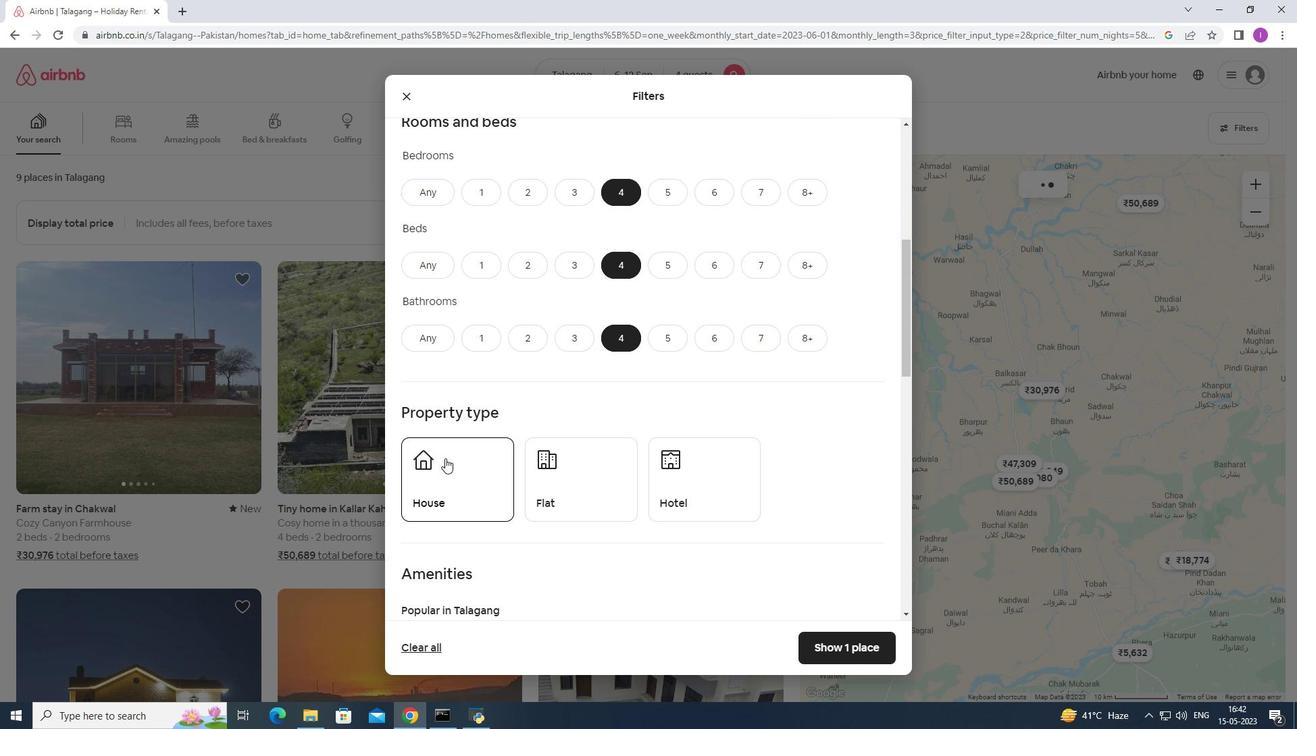 
Action: Mouse moved to (473, 276)
Screenshot: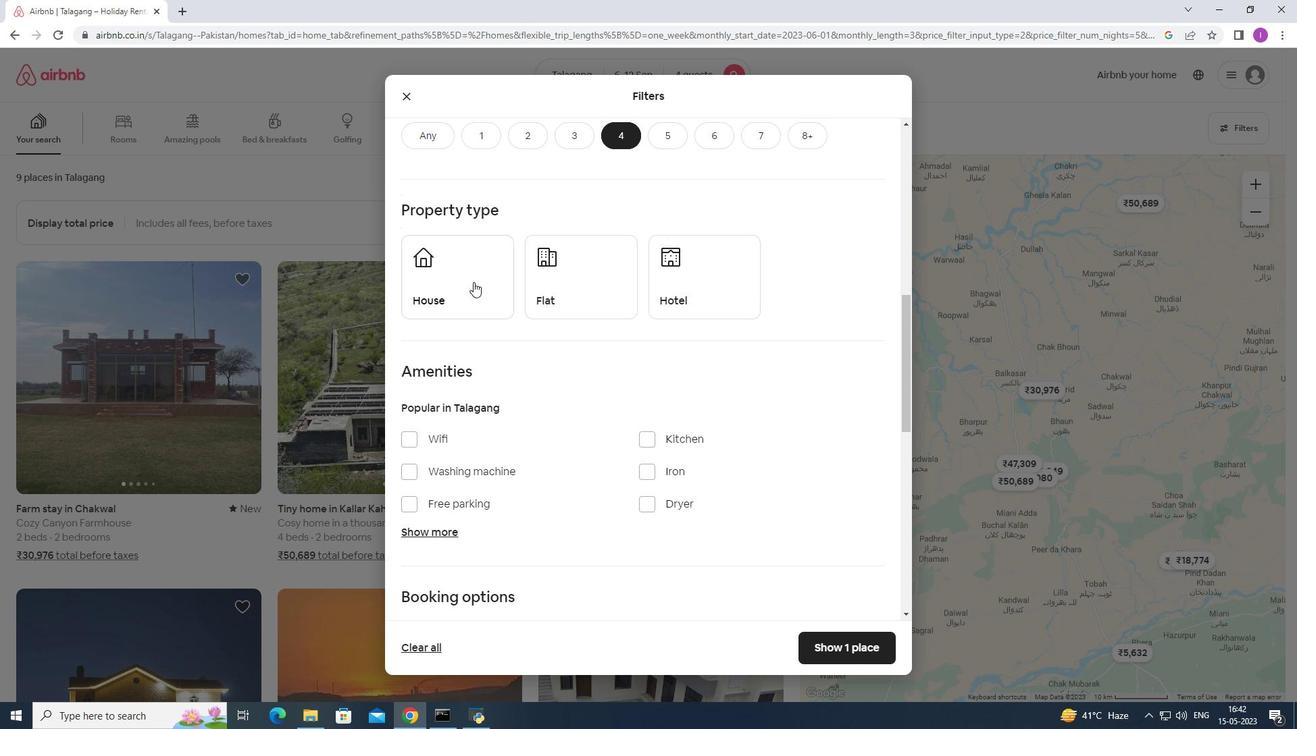 
Action: Mouse pressed left at (473, 276)
Screenshot: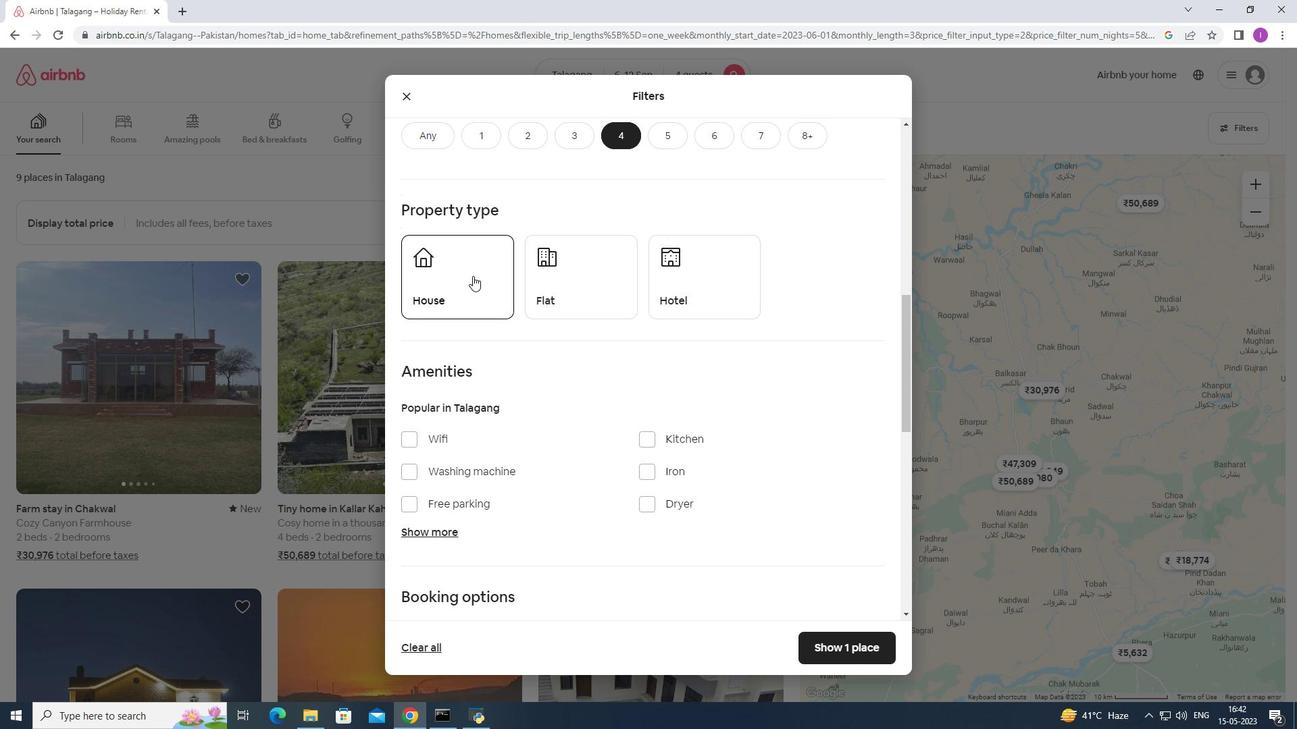 
Action: Mouse moved to (555, 288)
Screenshot: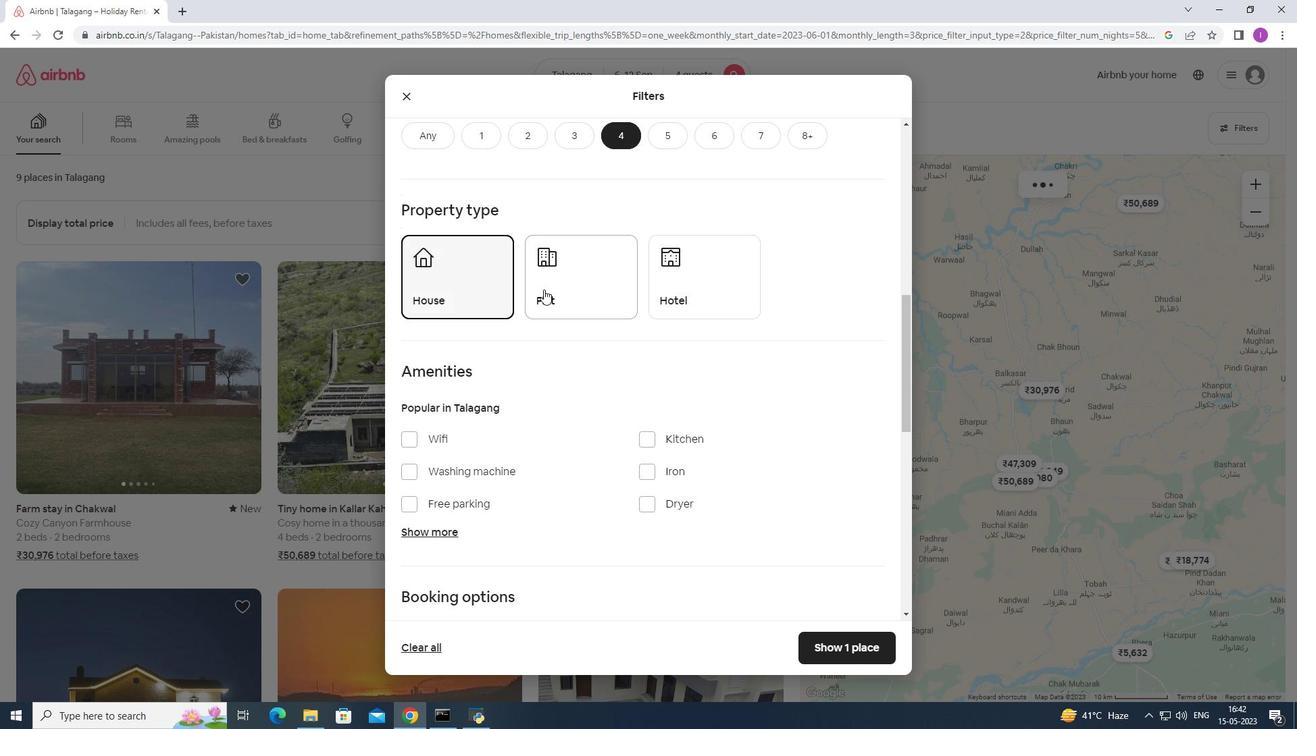 
Action: Mouse pressed left at (555, 288)
Screenshot: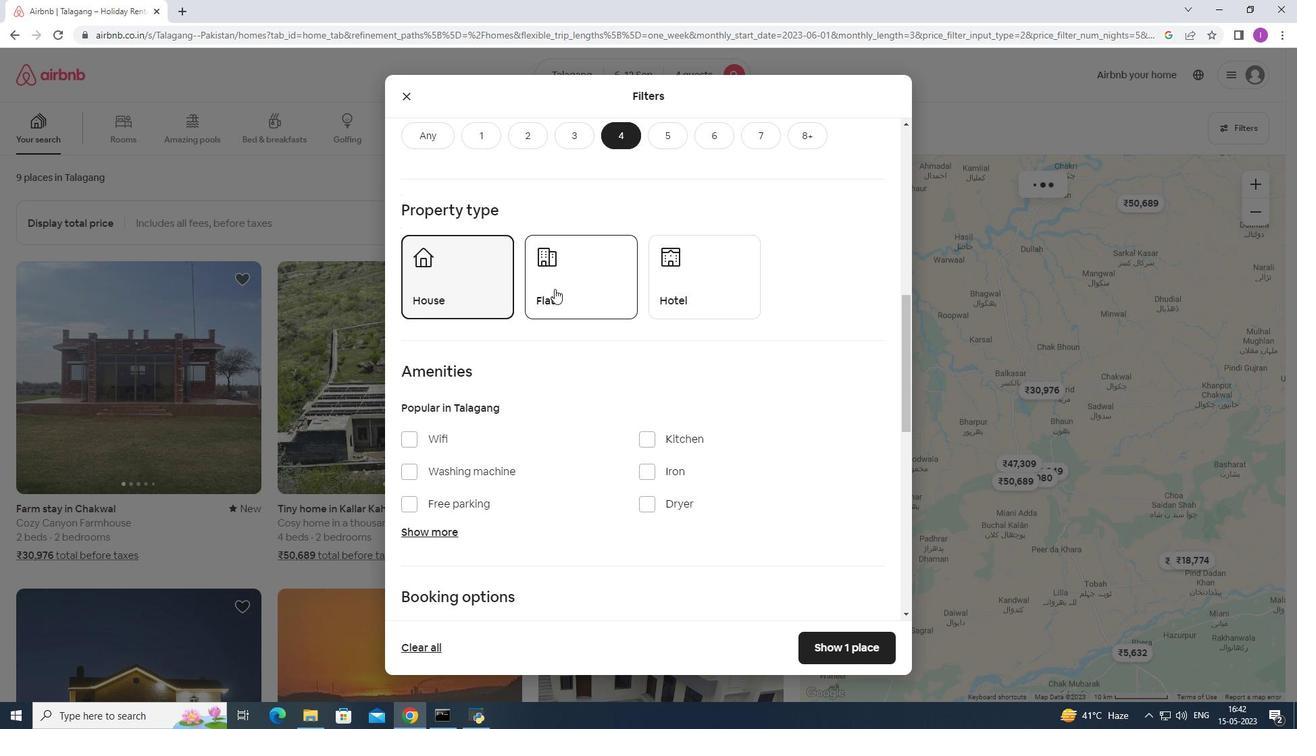 
Action: Mouse moved to (672, 290)
Screenshot: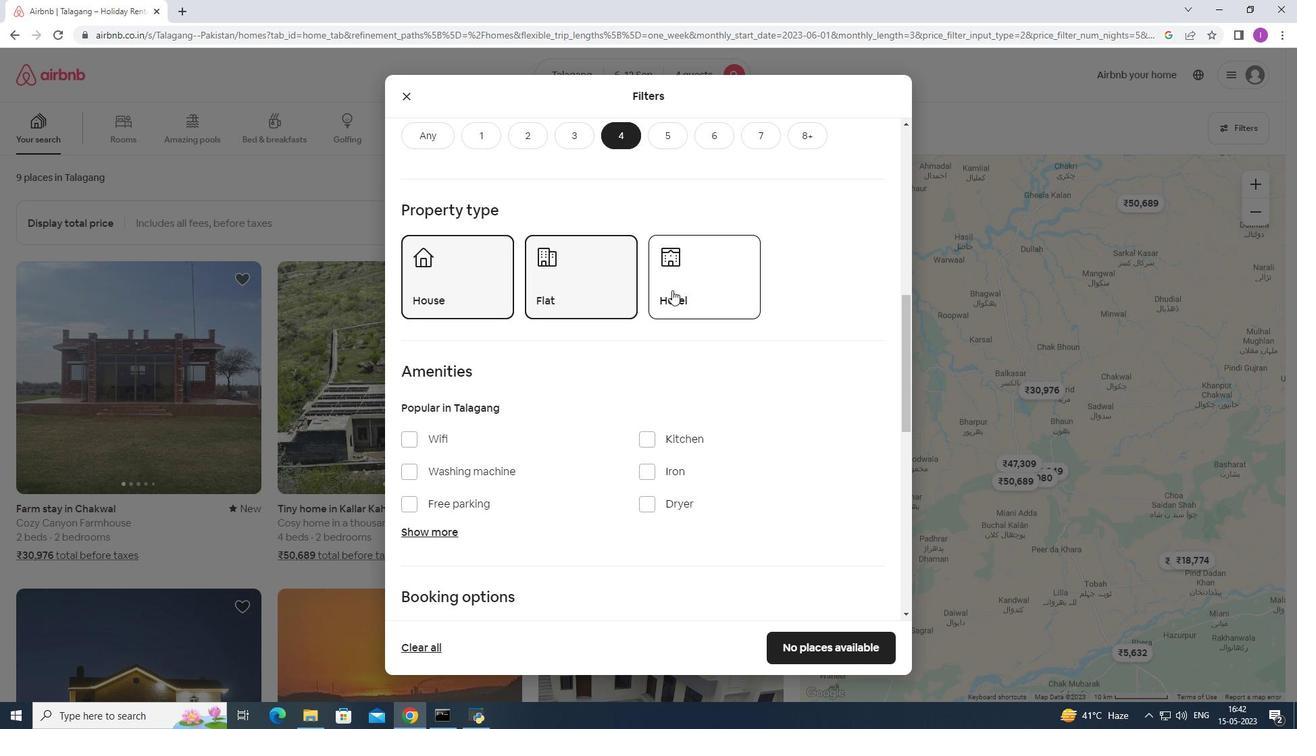 
Action: Mouse pressed left at (672, 290)
Screenshot: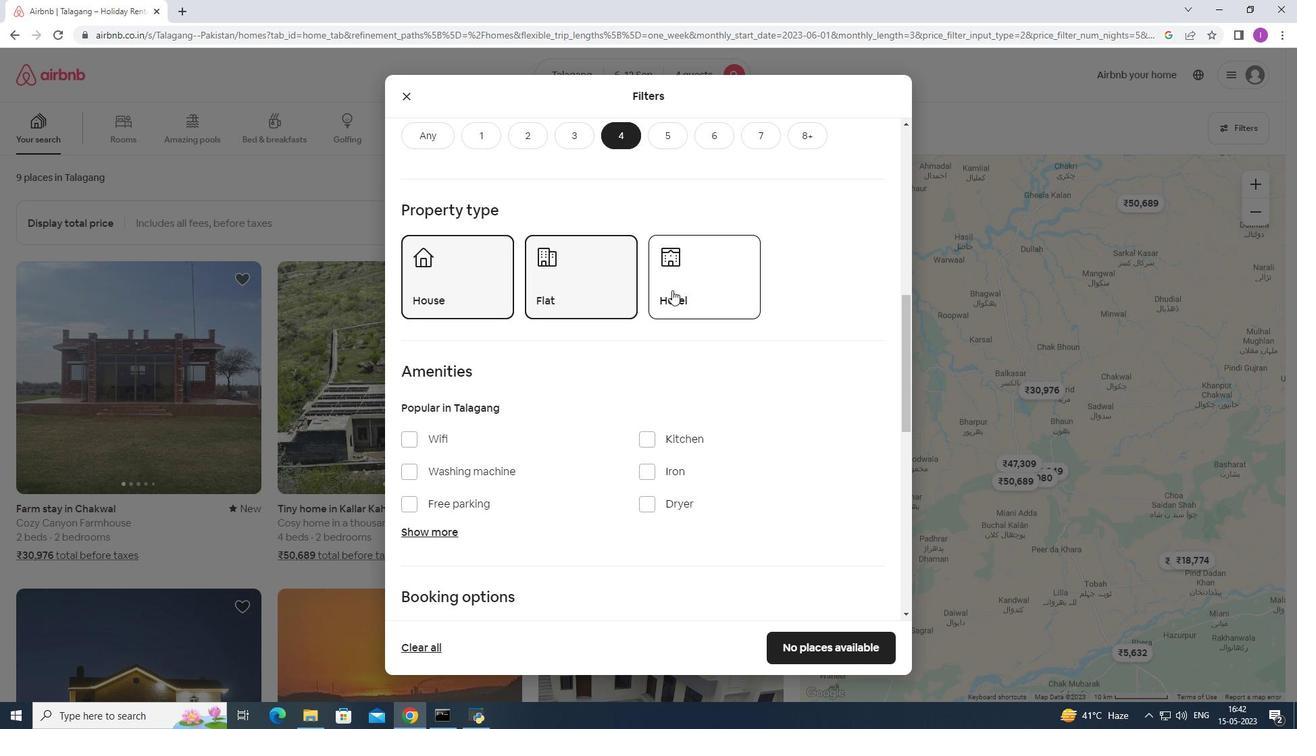 
Action: Mouse pressed left at (672, 290)
Screenshot: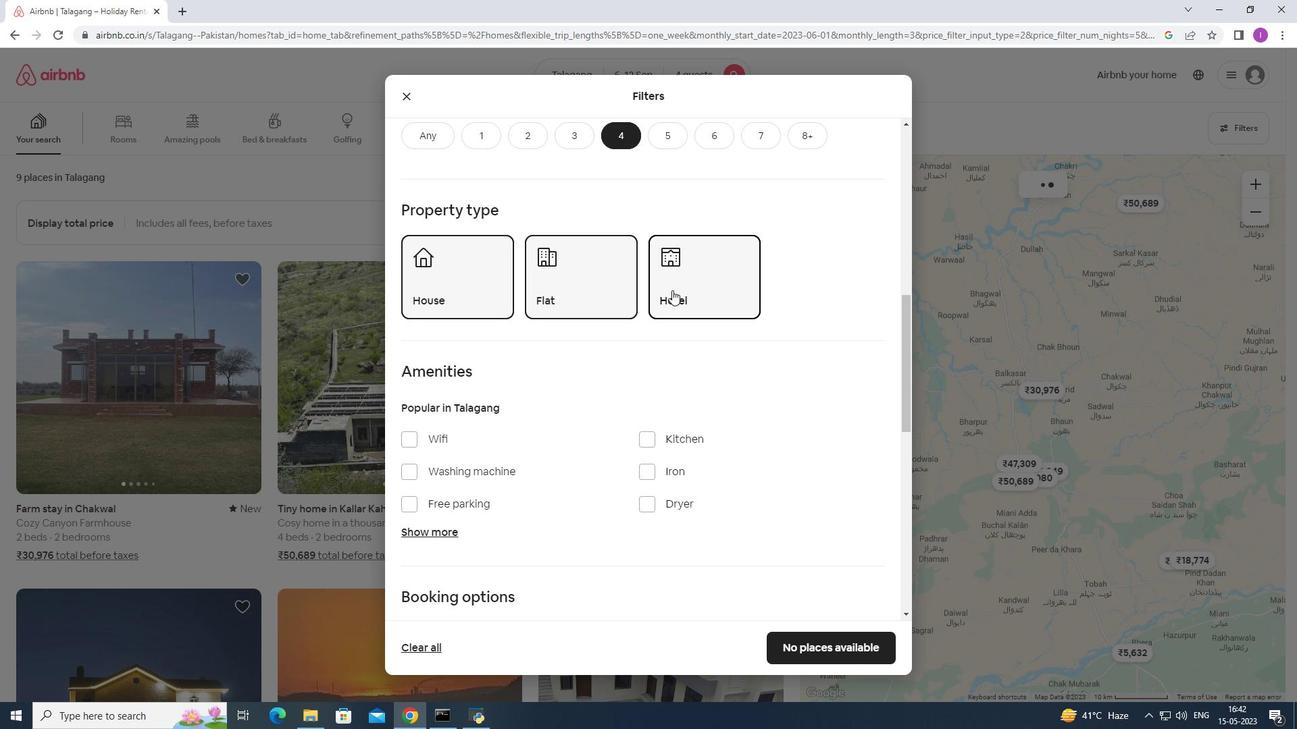 
Action: Mouse moved to (577, 436)
Screenshot: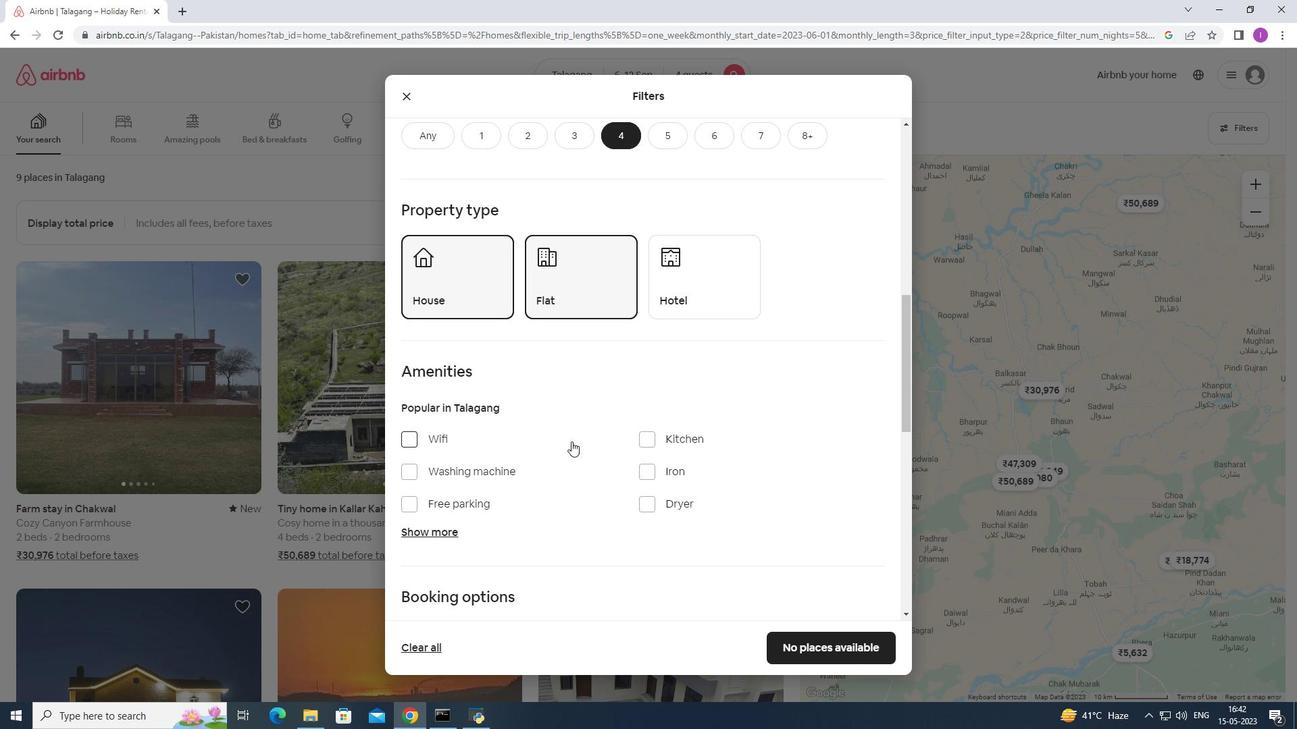 
Action: Mouse scrolled (577, 435) with delta (0, 0)
Screenshot: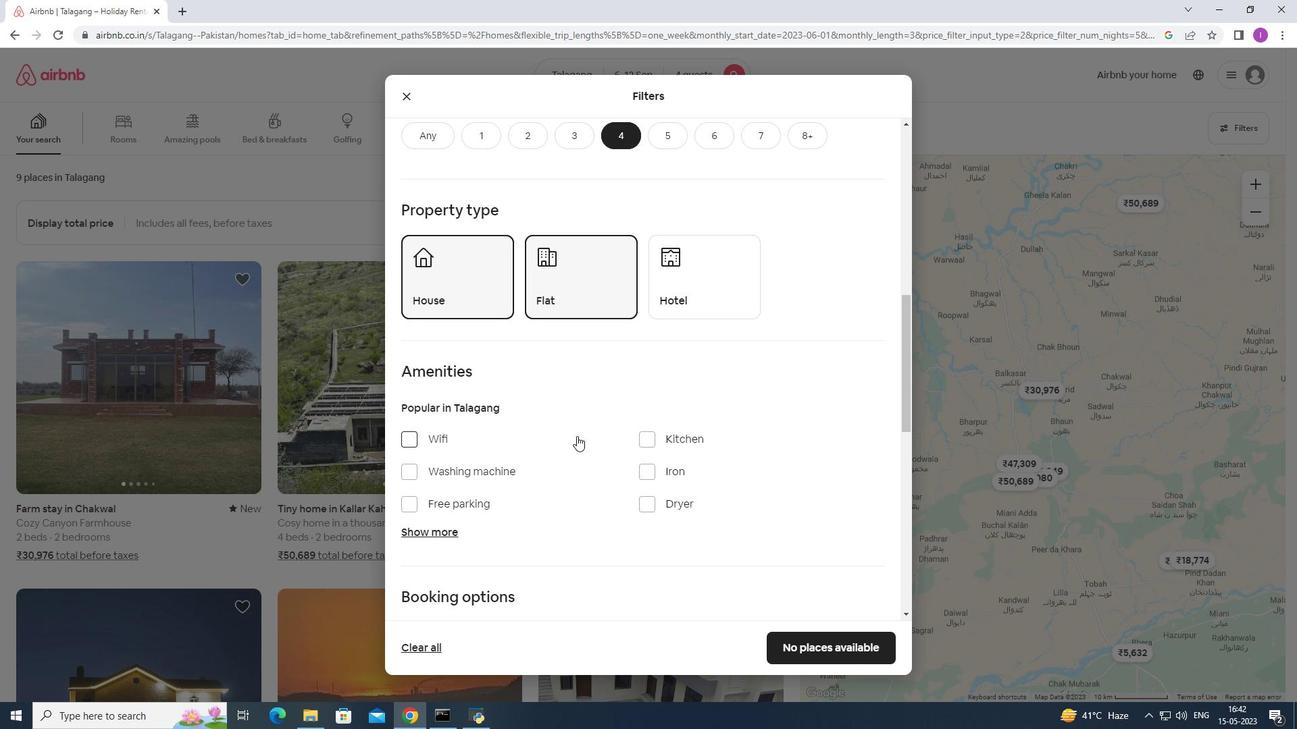 
Action: Mouse moved to (578, 435)
Screenshot: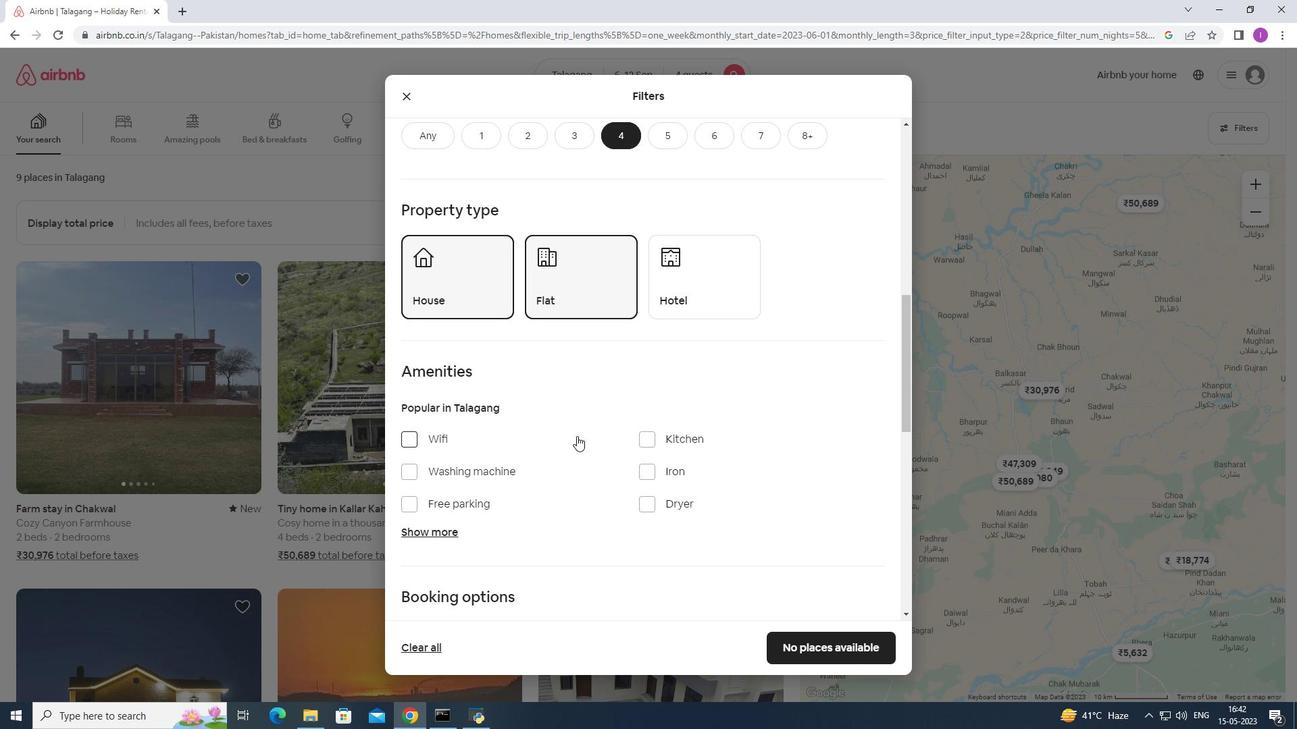 
Action: Mouse scrolled (577, 435) with delta (0, 0)
Screenshot: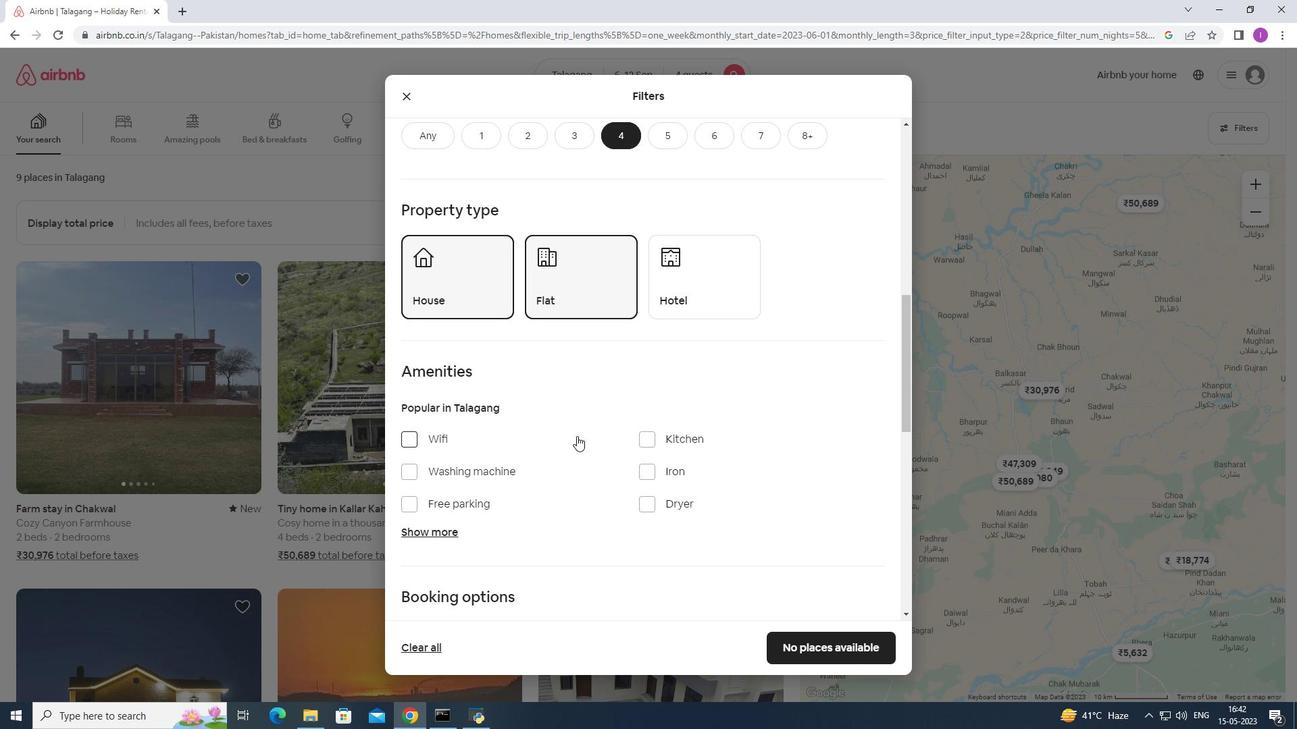 
Action: Mouse moved to (411, 306)
Screenshot: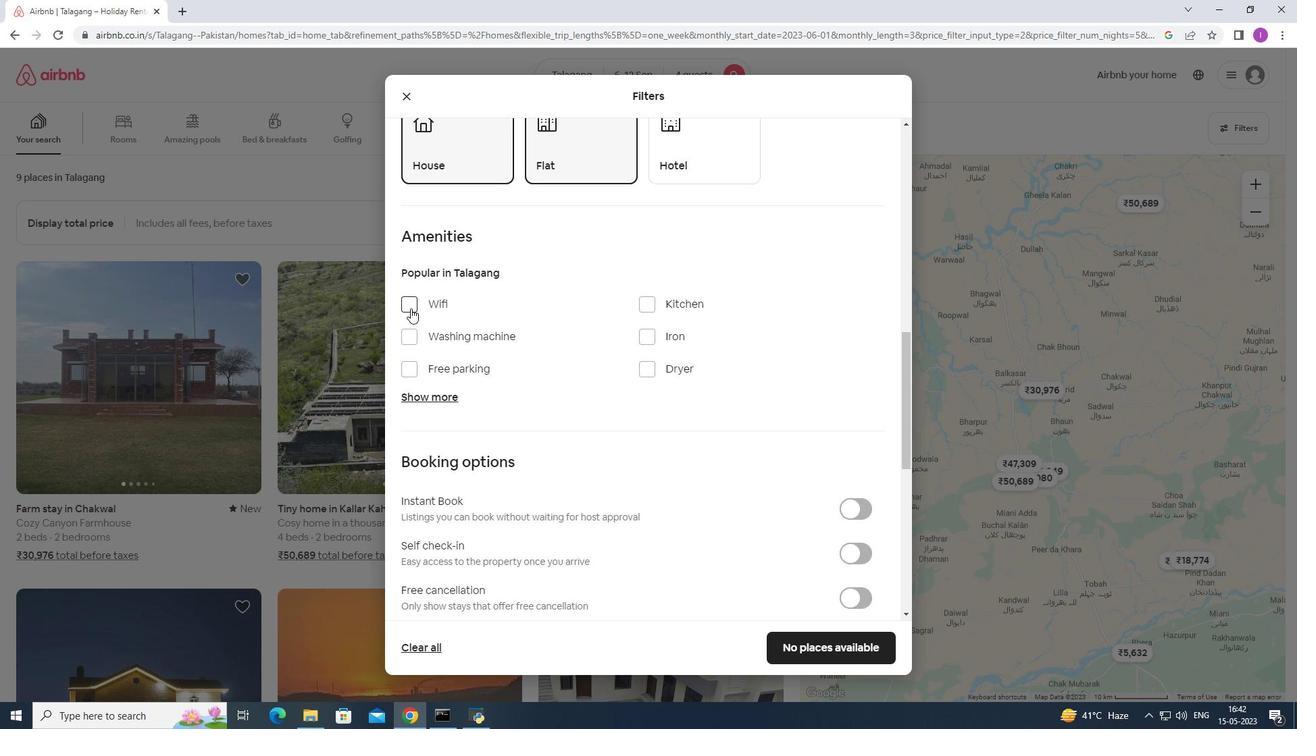 
Action: Mouse pressed left at (411, 306)
Screenshot: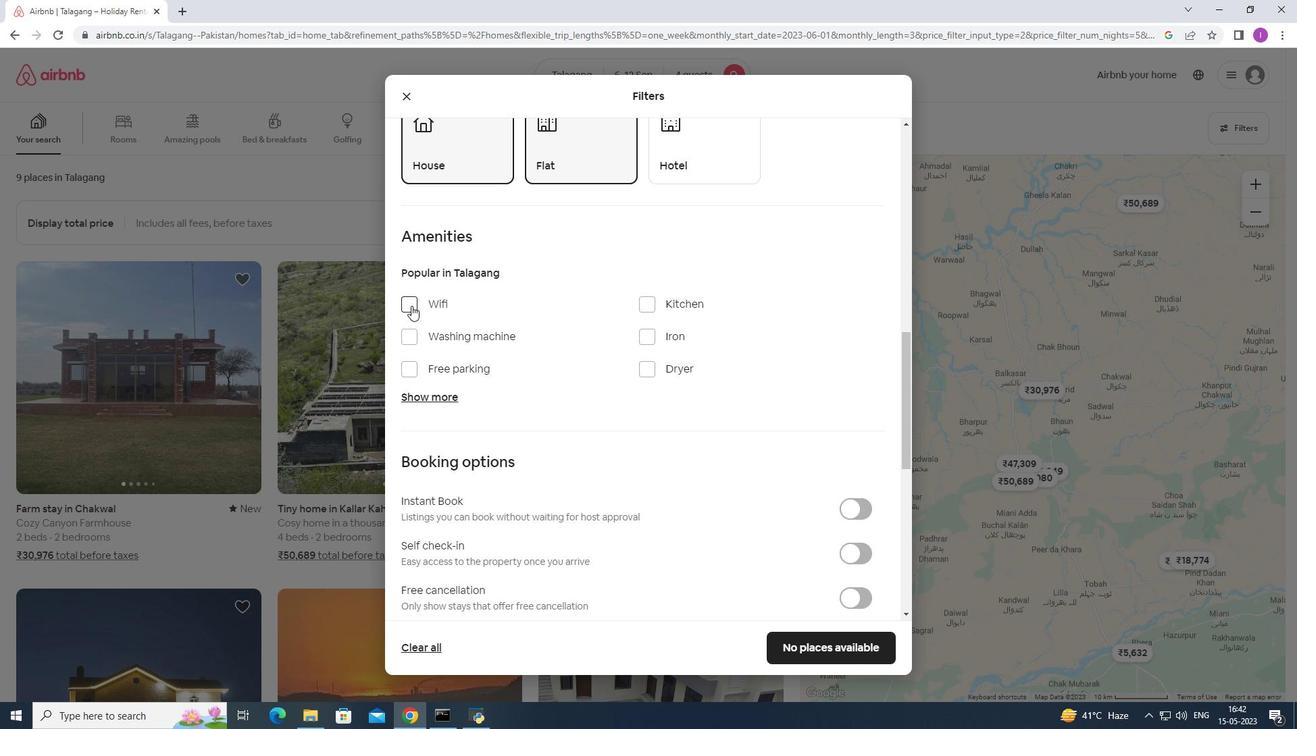 
Action: Mouse moved to (406, 370)
Screenshot: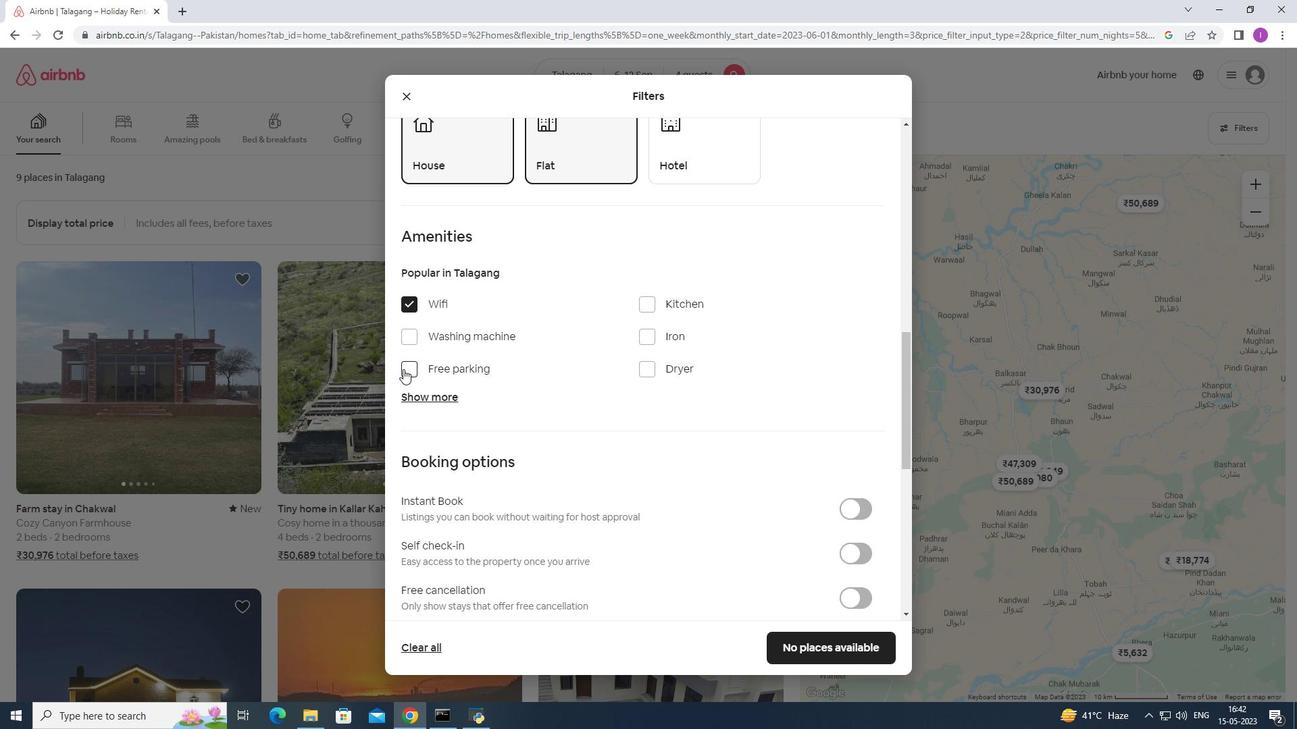 
Action: Mouse pressed left at (406, 370)
Screenshot: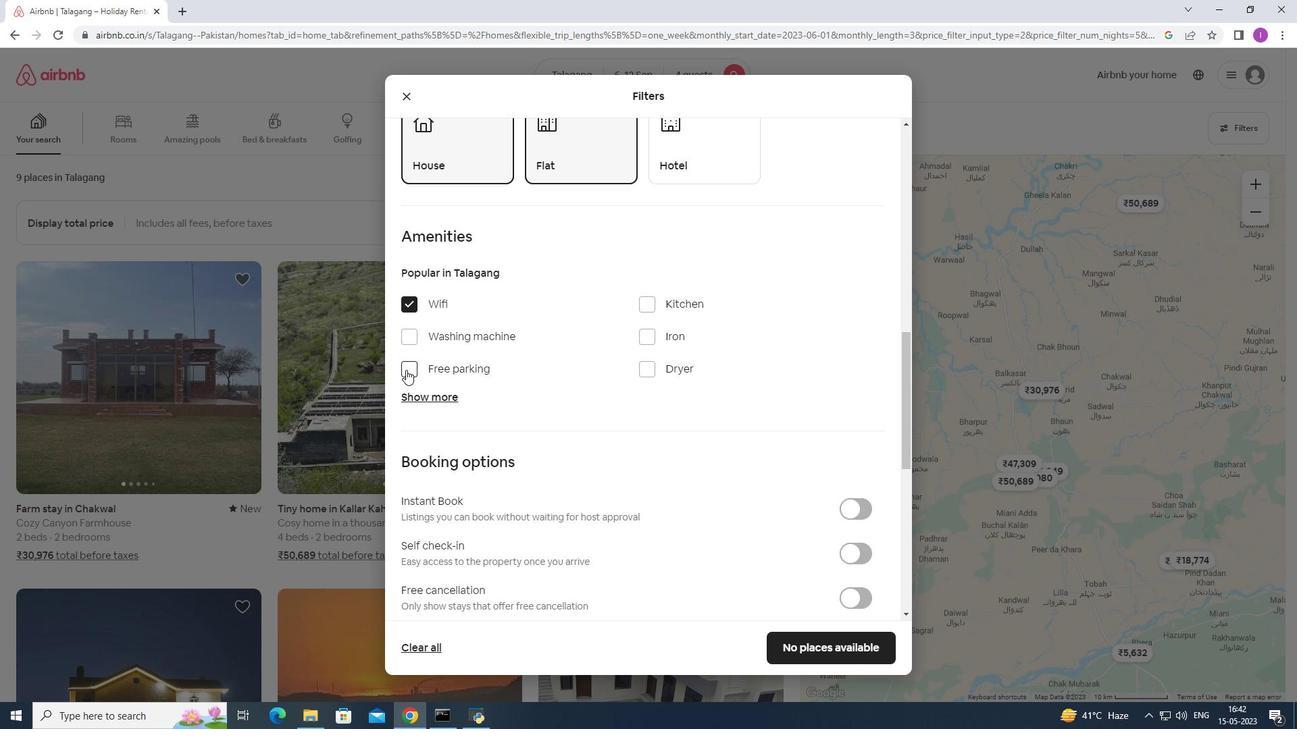 
Action: Mouse moved to (428, 398)
Screenshot: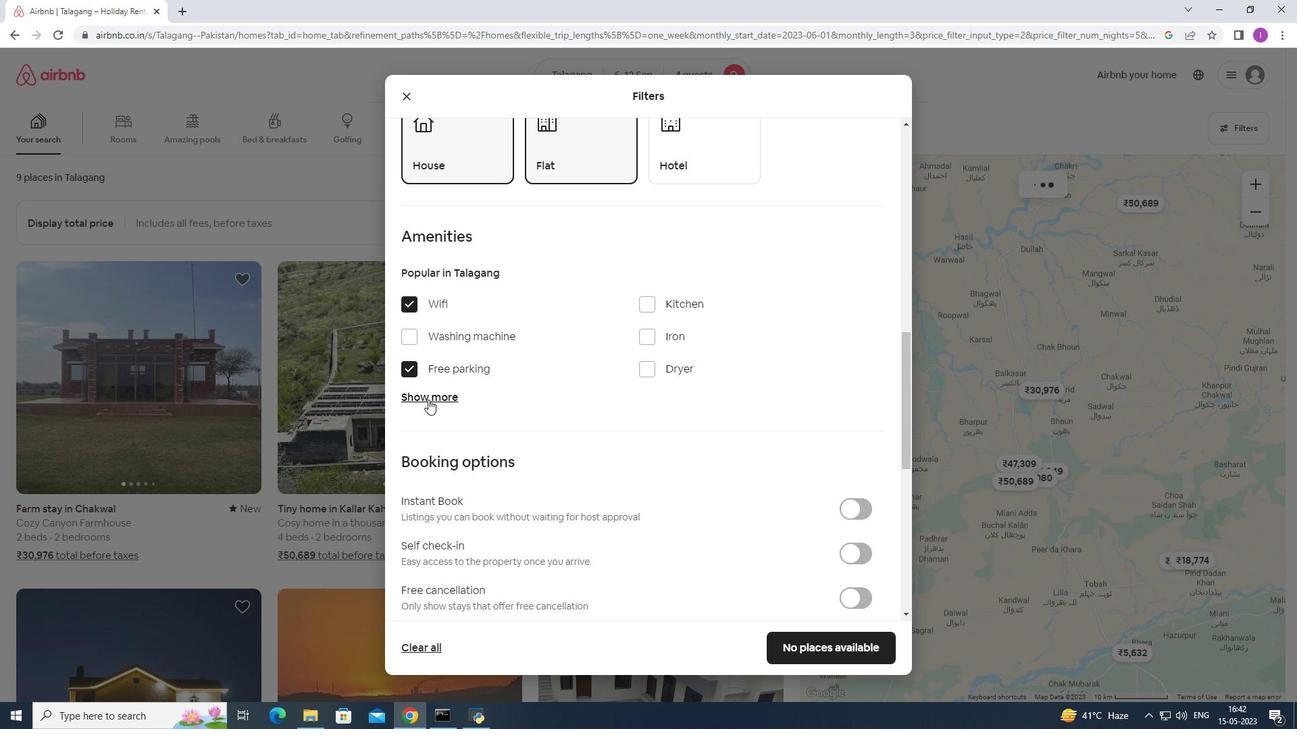 
Action: Mouse pressed left at (428, 398)
Screenshot: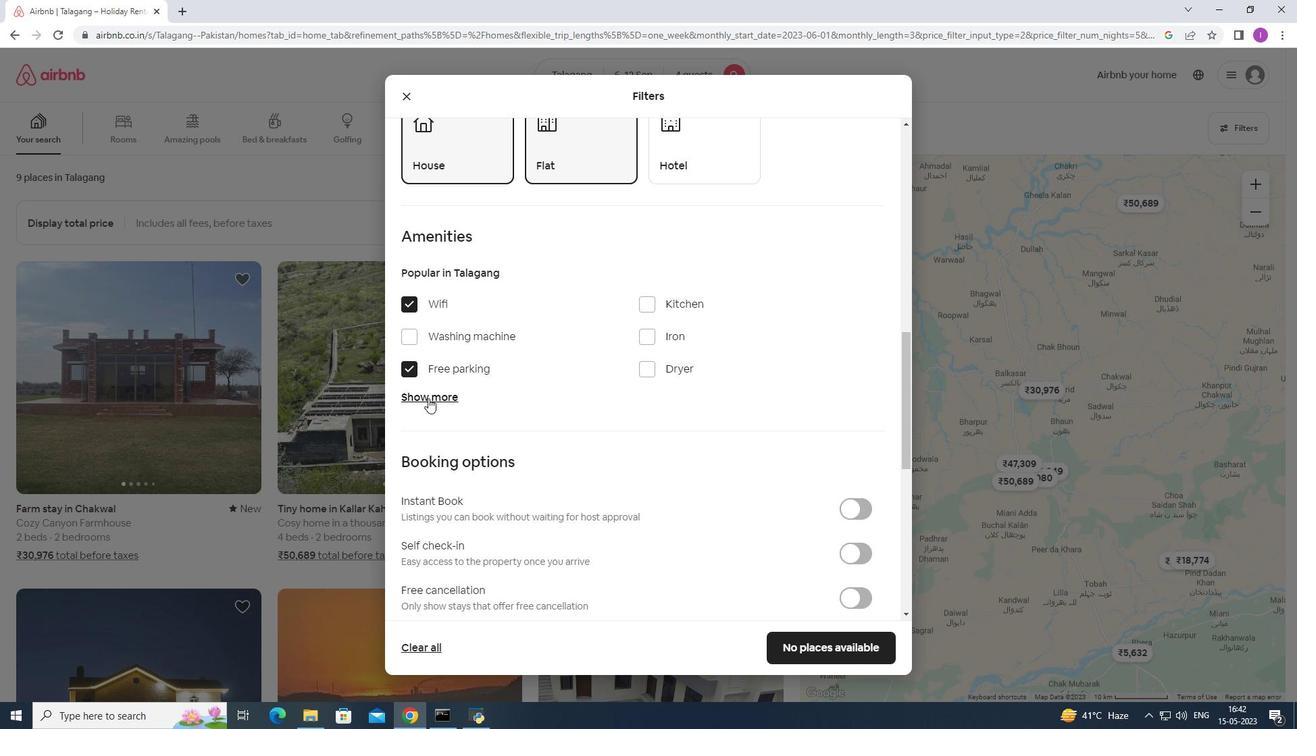 
Action: Mouse moved to (451, 410)
Screenshot: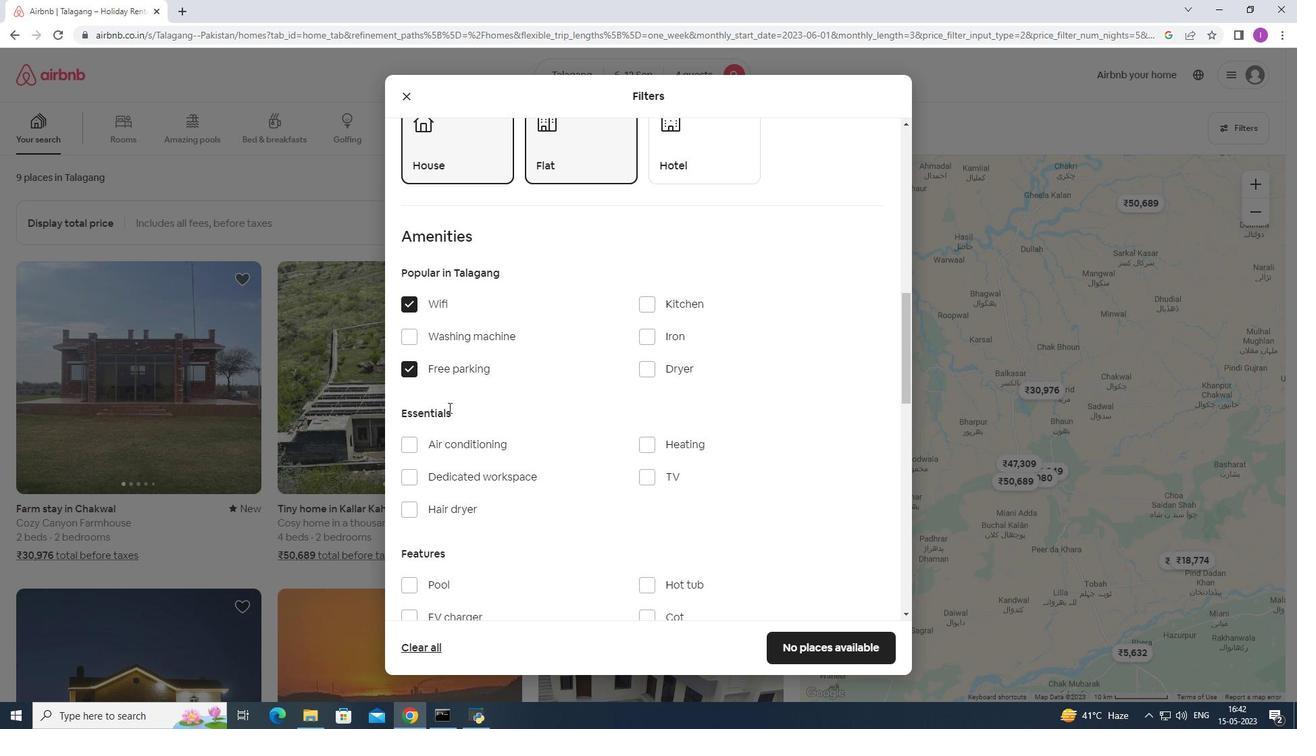 
Action: Mouse scrolled (451, 409) with delta (0, 0)
Screenshot: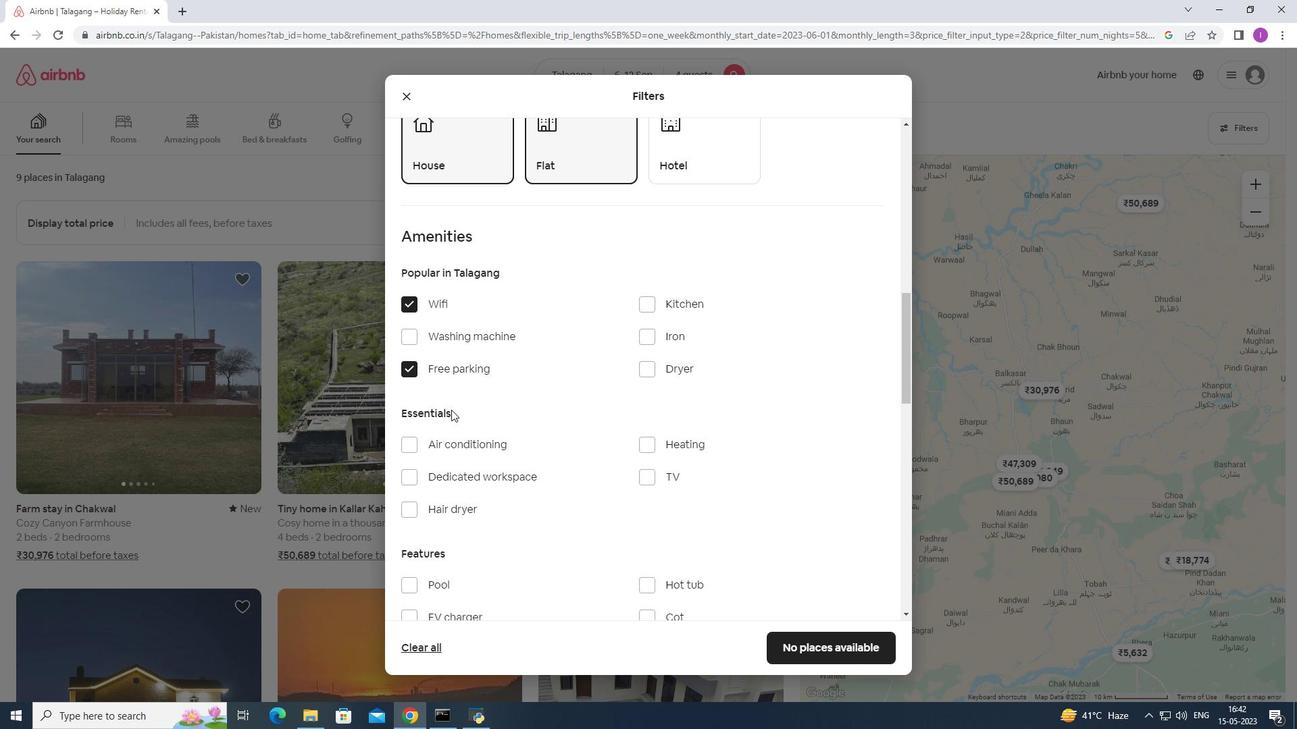 
Action: Mouse moved to (650, 410)
Screenshot: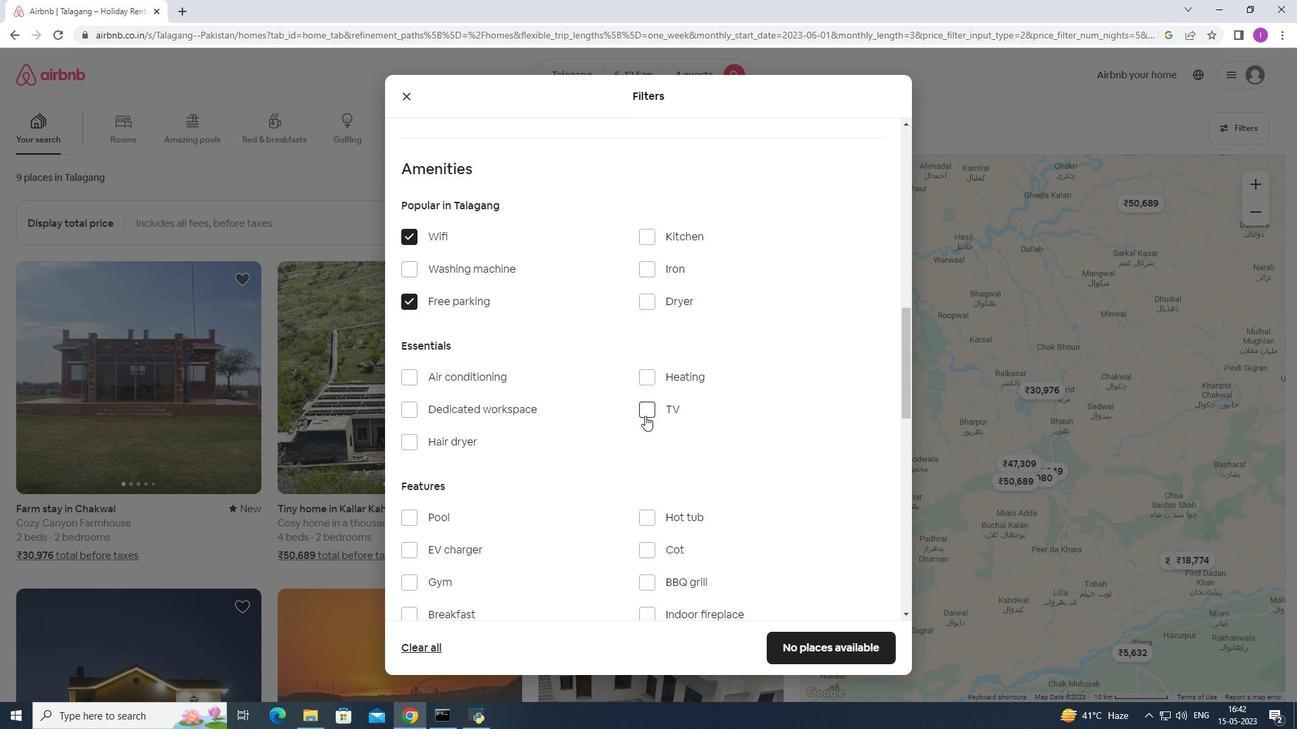 
Action: Mouse pressed left at (650, 410)
Screenshot: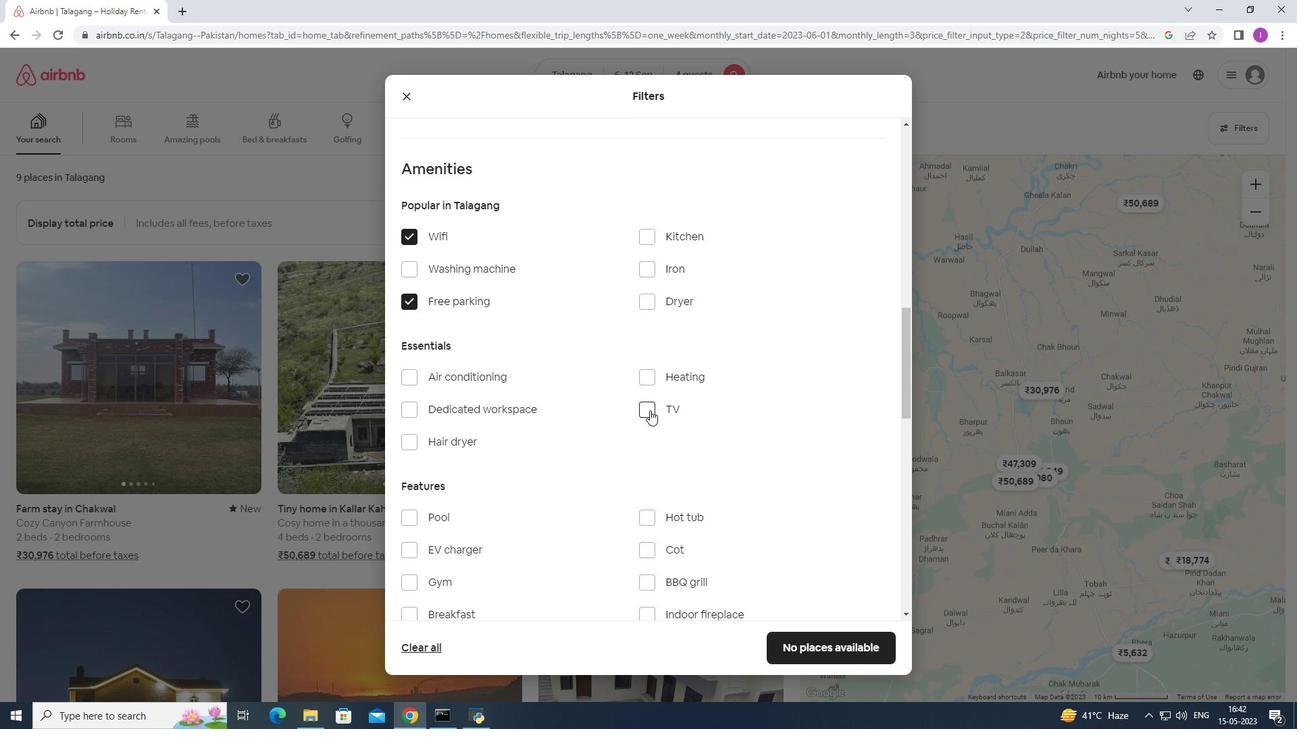 
Action: Mouse moved to (643, 408)
Screenshot: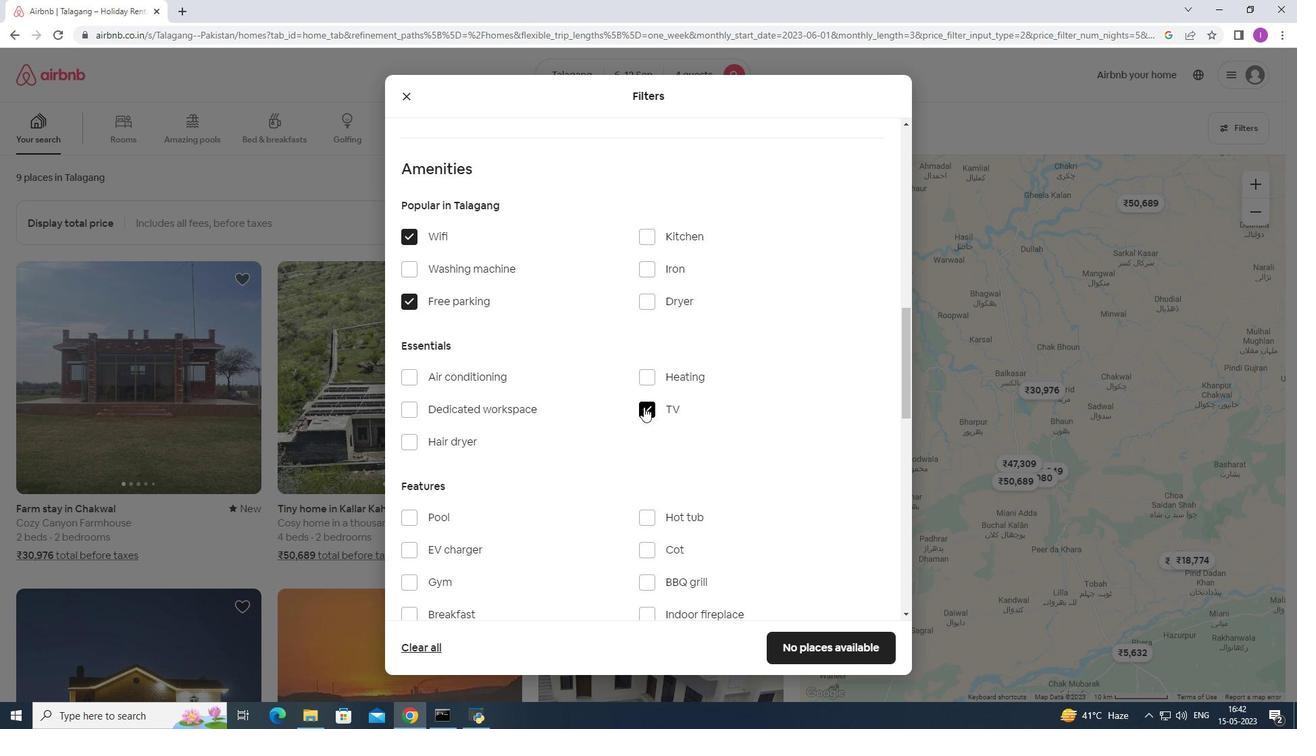 
Action: Mouse scrolled (643, 407) with delta (0, 0)
Screenshot: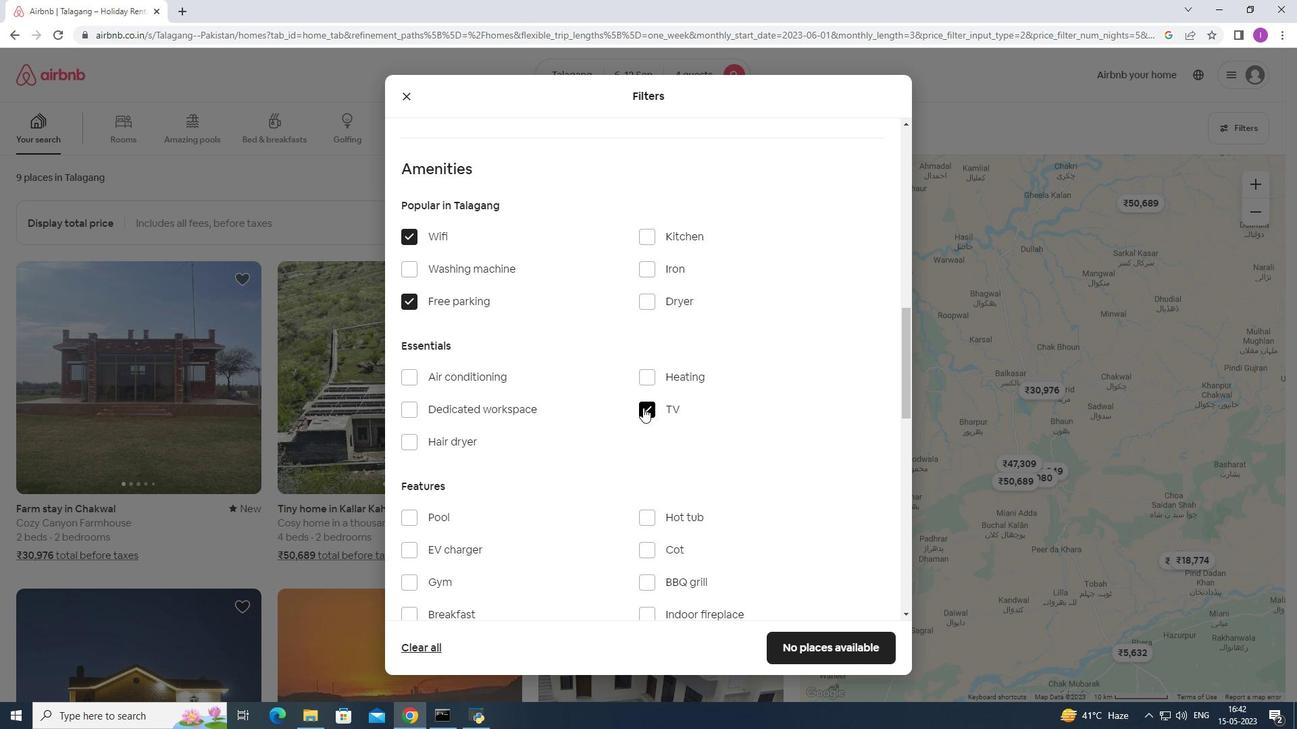 
Action: Mouse moved to (488, 442)
Screenshot: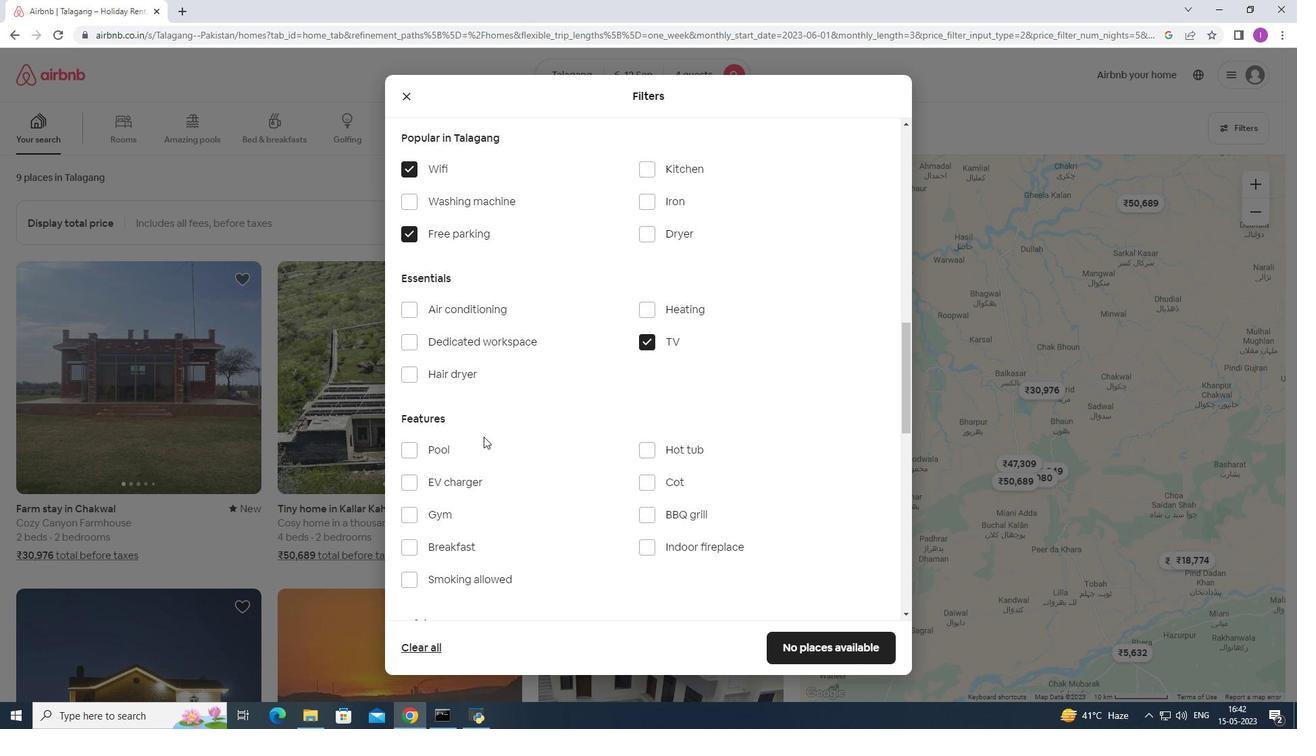 
Action: Mouse scrolled (488, 442) with delta (0, 0)
Screenshot: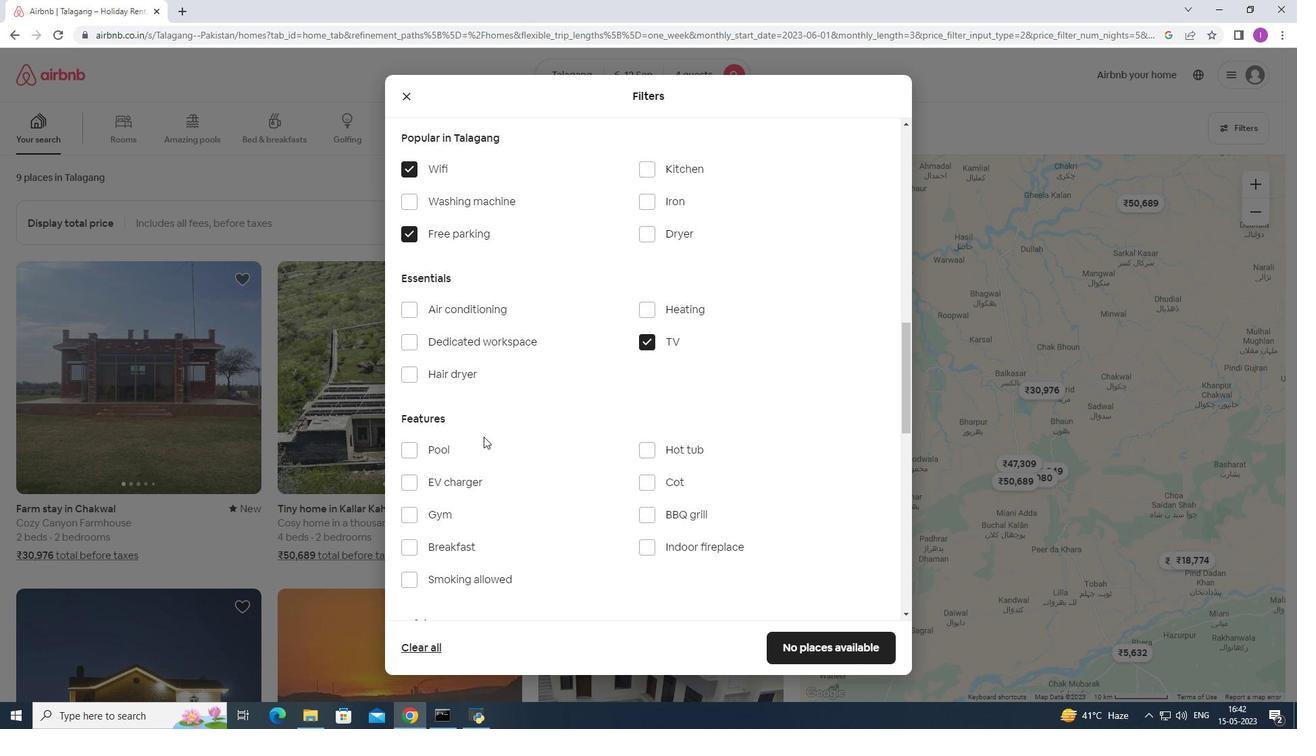 
Action: Mouse moved to (488, 444)
Screenshot: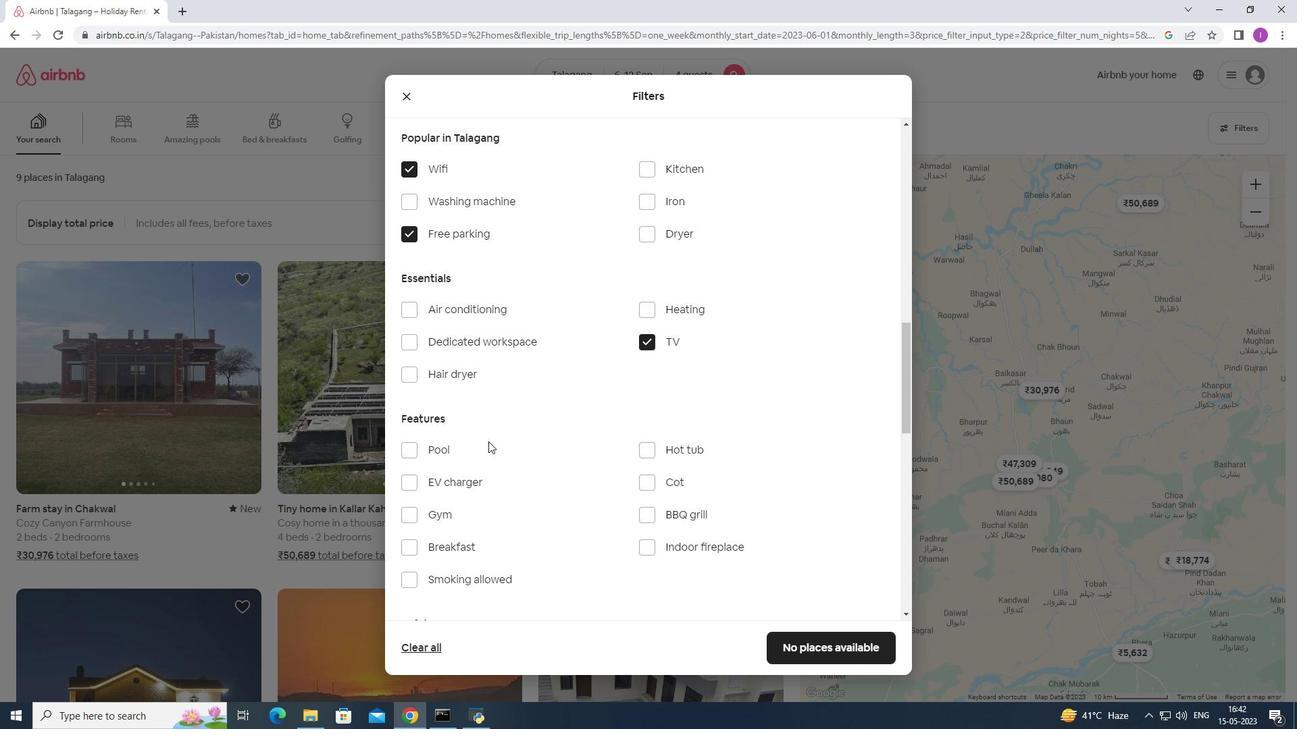 
Action: Mouse scrolled (488, 443) with delta (0, 0)
Screenshot: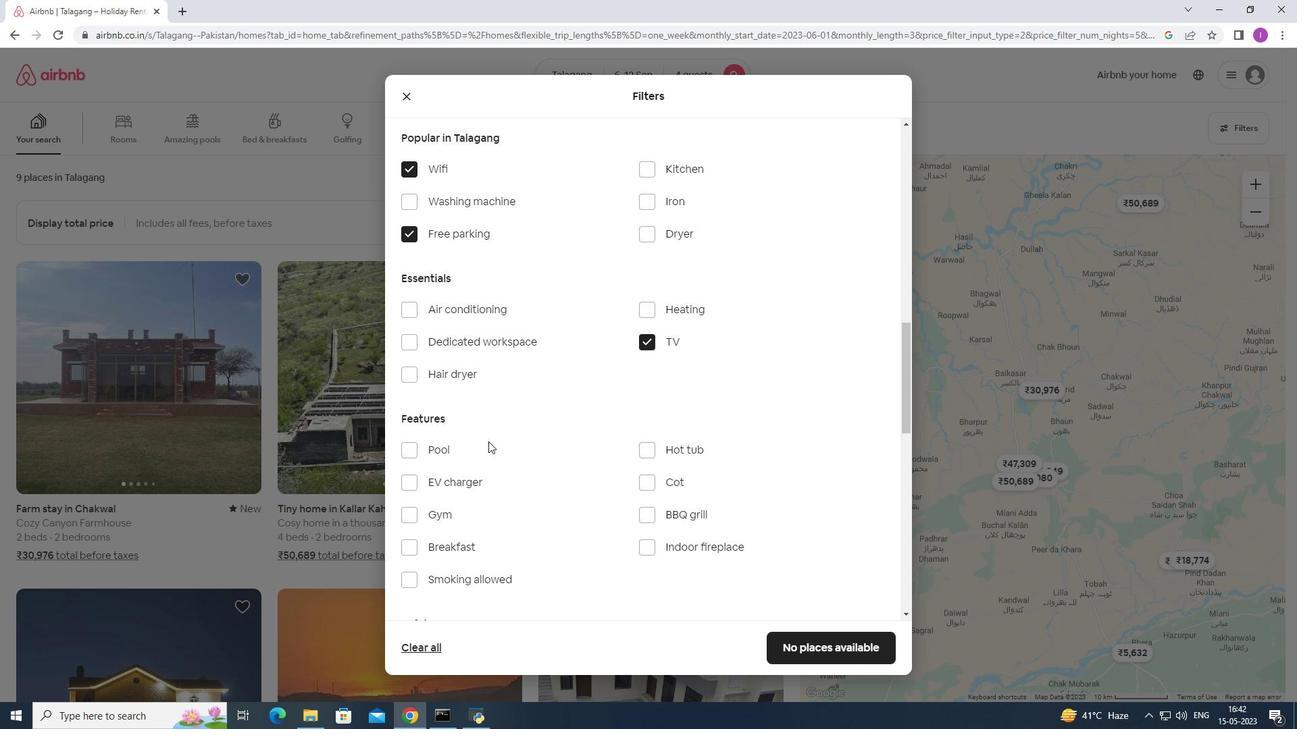
Action: Mouse moved to (410, 384)
Screenshot: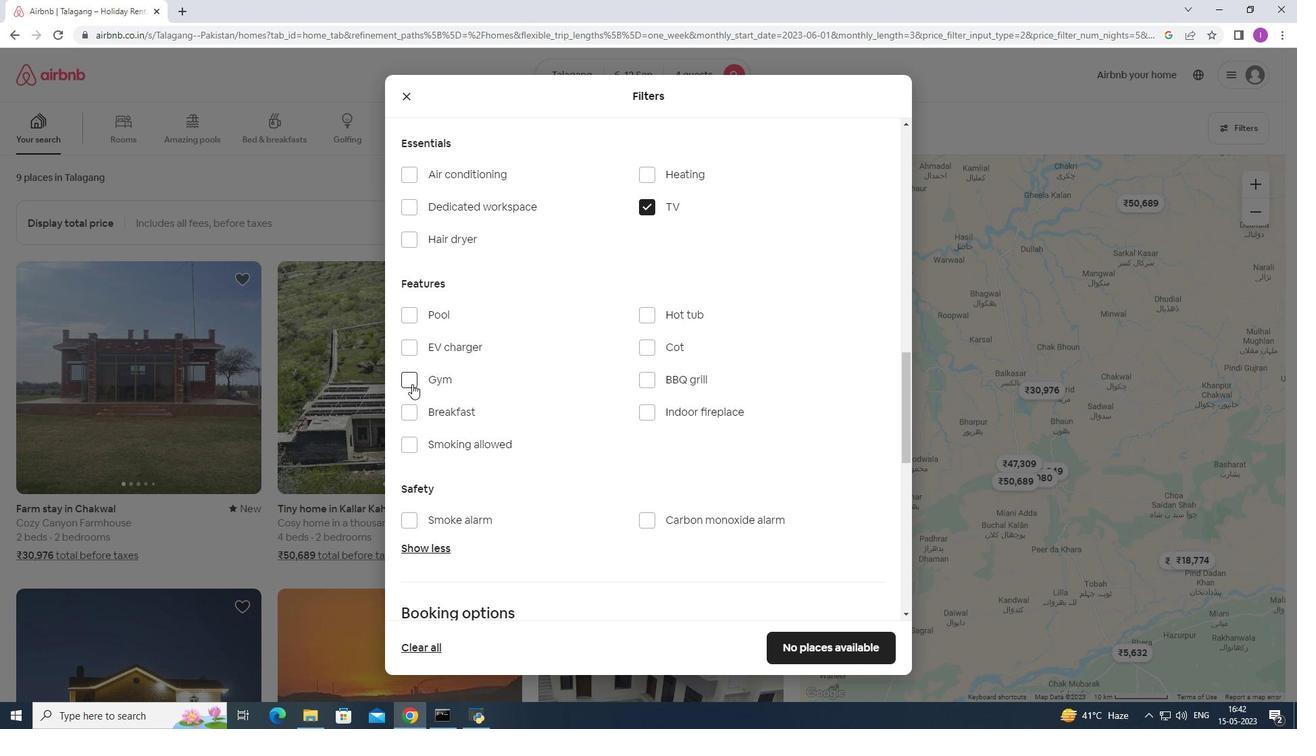 
Action: Mouse pressed left at (410, 384)
Screenshot: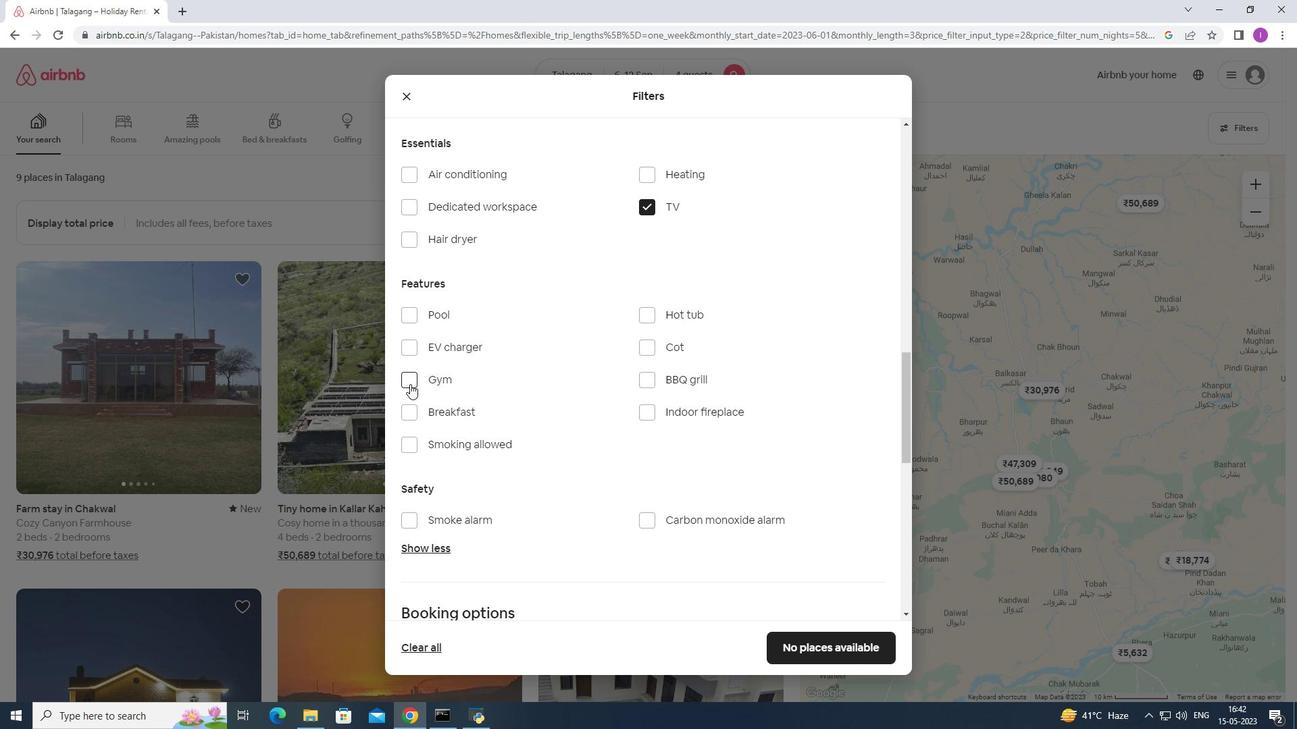 
Action: Mouse moved to (406, 414)
Screenshot: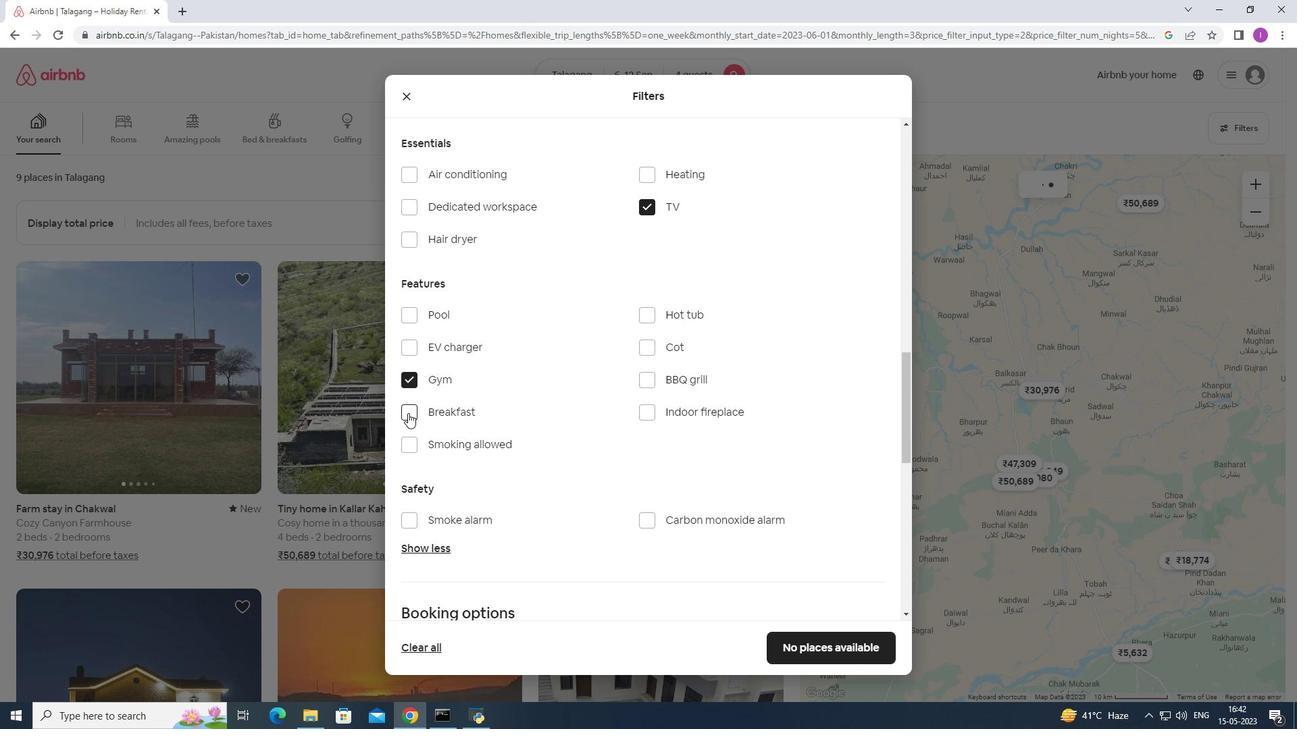 
Action: Mouse pressed left at (406, 414)
Screenshot: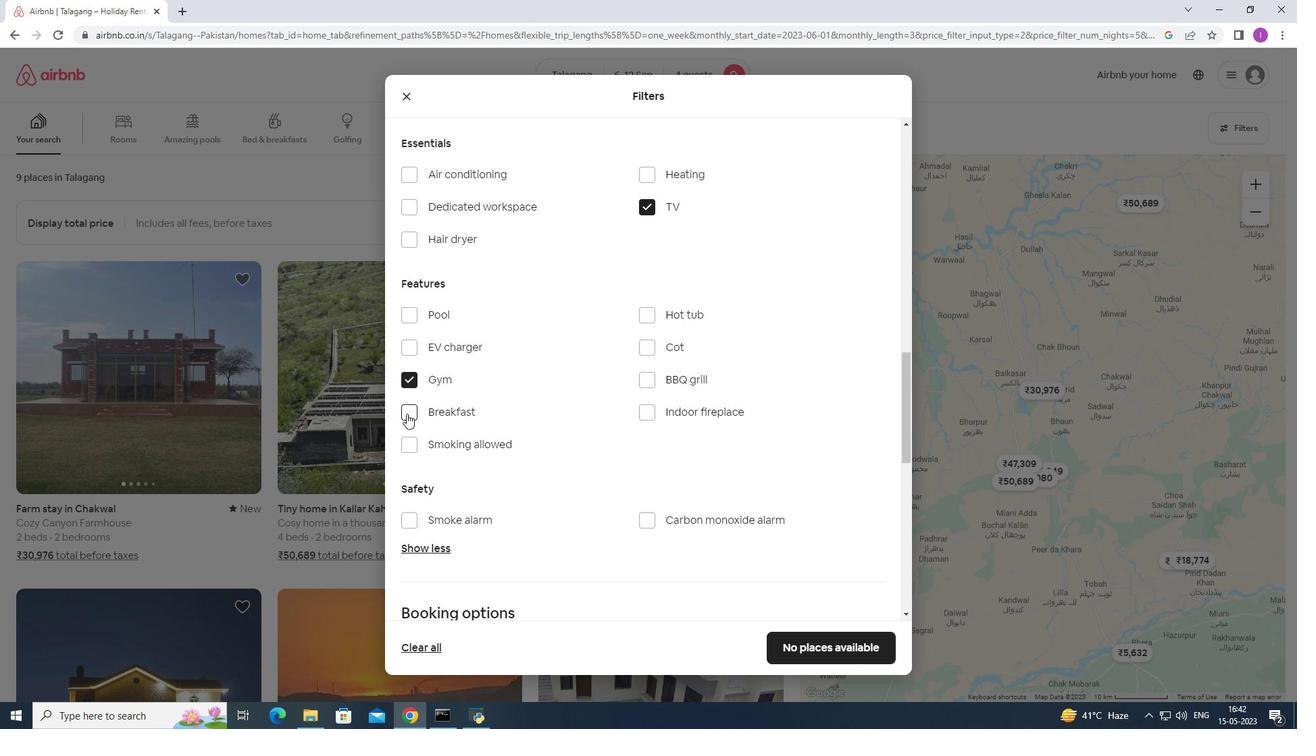 
Action: Mouse moved to (647, 525)
Screenshot: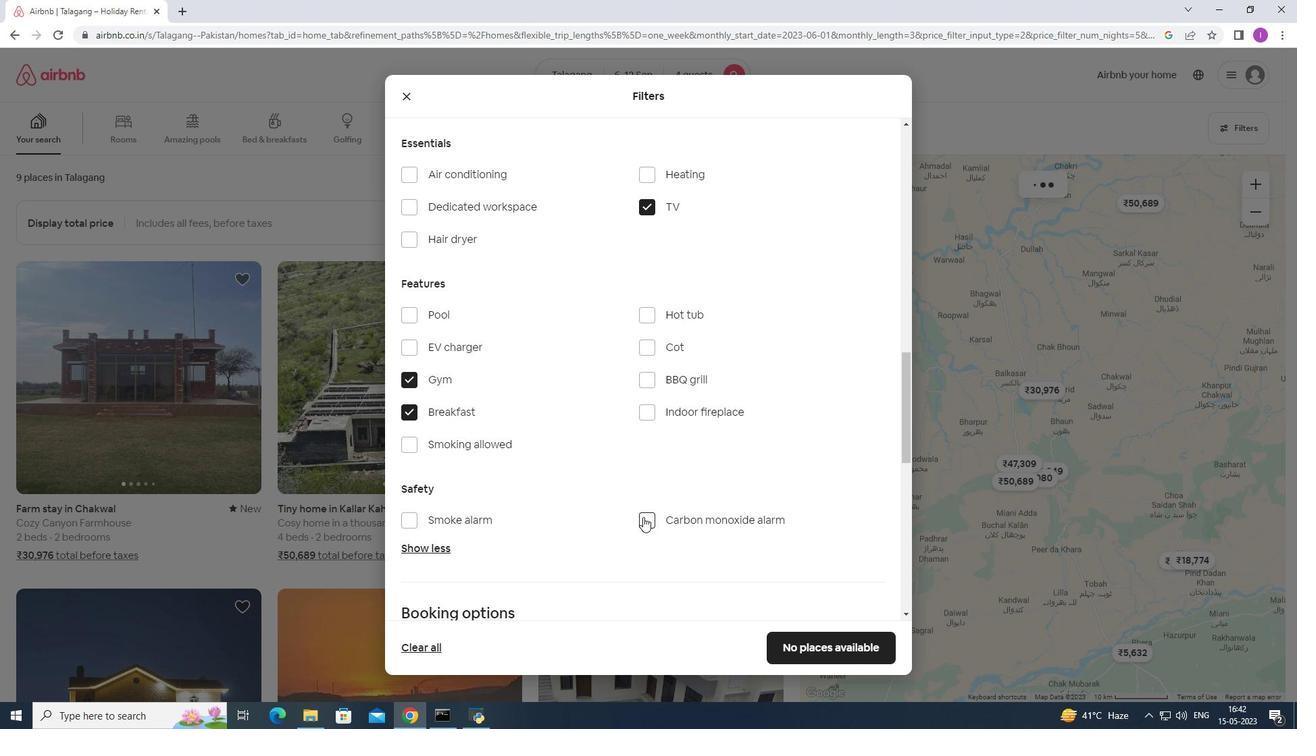 
Action: Mouse scrolled (647, 525) with delta (0, 0)
Screenshot: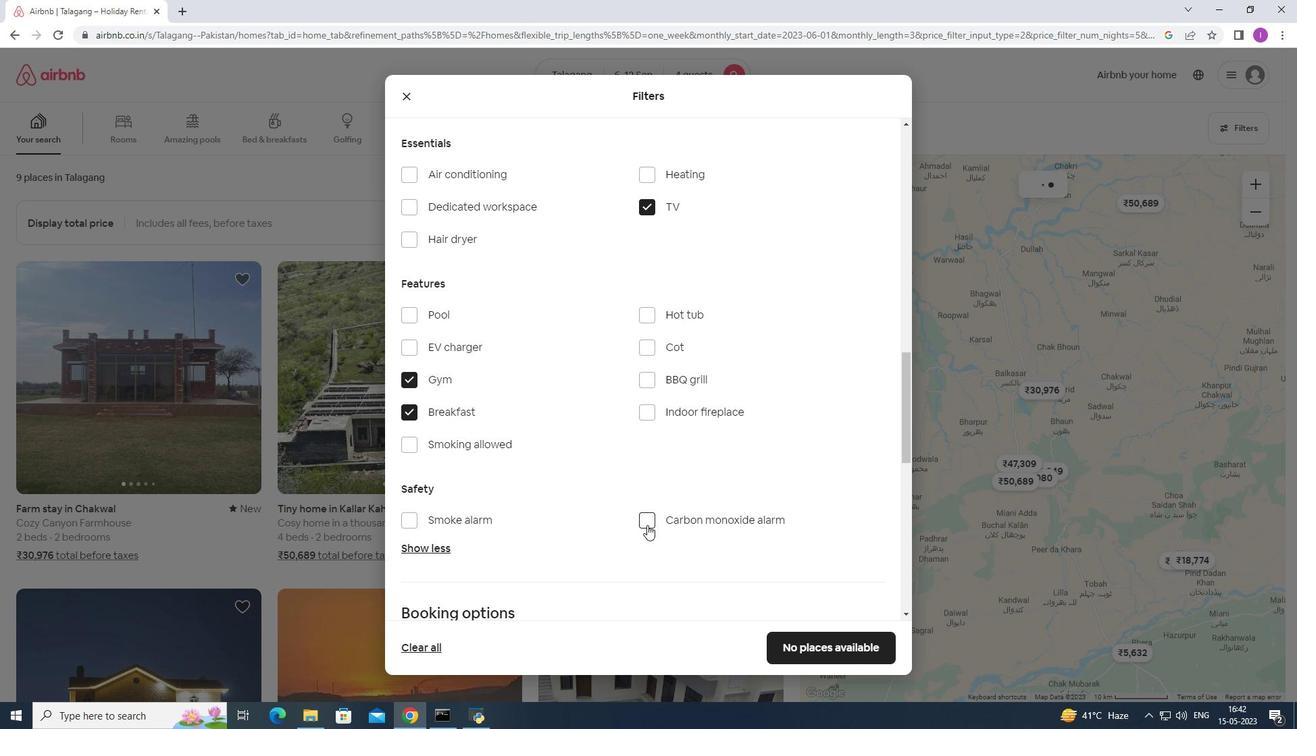 
Action: Mouse moved to (648, 525)
Screenshot: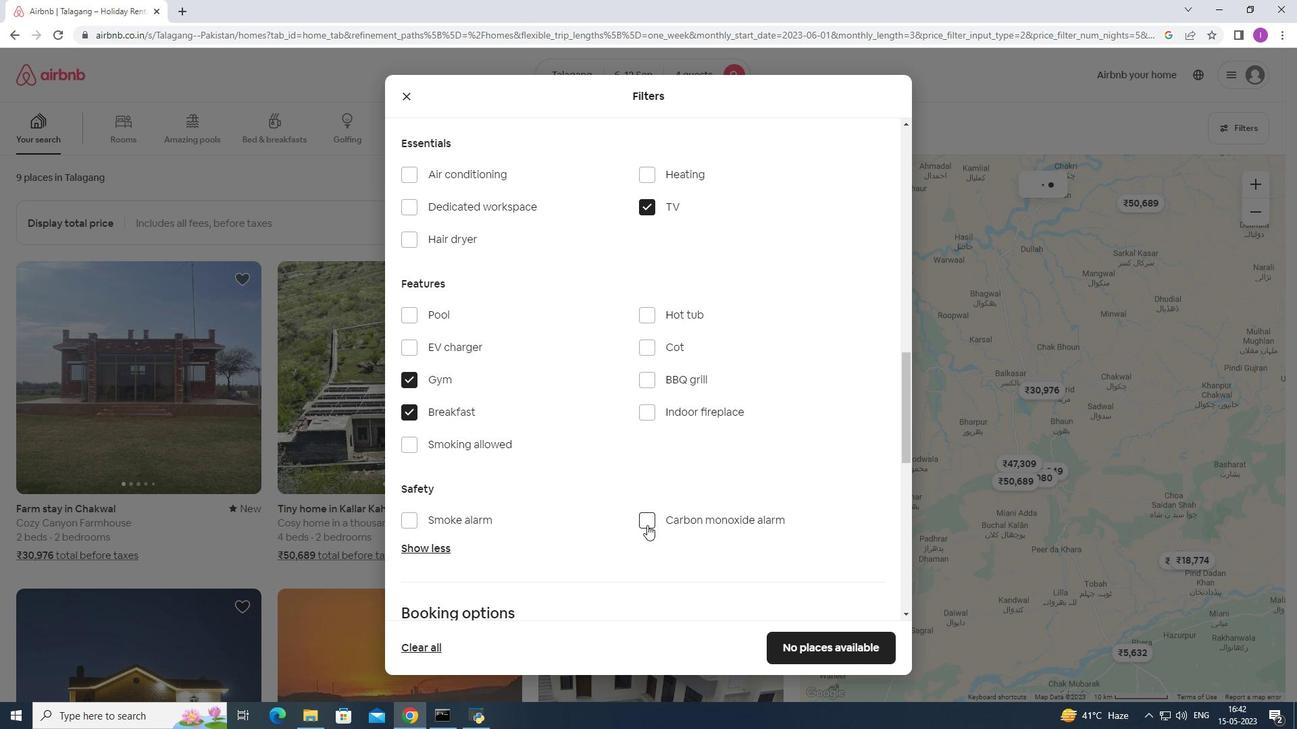 
Action: Mouse scrolled (648, 525) with delta (0, 0)
Screenshot: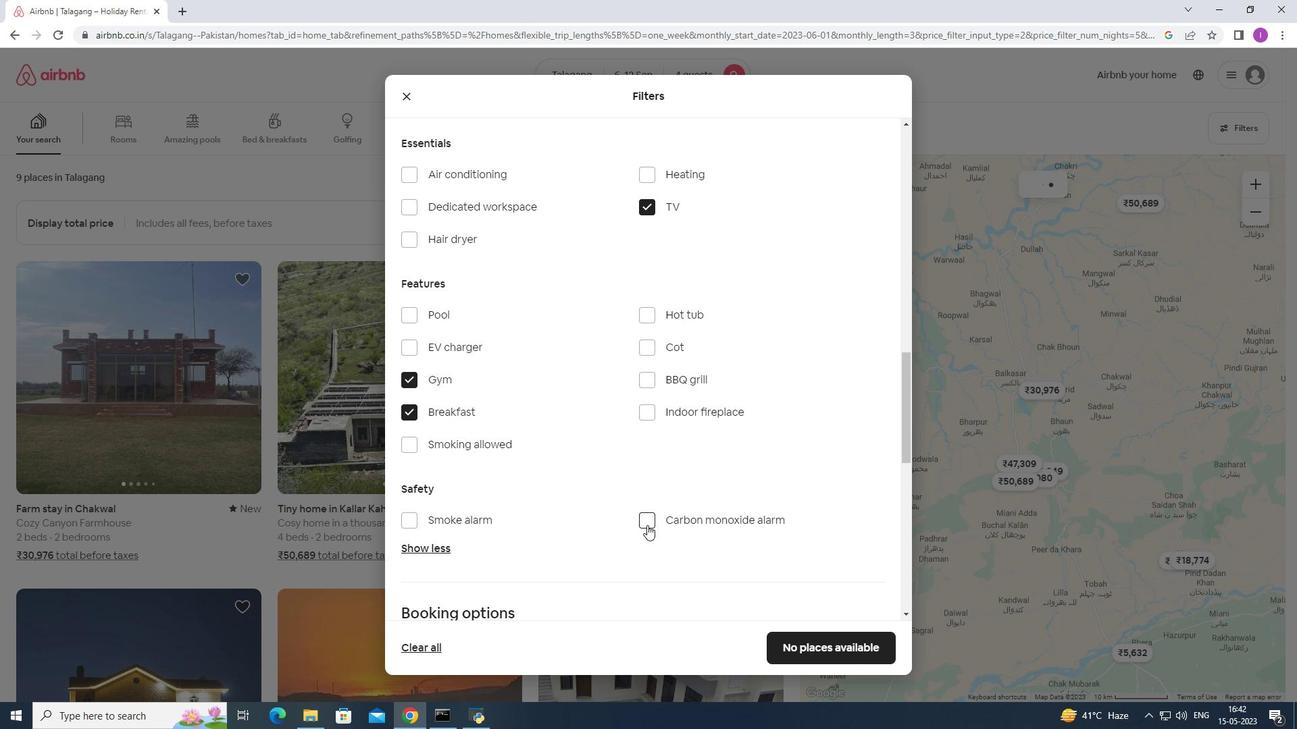 
Action: Mouse moved to (655, 510)
Screenshot: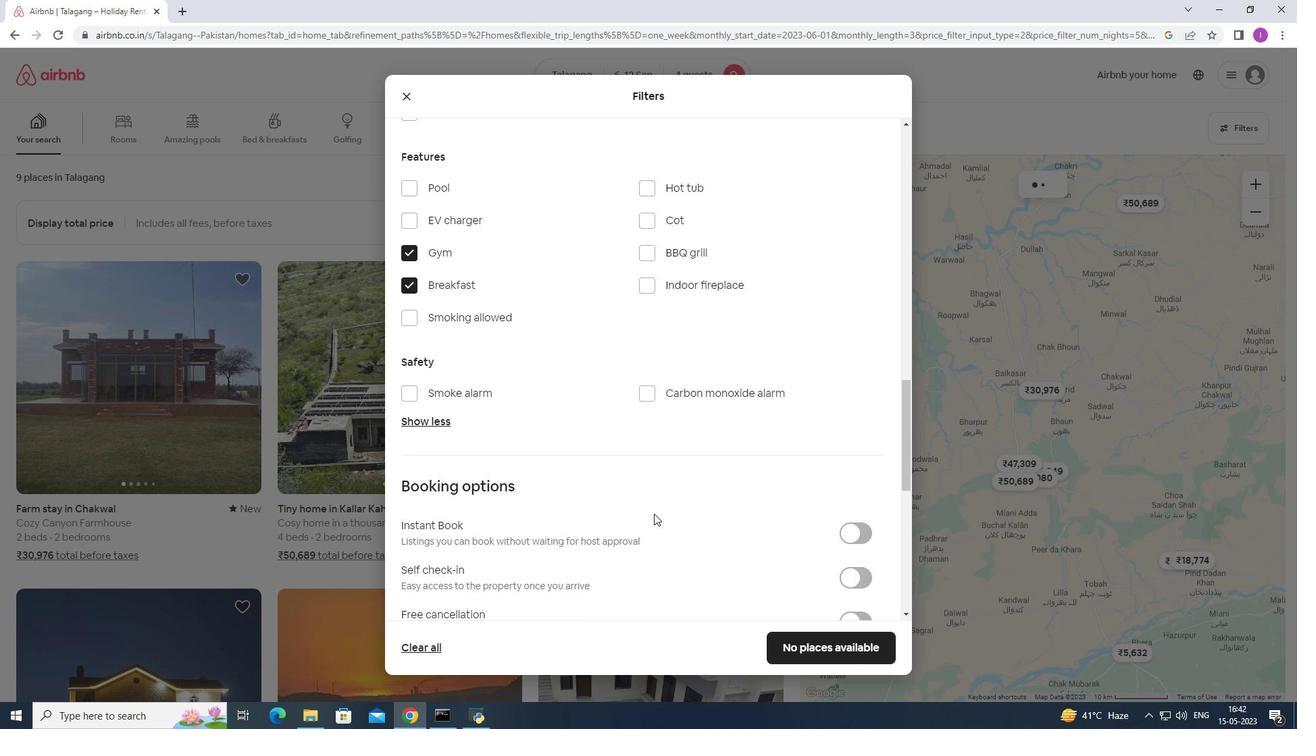 
Action: Mouse scrolled (655, 510) with delta (0, 0)
Screenshot: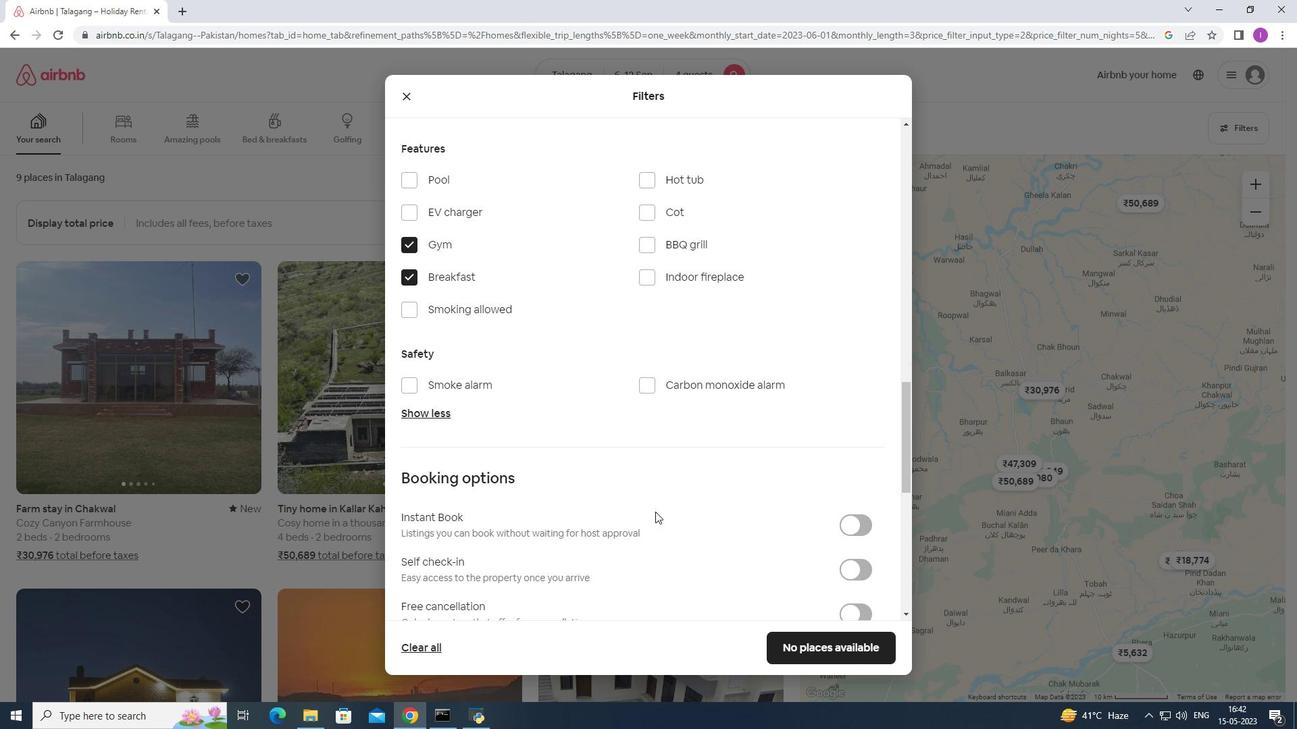 
Action: Mouse scrolled (655, 510) with delta (0, 0)
Screenshot: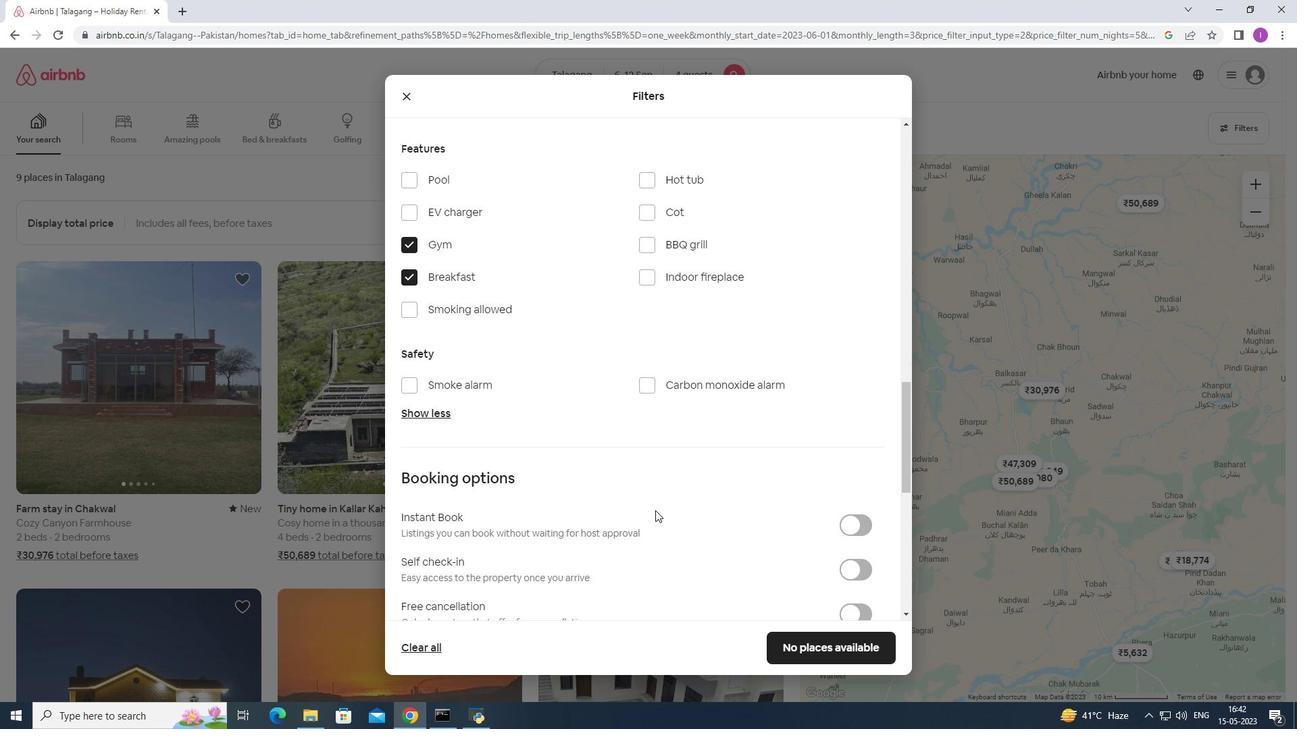 
Action: Mouse scrolled (655, 510) with delta (0, 0)
Screenshot: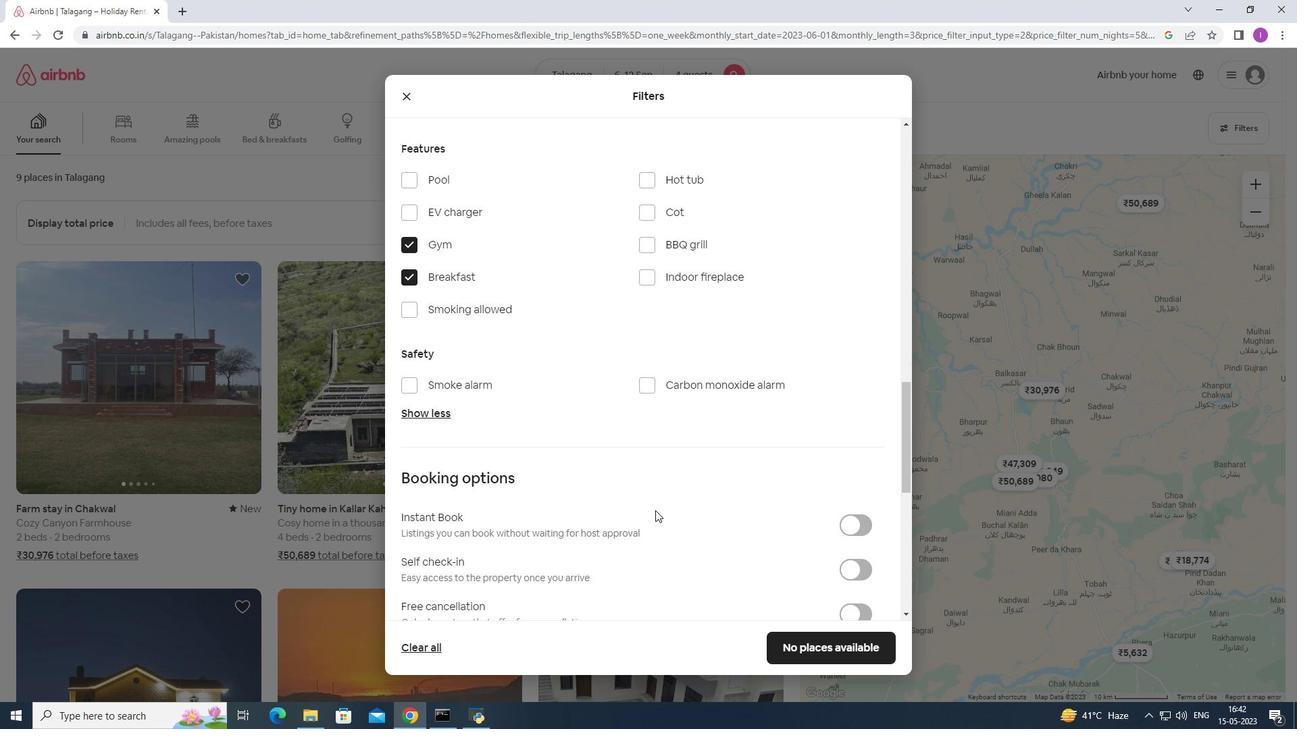 
Action: Mouse scrolled (655, 510) with delta (0, 0)
Screenshot: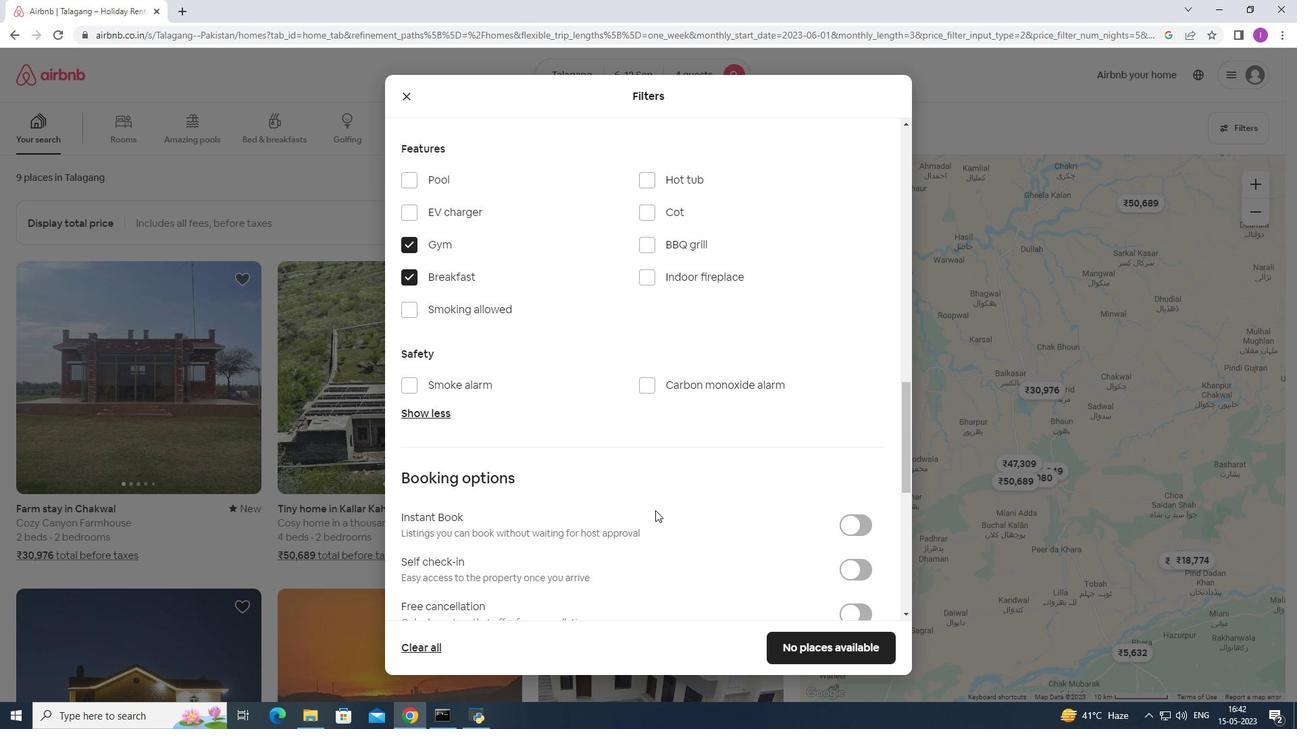 
Action: Mouse moved to (857, 293)
Screenshot: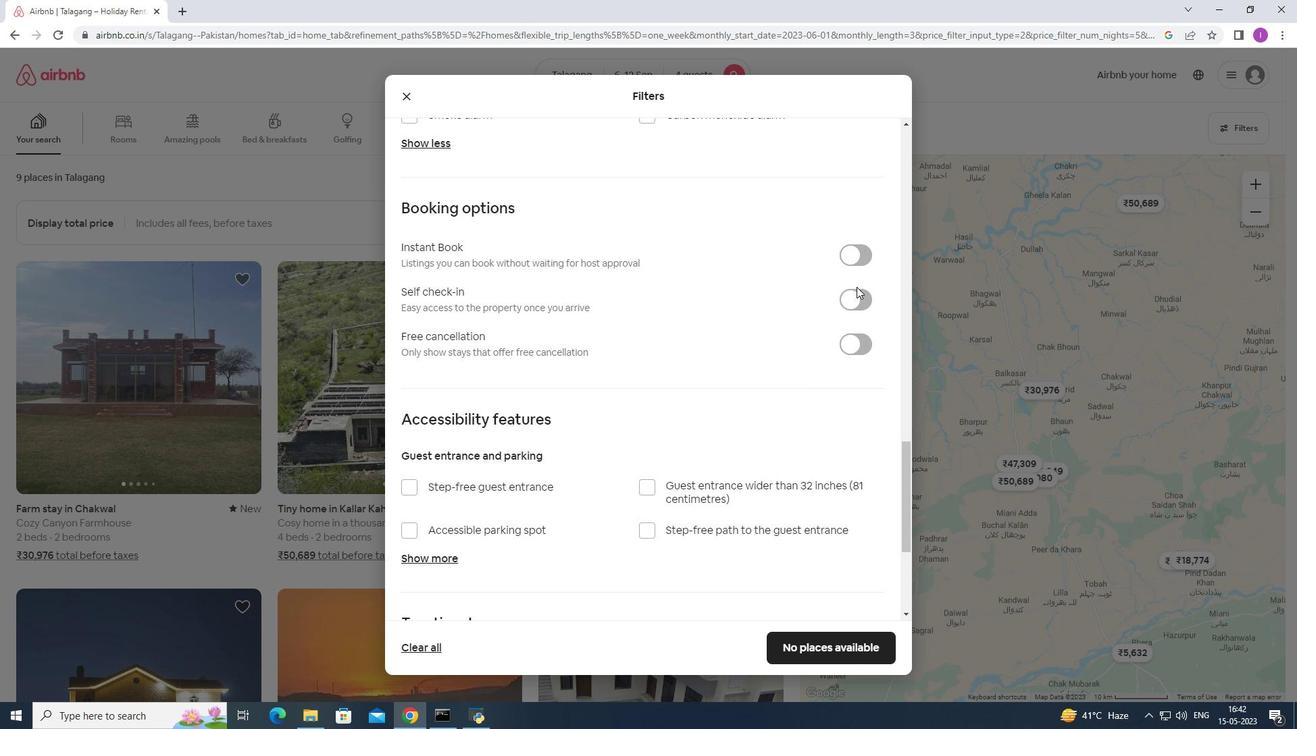 
Action: Mouse pressed left at (857, 293)
Screenshot: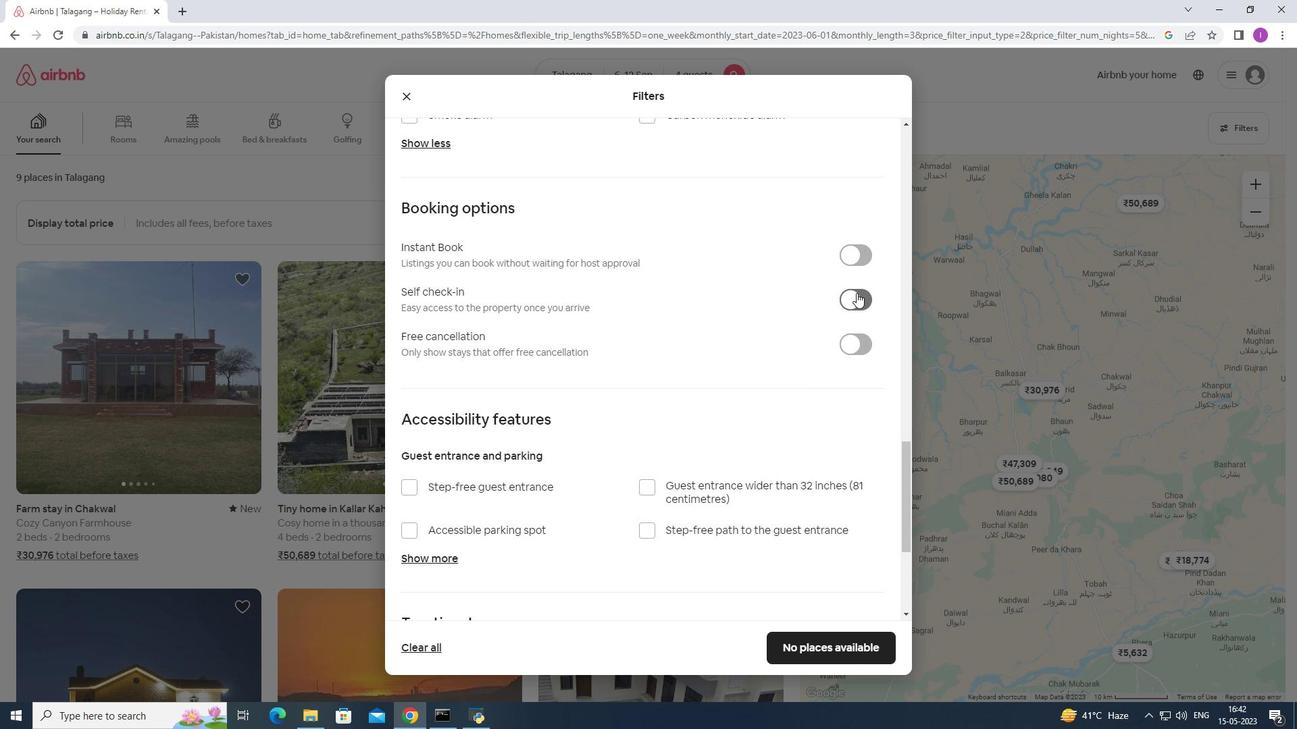 
Action: Mouse moved to (581, 476)
Screenshot: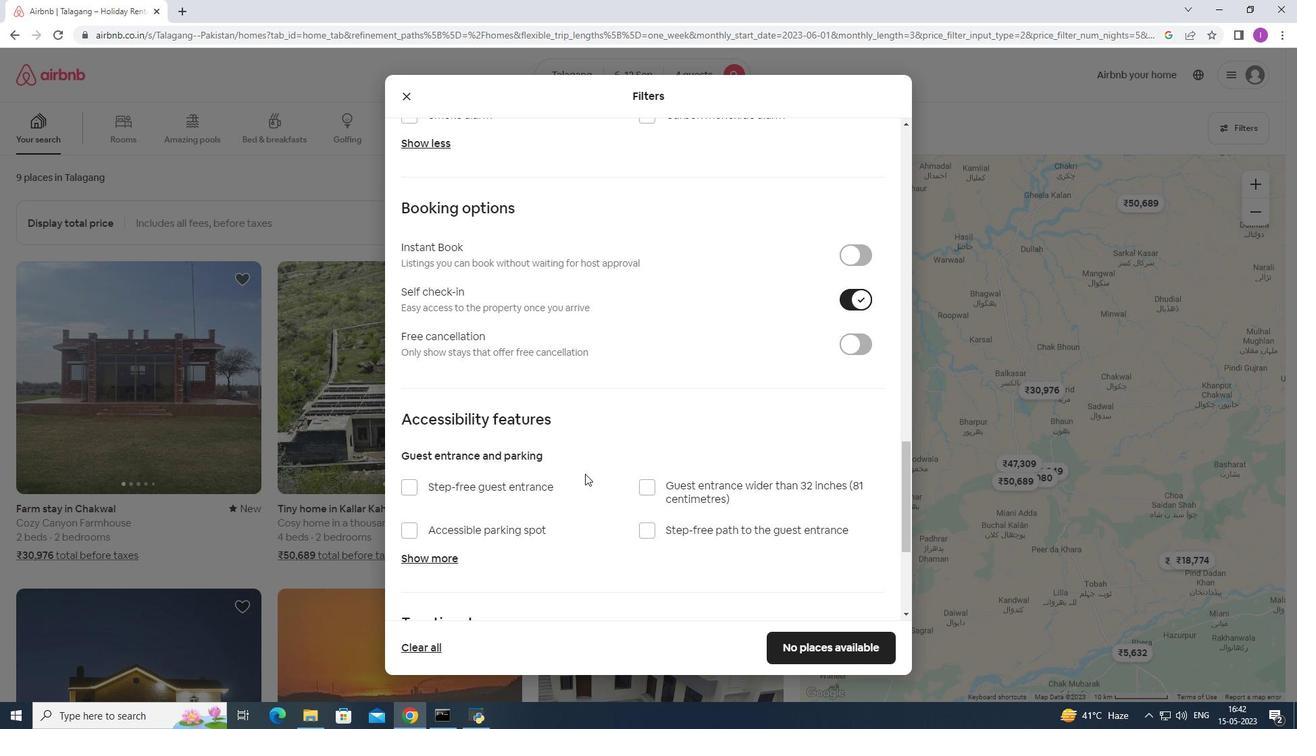 
Action: Mouse scrolled (581, 475) with delta (0, 0)
Screenshot: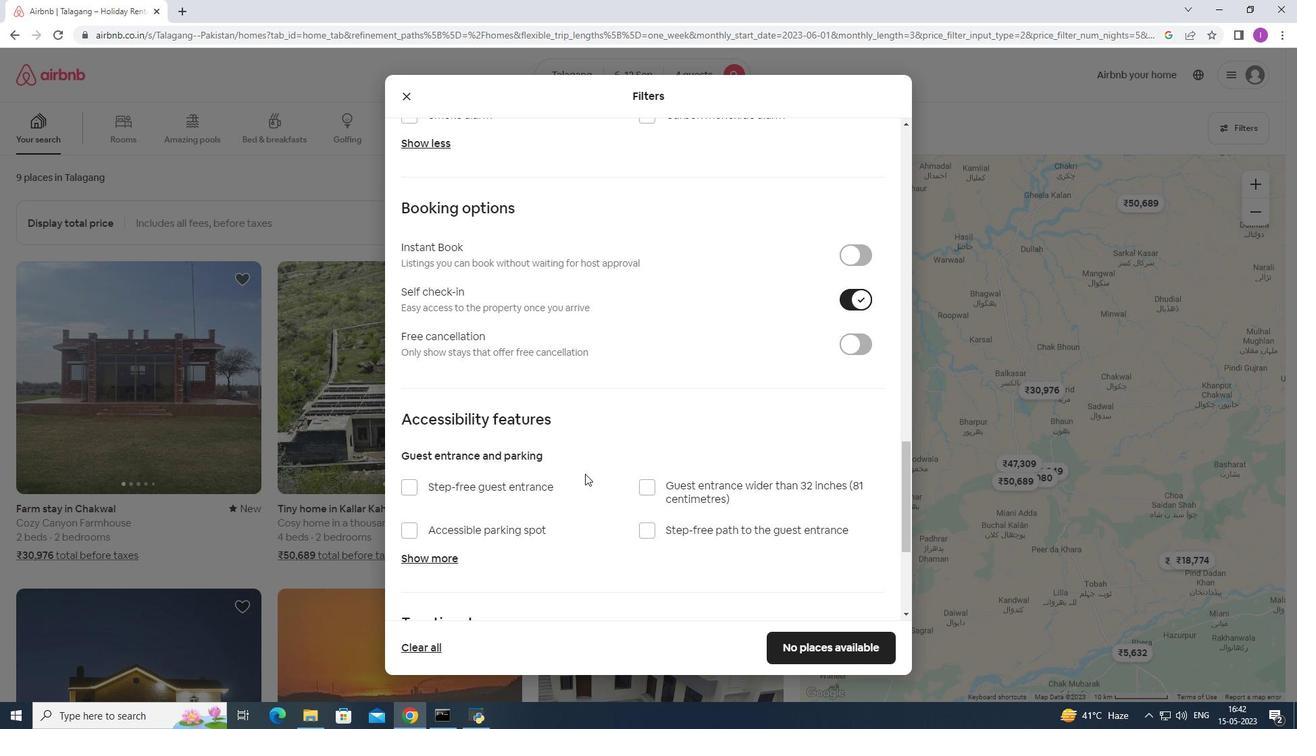 
Action: Mouse moved to (581, 477)
Screenshot: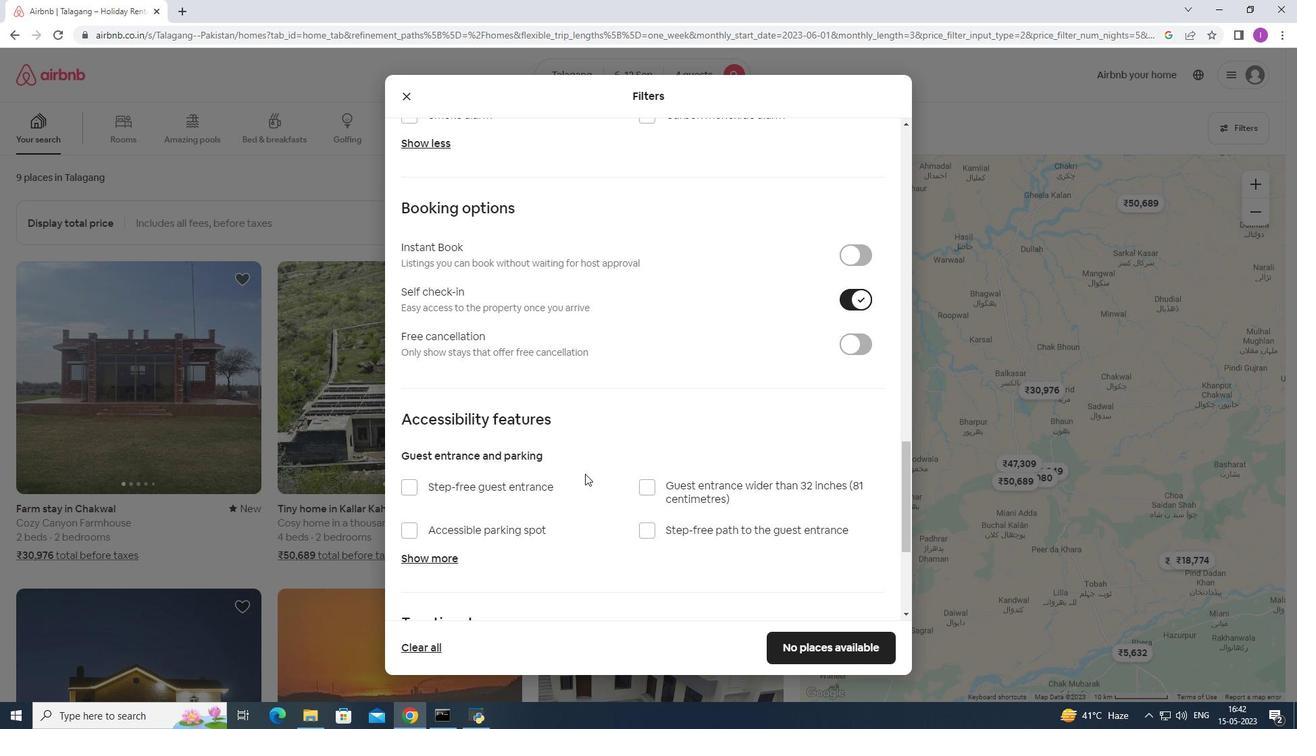 
Action: Mouse scrolled (581, 477) with delta (0, 0)
Screenshot: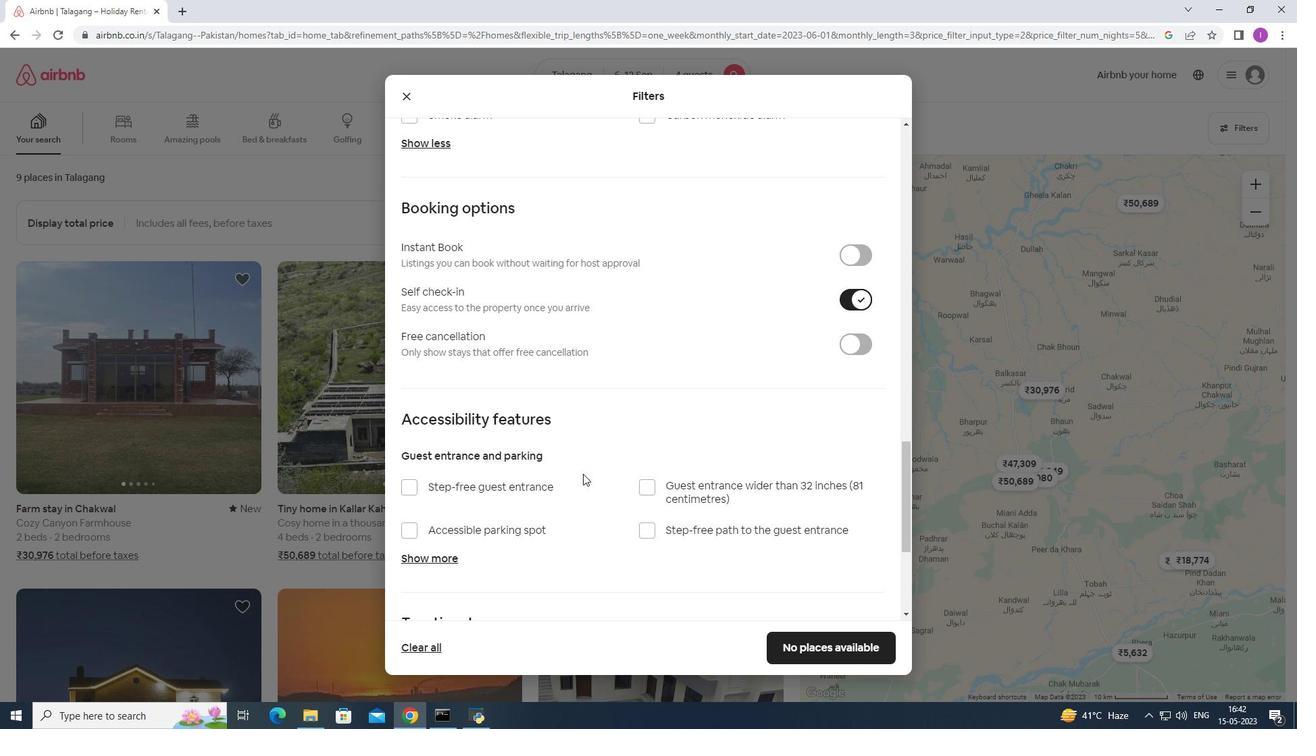 
Action: Mouse moved to (581, 478)
Screenshot: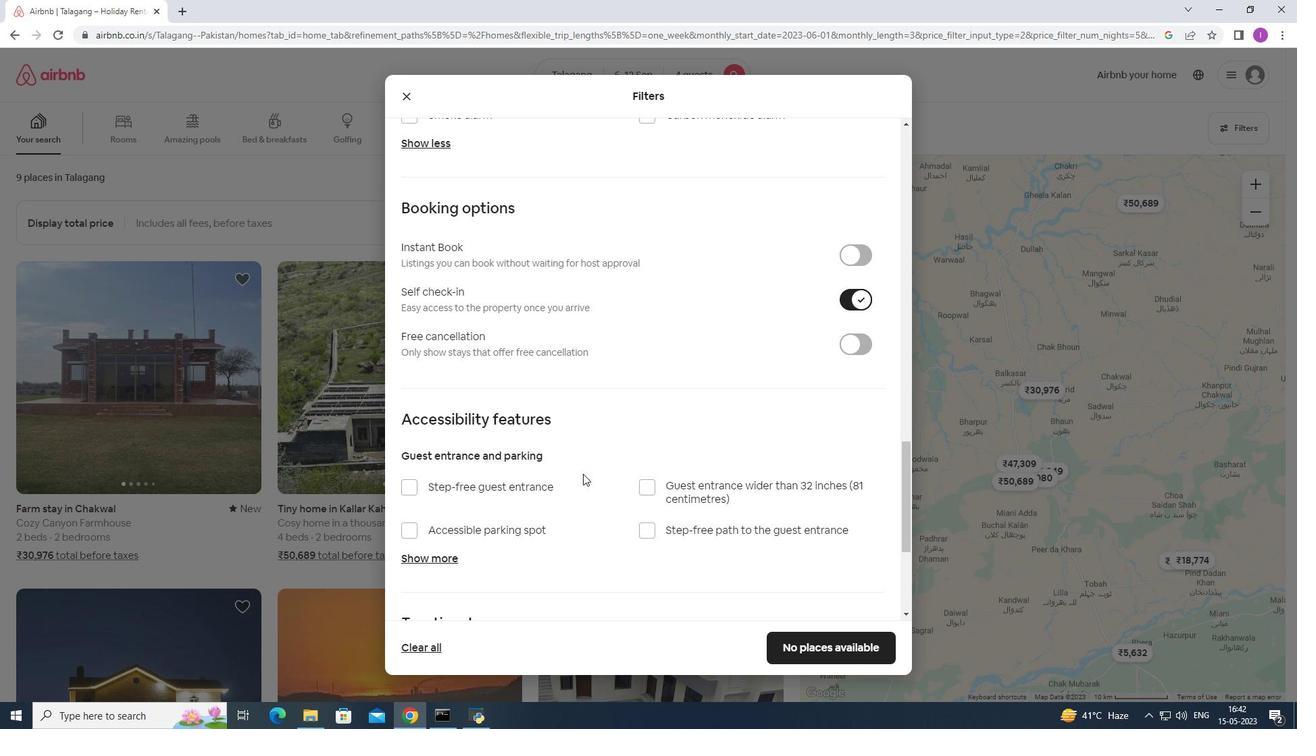 
Action: Mouse scrolled (581, 477) with delta (0, 0)
Screenshot: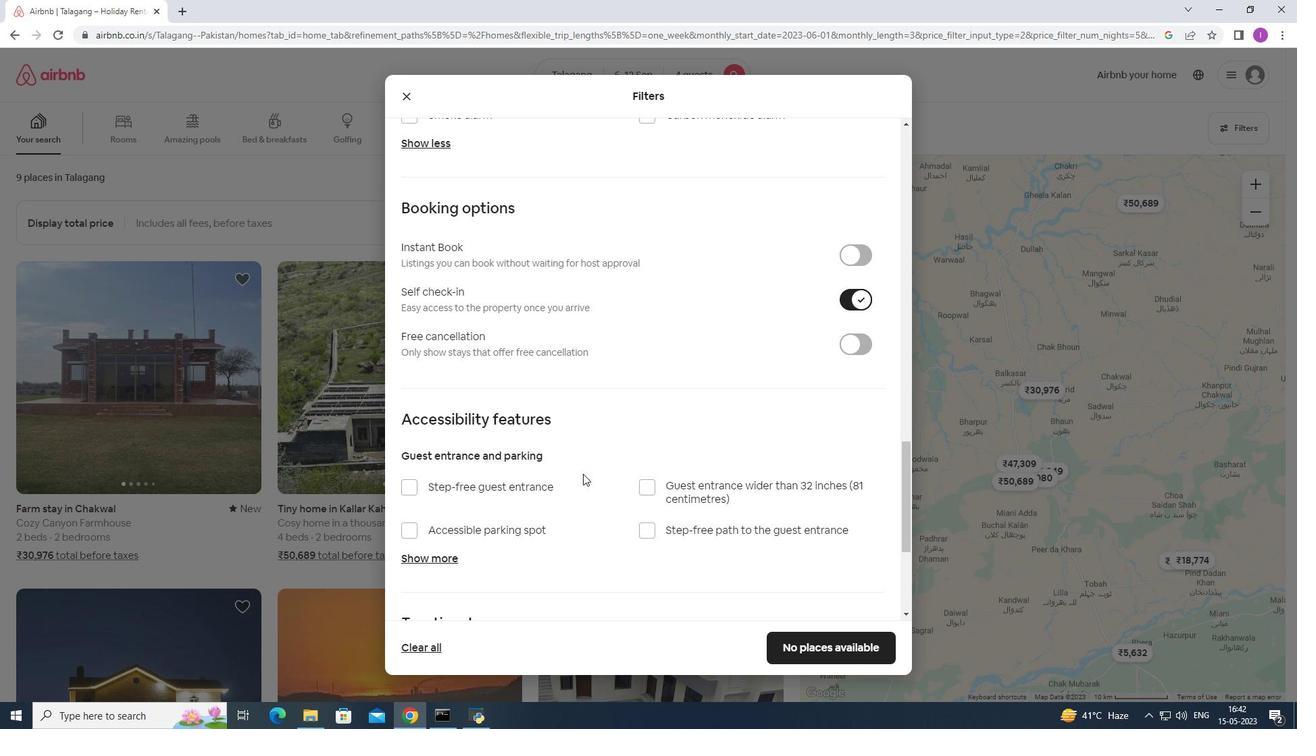 
Action: Mouse moved to (581, 472)
Screenshot: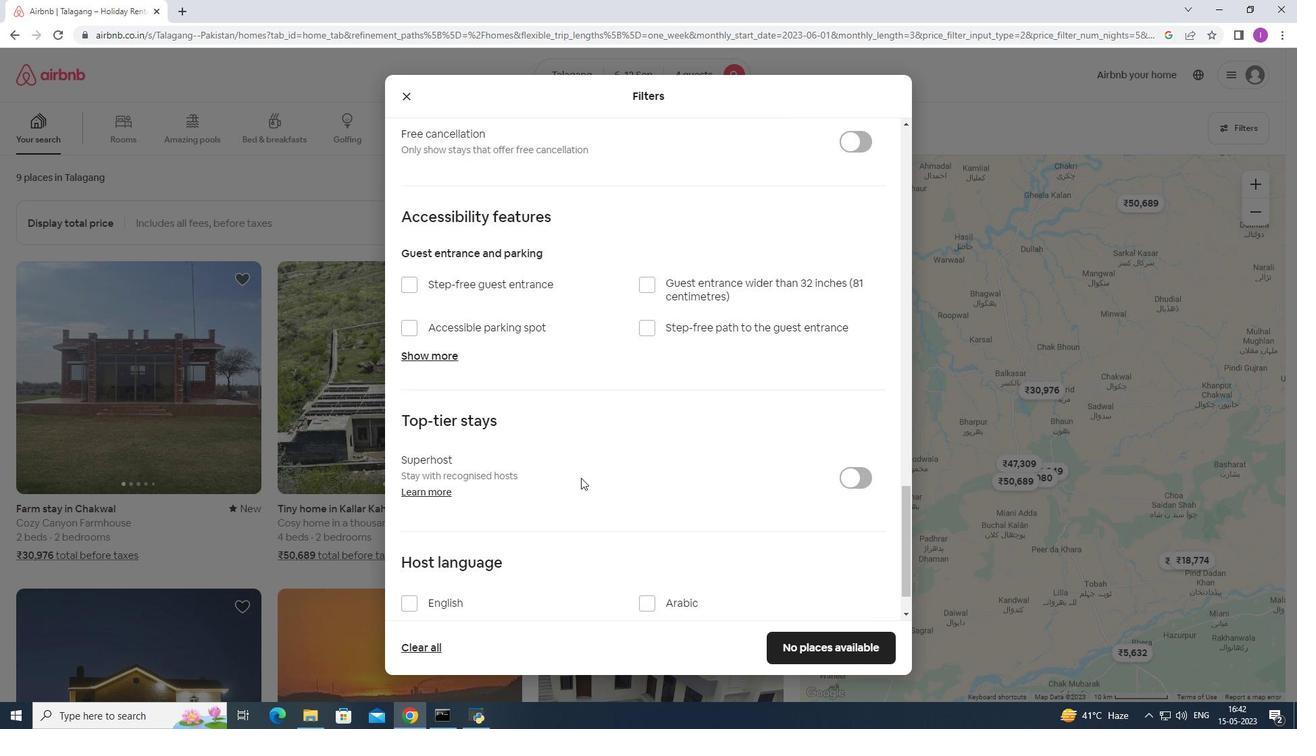 
Action: Mouse scrolled (581, 471) with delta (0, 0)
Screenshot: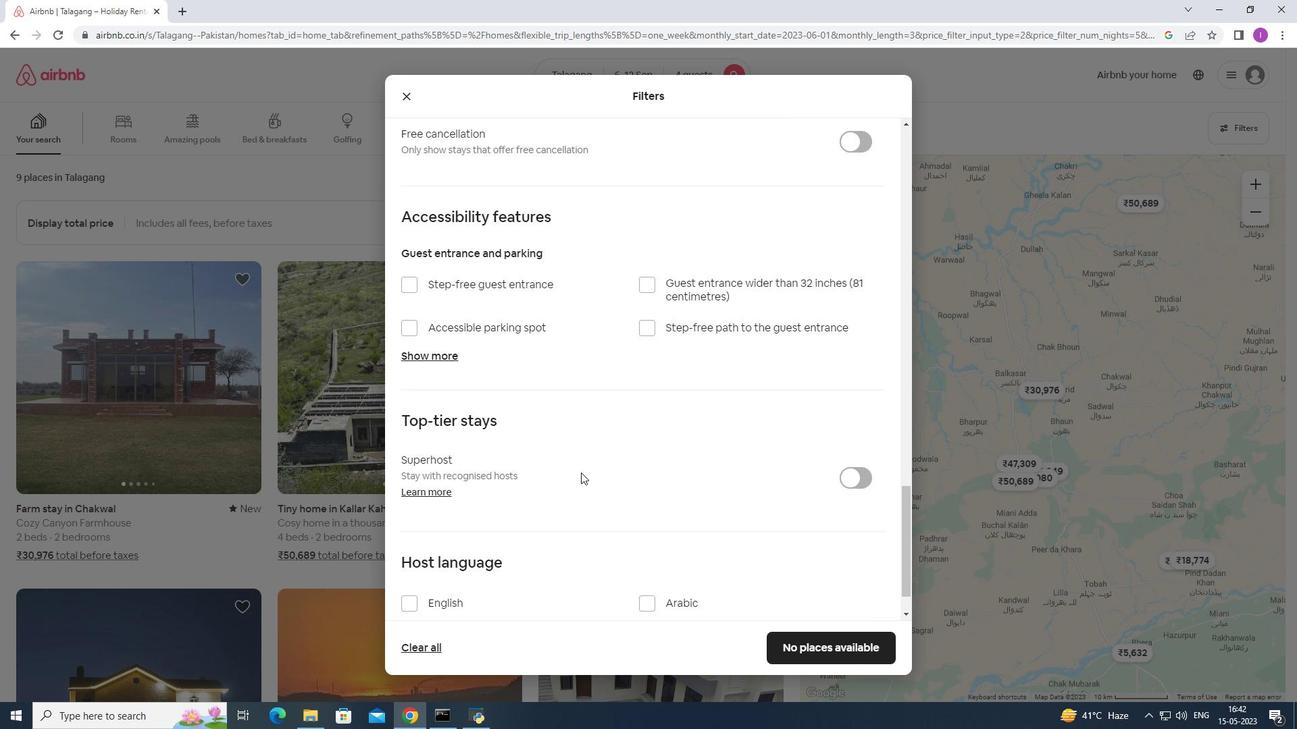 
Action: Mouse scrolled (581, 471) with delta (0, 0)
Screenshot: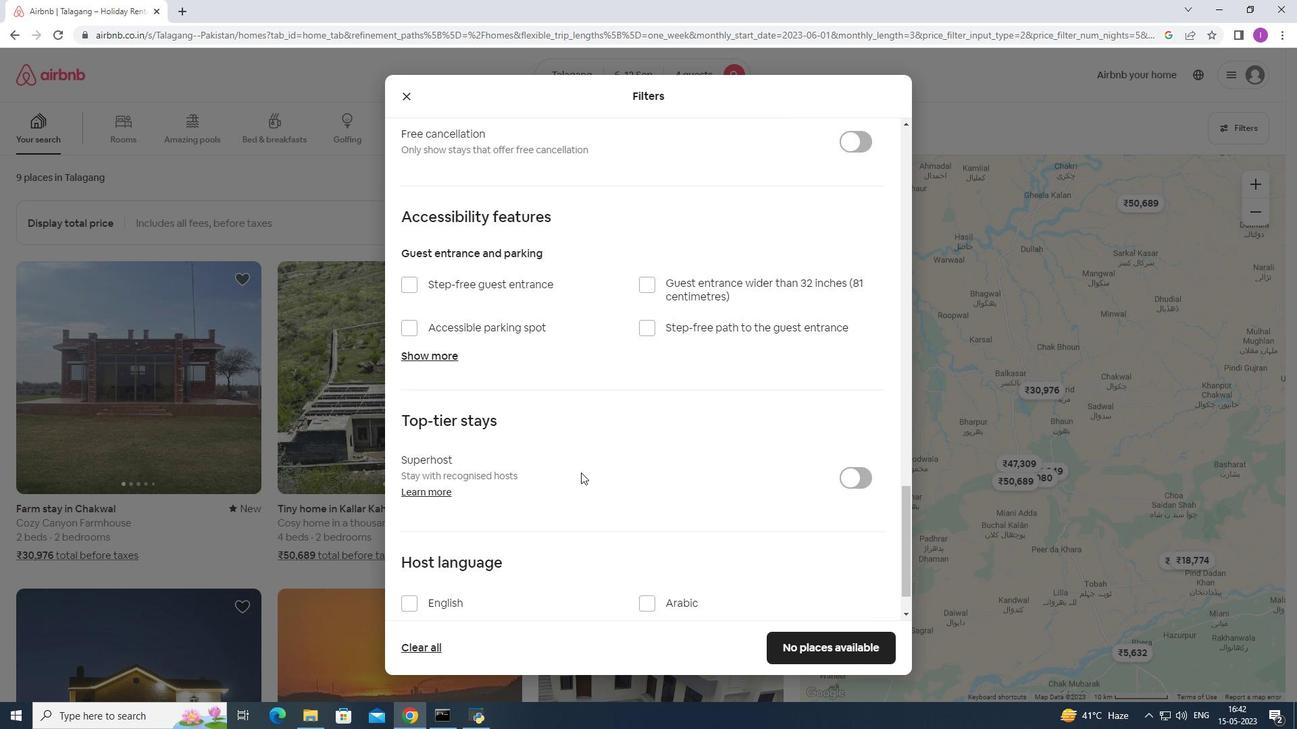 
Action: Mouse scrolled (581, 473) with delta (0, 0)
Screenshot: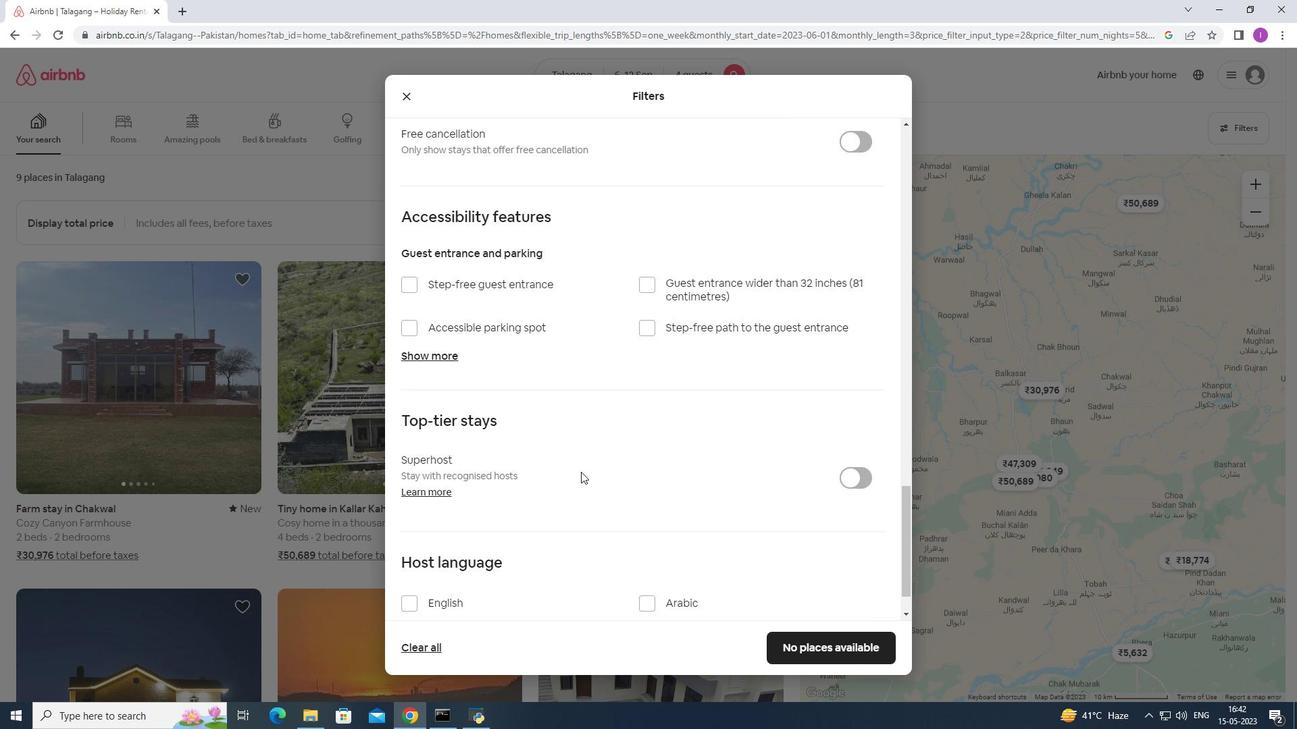 
Action: Mouse scrolled (581, 471) with delta (0, 0)
Screenshot: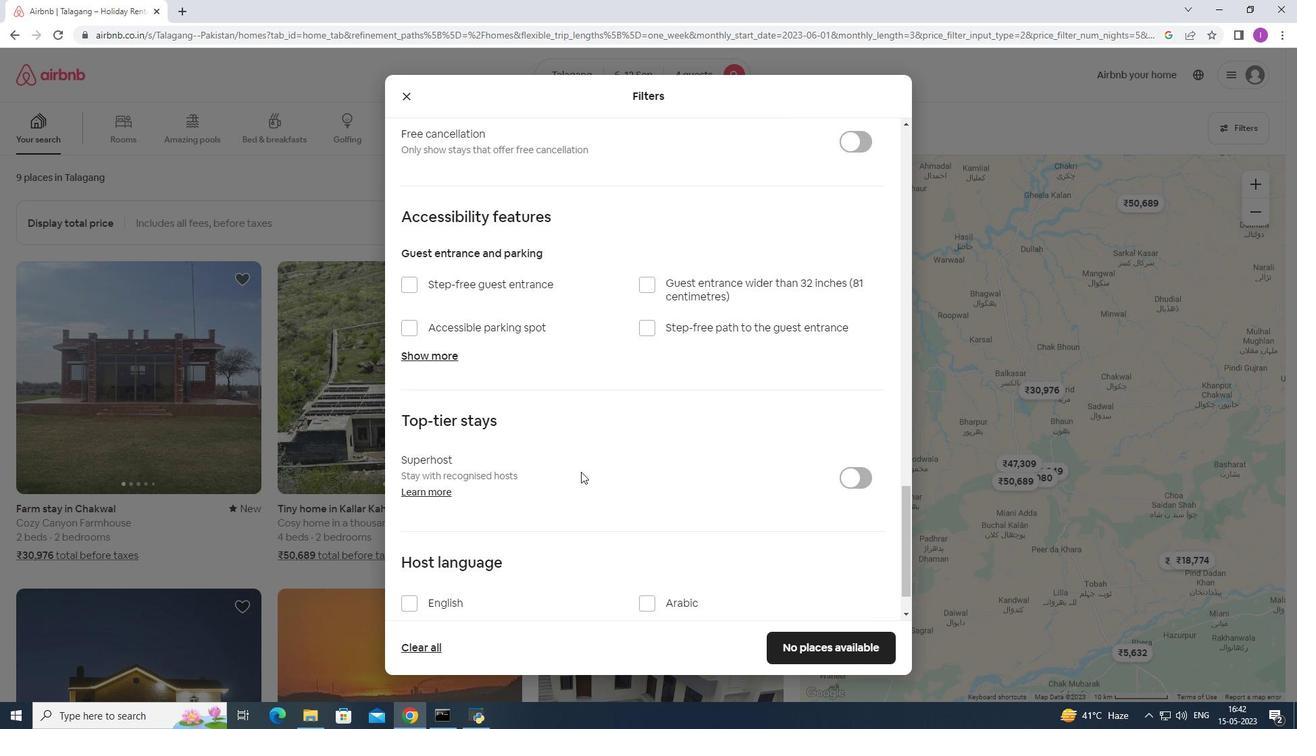 
Action: Mouse moved to (581, 474)
Screenshot: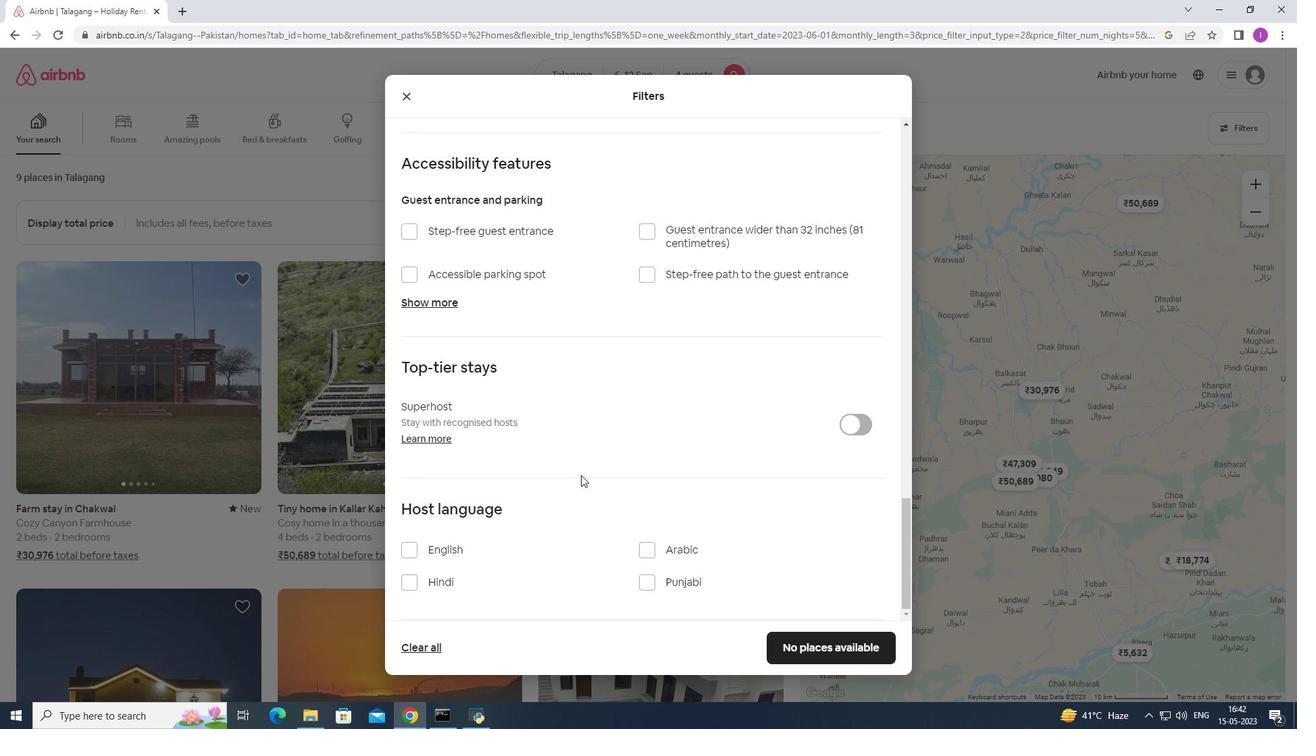 
Action: Mouse scrolled (581, 473) with delta (0, 0)
Screenshot: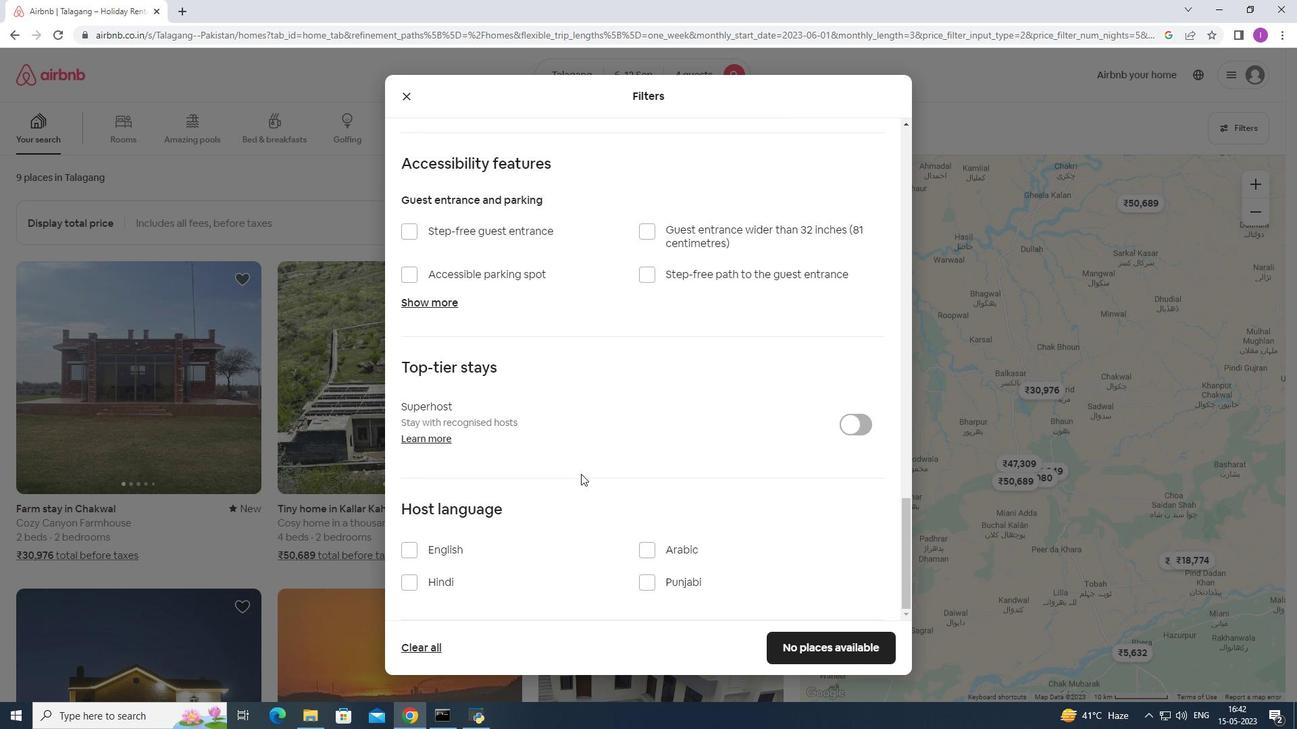 
Action: Mouse scrolled (581, 473) with delta (0, 0)
Screenshot: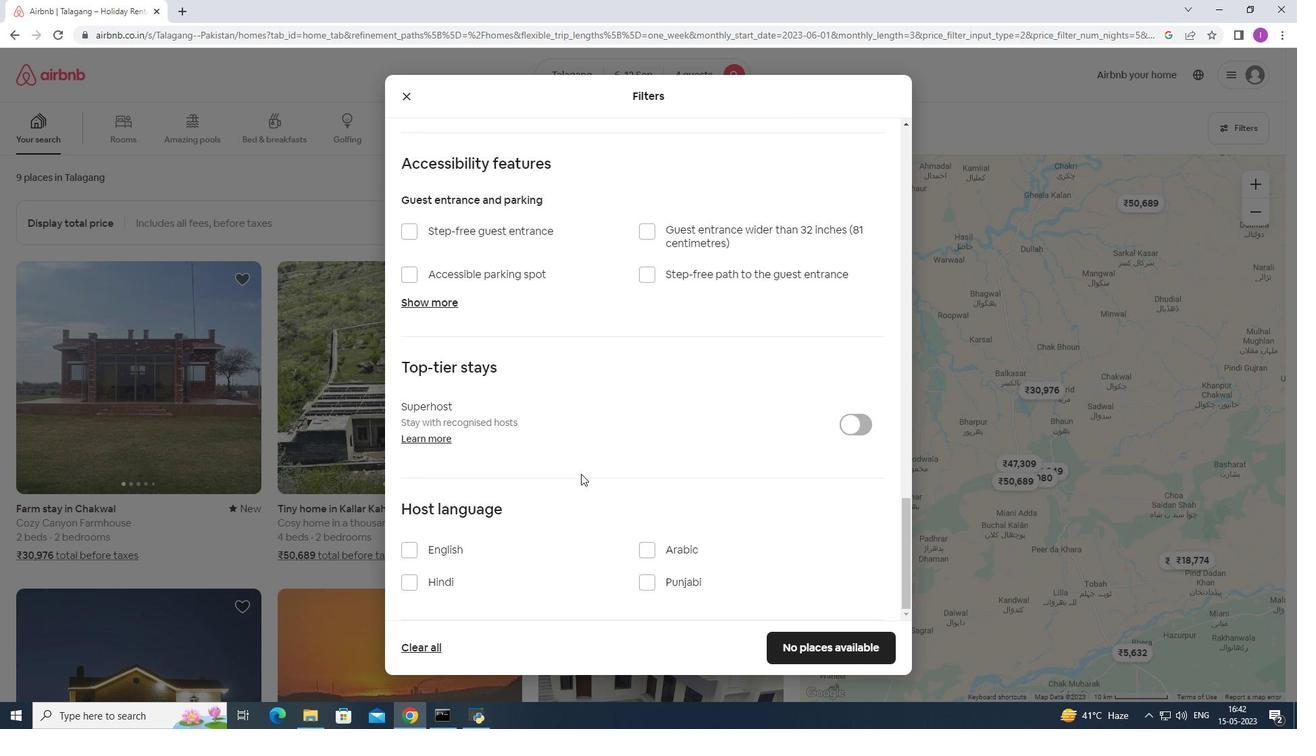 
Action: Mouse scrolled (581, 473) with delta (0, 0)
Screenshot: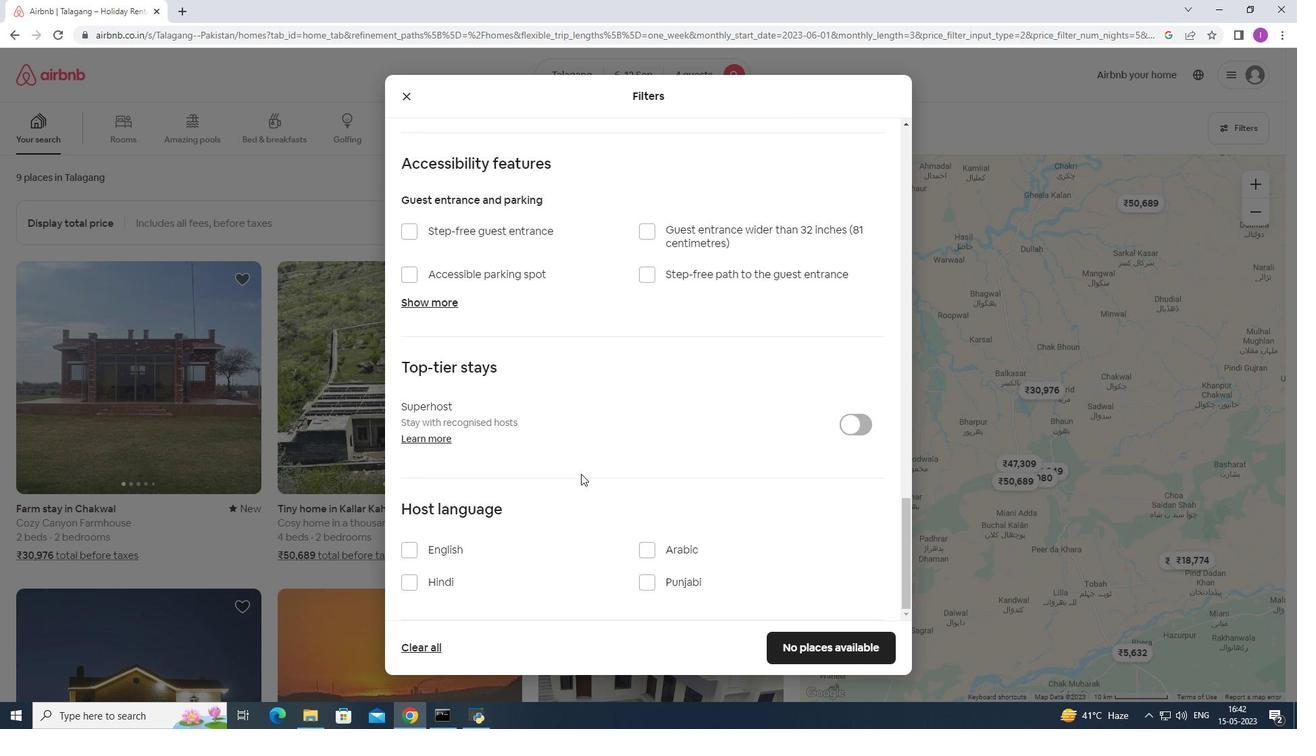 
Action: Mouse moved to (577, 477)
Screenshot: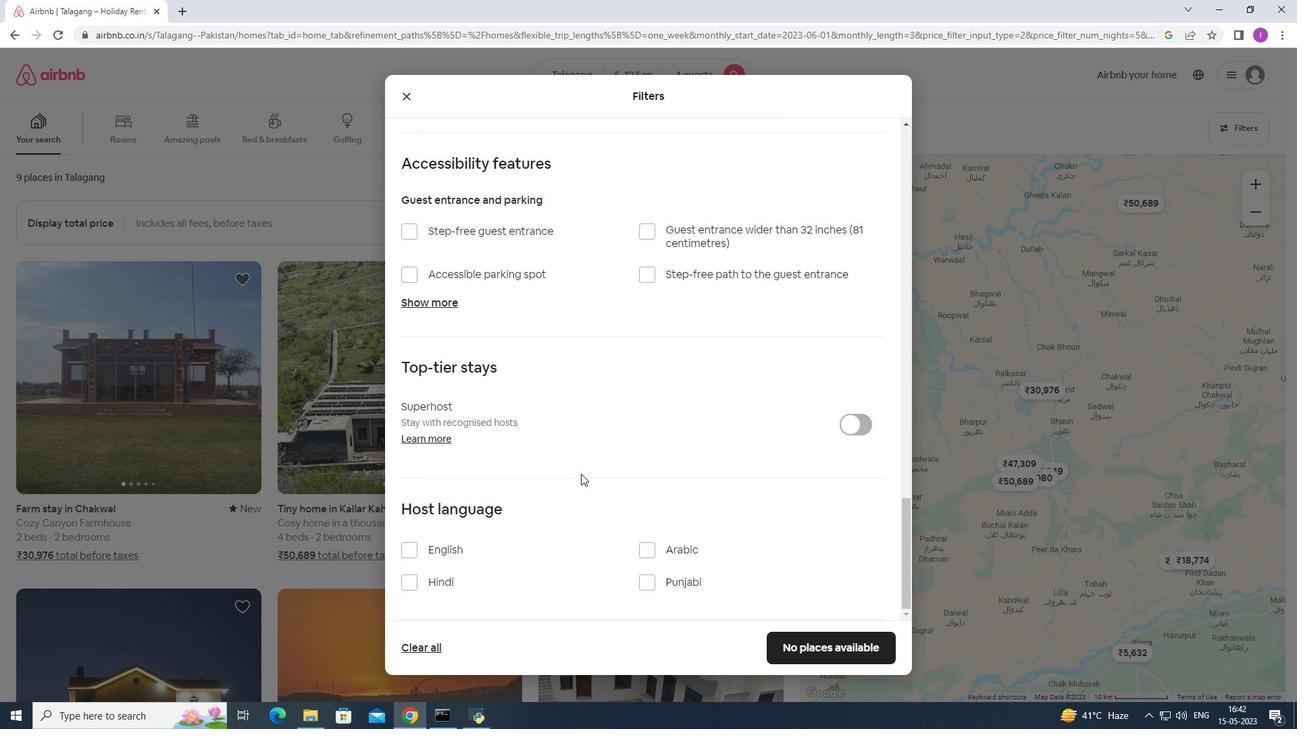
Action: Mouse scrolled (577, 477) with delta (0, 0)
Screenshot: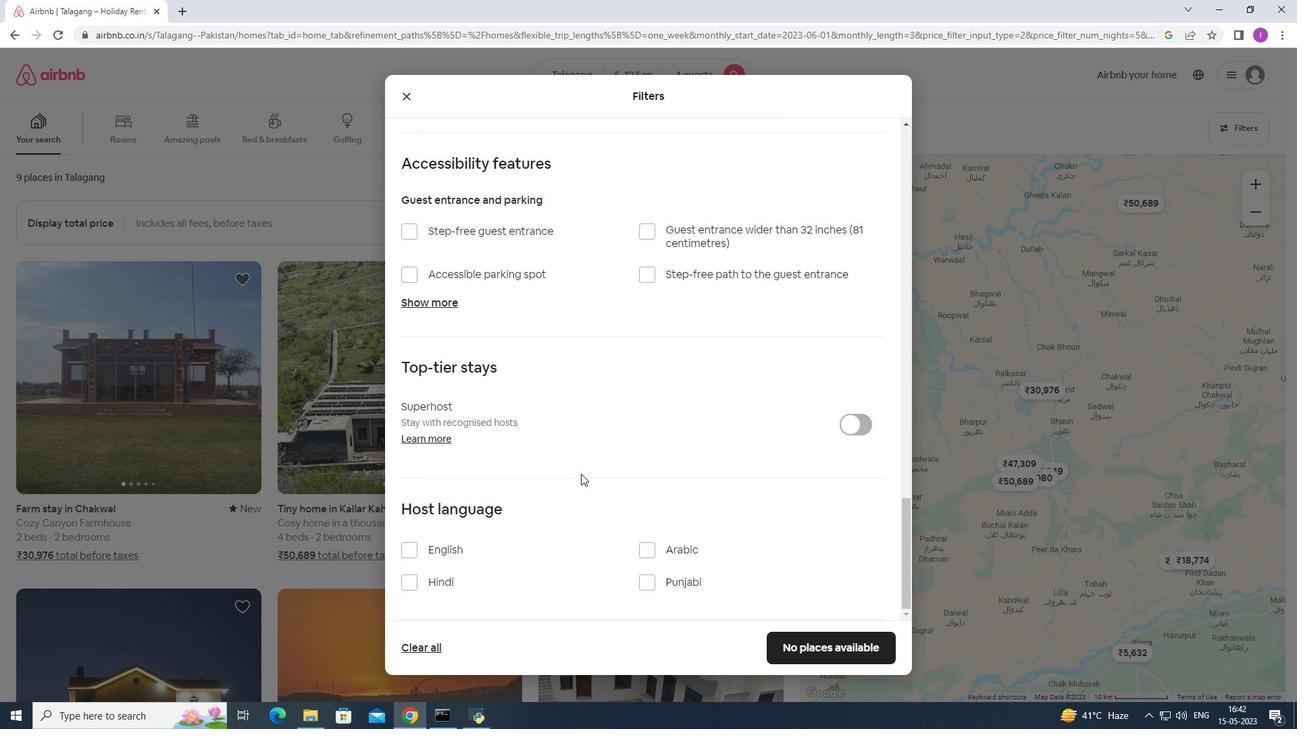 
Action: Mouse moved to (404, 552)
Screenshot: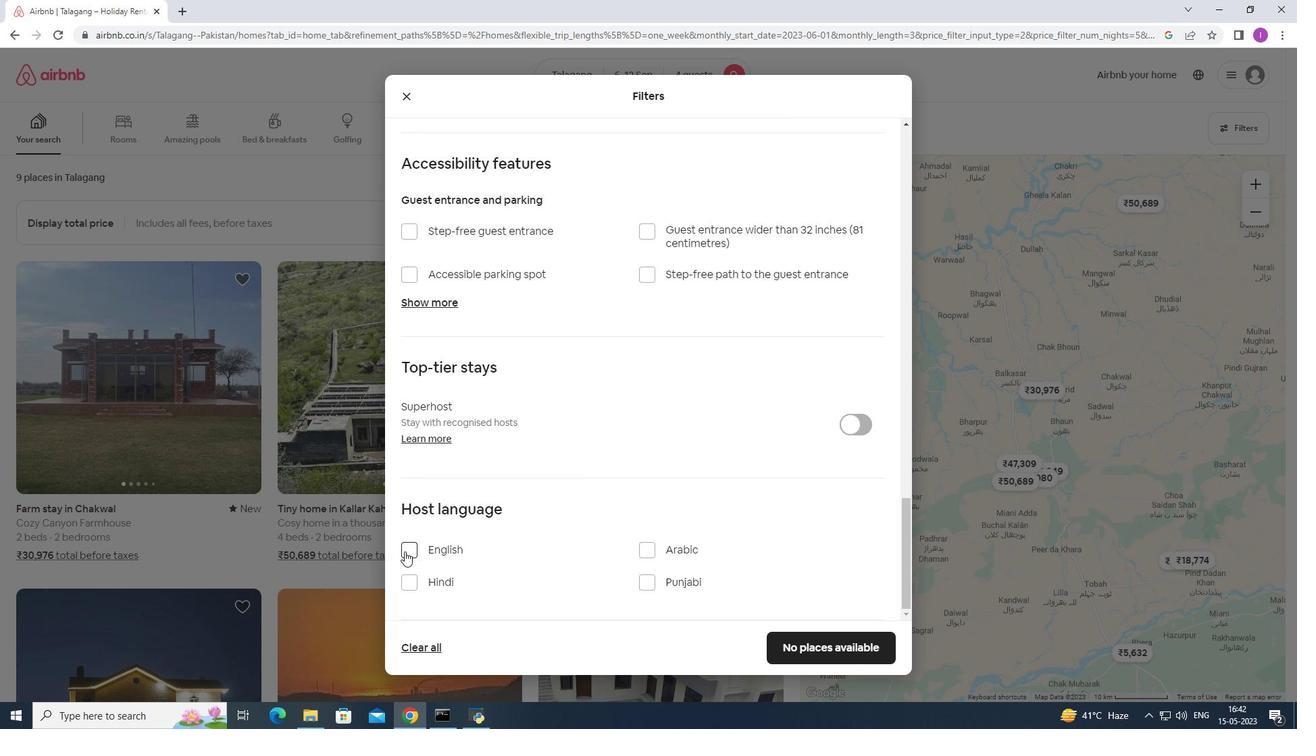 
Action: Mouse pressed left at (404, 552)
Screenshot: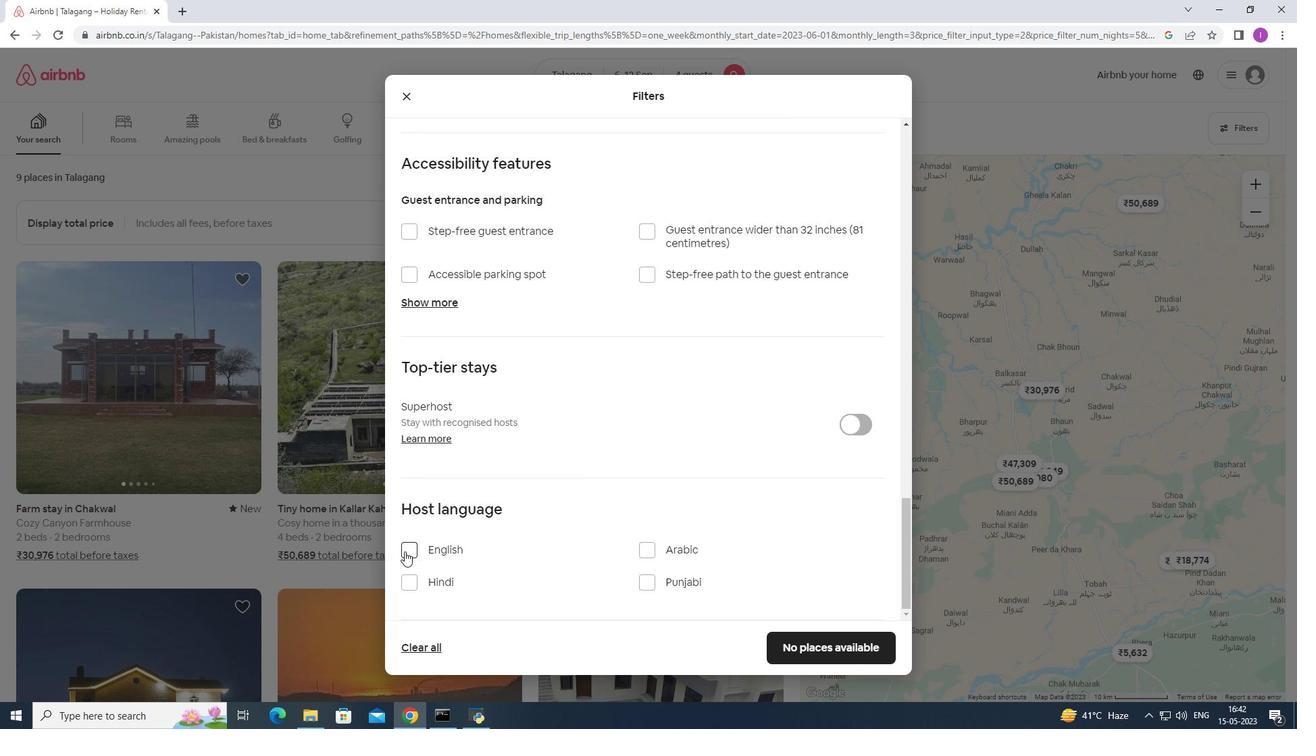 
Action: Mouse moved to (794, 650)
Screenshot: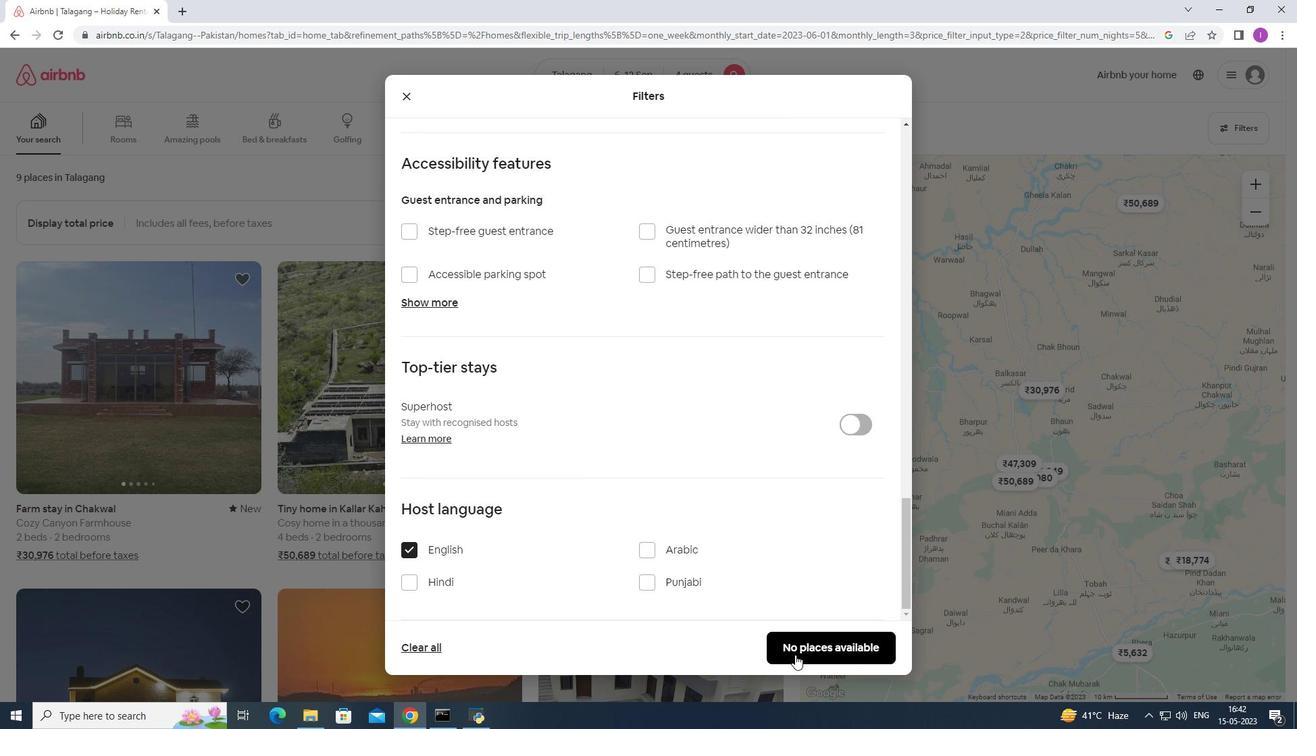 
Action: Mouse pressed left at (794, 650)
Screenshot: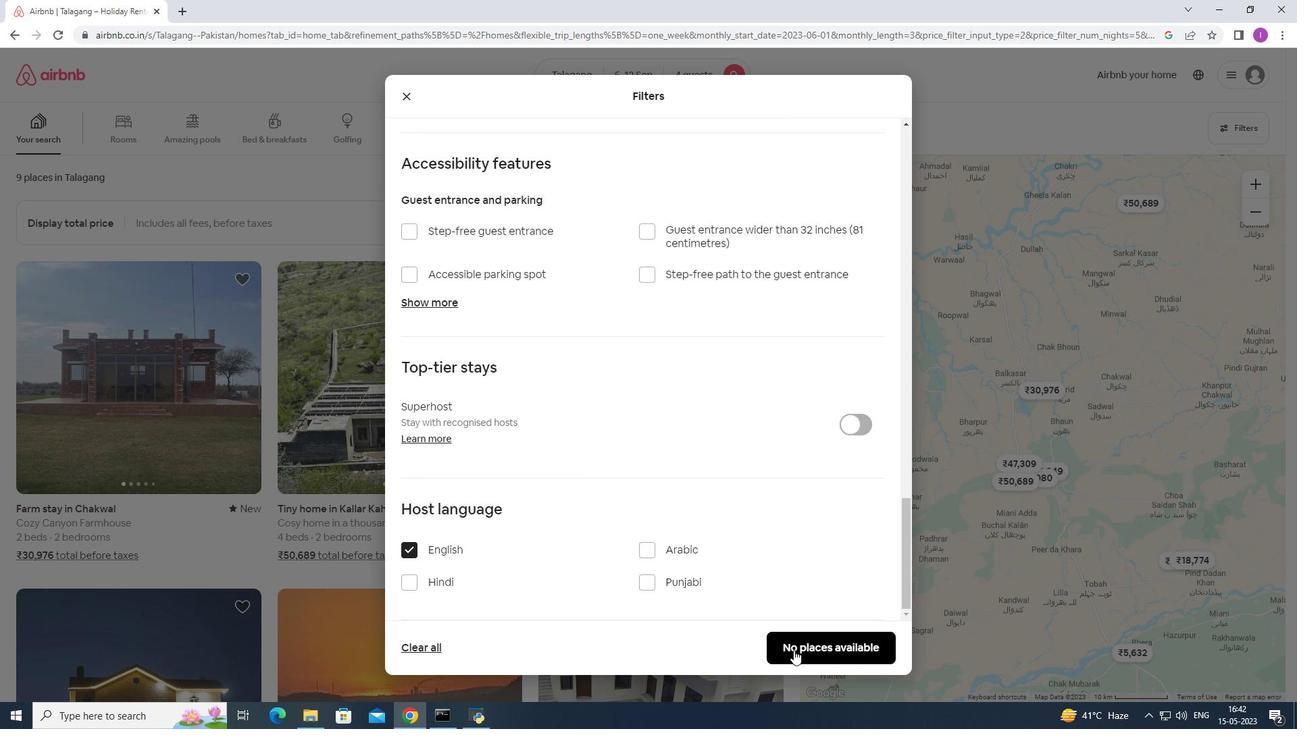 
Action: Mouse moved to (743, 713)
Screenshot: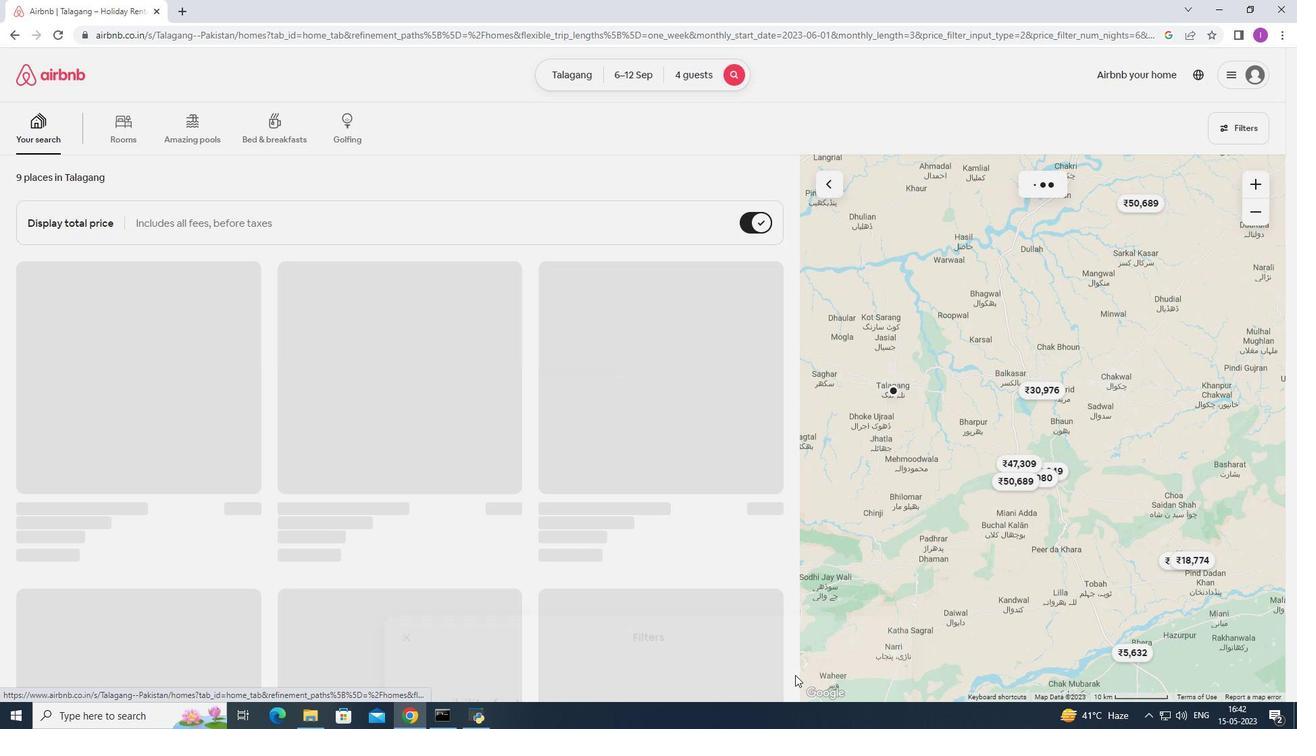 
